 Task: Look for space in La Courneuve, France from 1st July, 2023 to 3rd July, 2023 for 1 adult in price range Rs.5000 to Rs.15000. Place can be private room with 1  bedroom having 1 bed and 1 bathroom. Property type can be house, flat, guest house, hotel. Amenities needed are: wifi. Booking option can be shelf check-in. Required host language is English.
Action: Mouse moved to (578, 158)
Screenshot: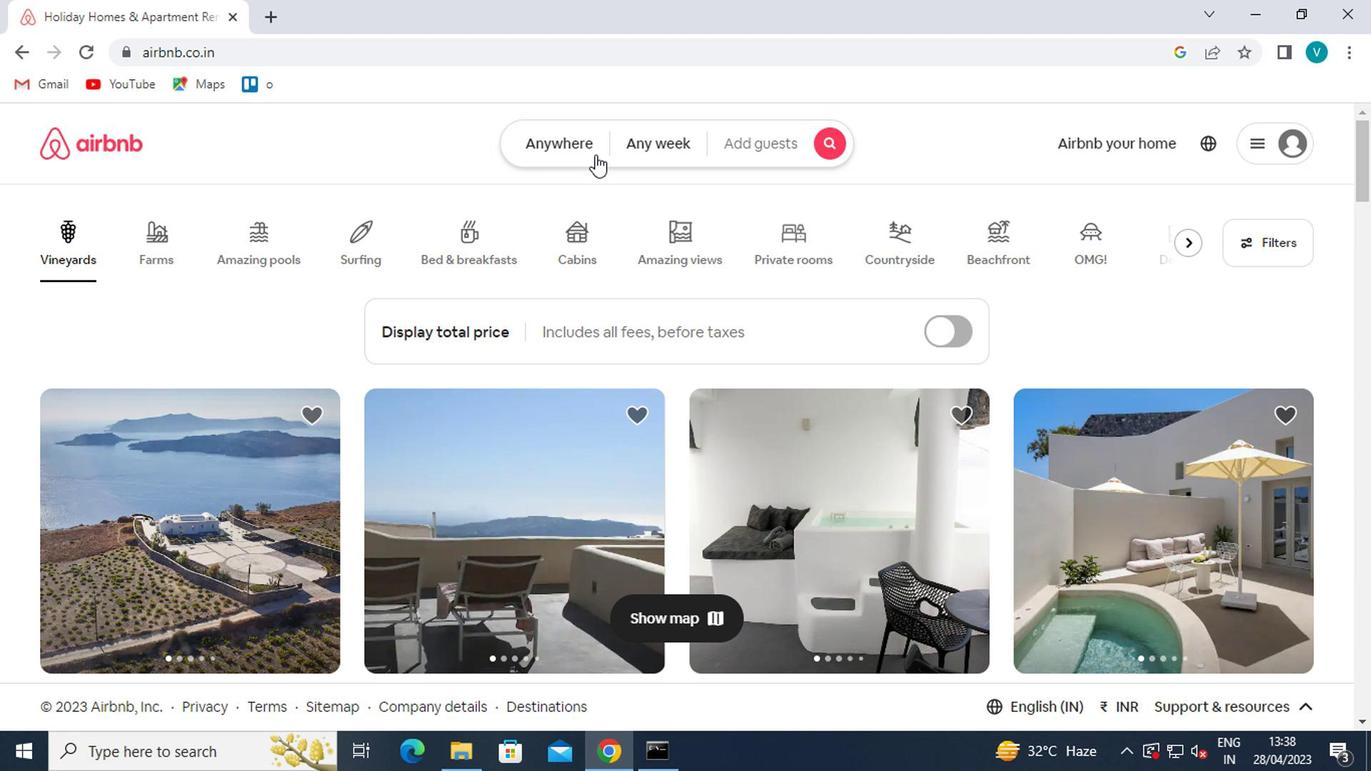 
Action: Mouse pressed left at (578, 158)
Screenshot: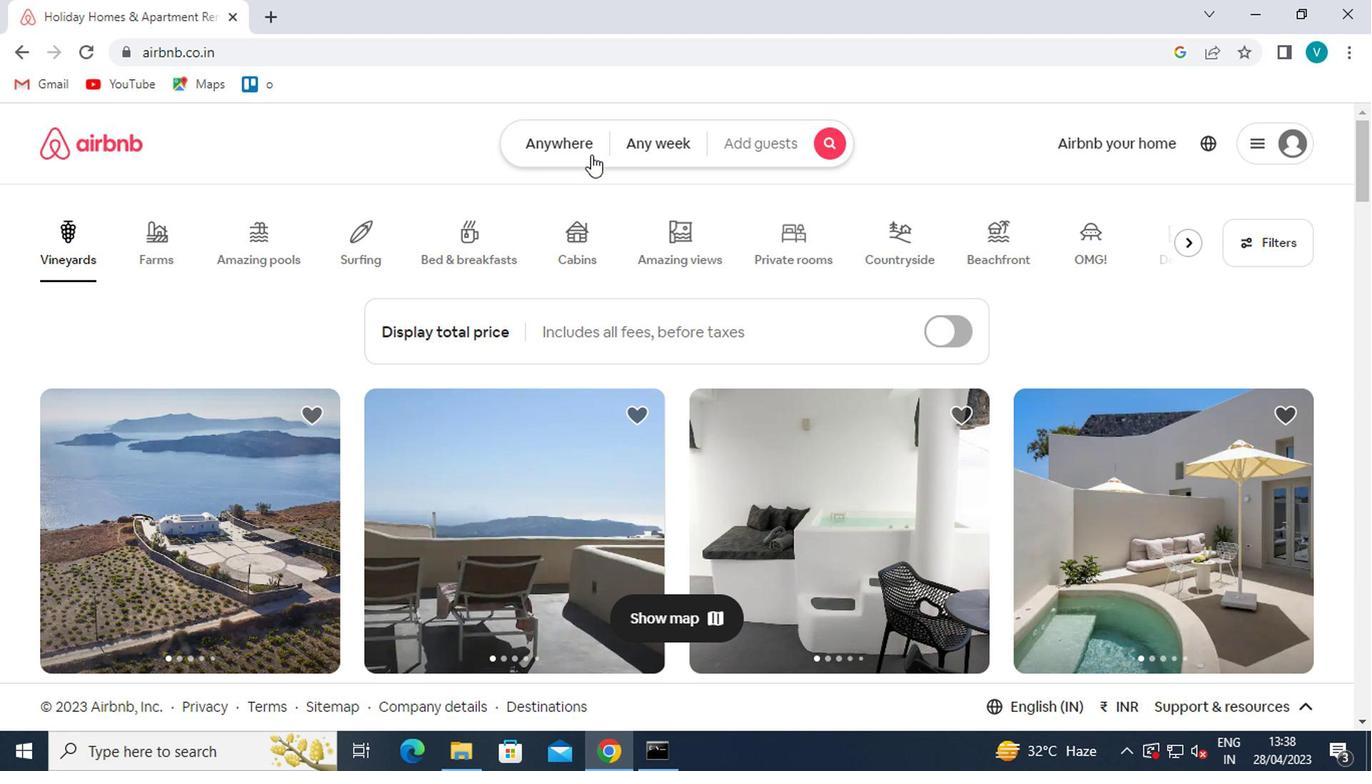 
Action: Mouse moved to (457, 237)
Screenshot: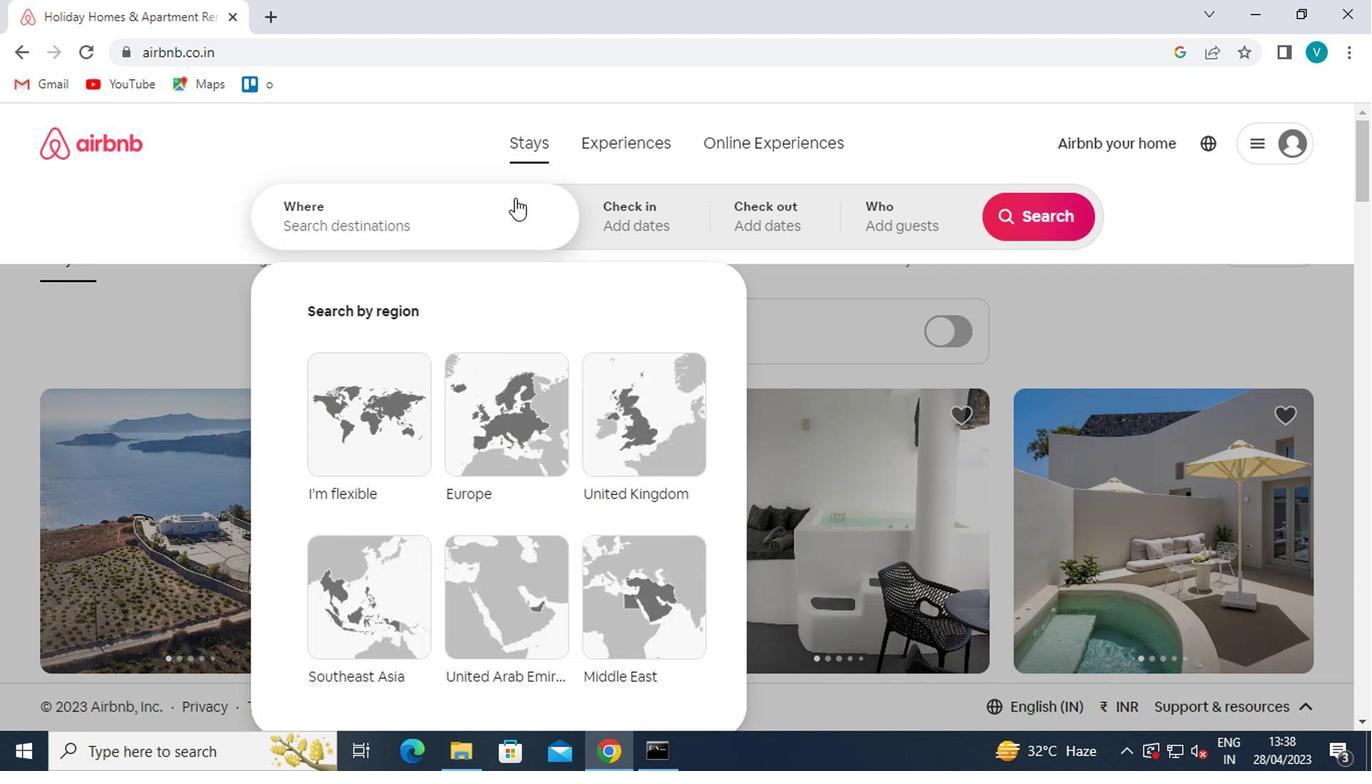 
Action: Mouse pressed left at (457, 237)
Screenshot: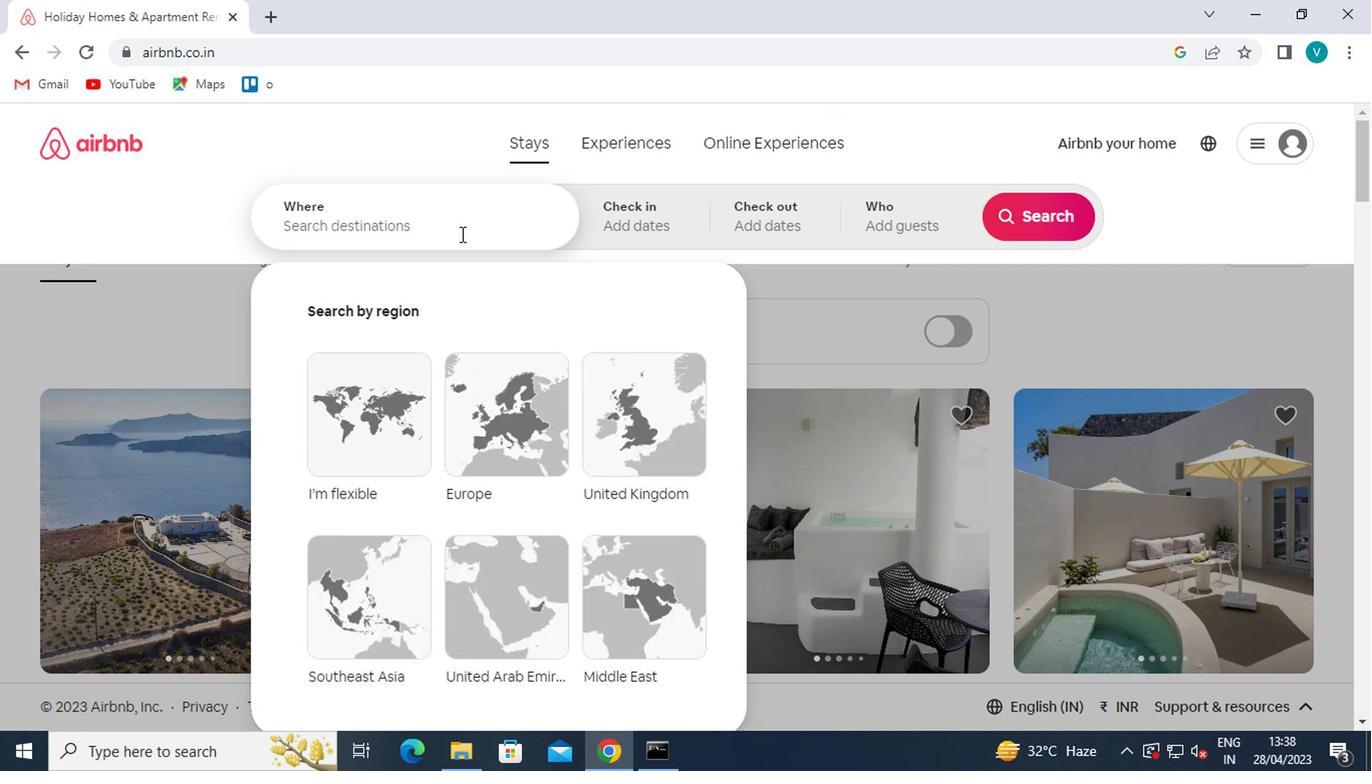 
Action: Key pressed <Key.caps_lock><Key.caps_lock>l<Key.caps_lock>a<Key.space><Key.caps_lock>c<Key.caps_lock>ourm<Key.backspace>neuve<Key.enter>
Screenshot: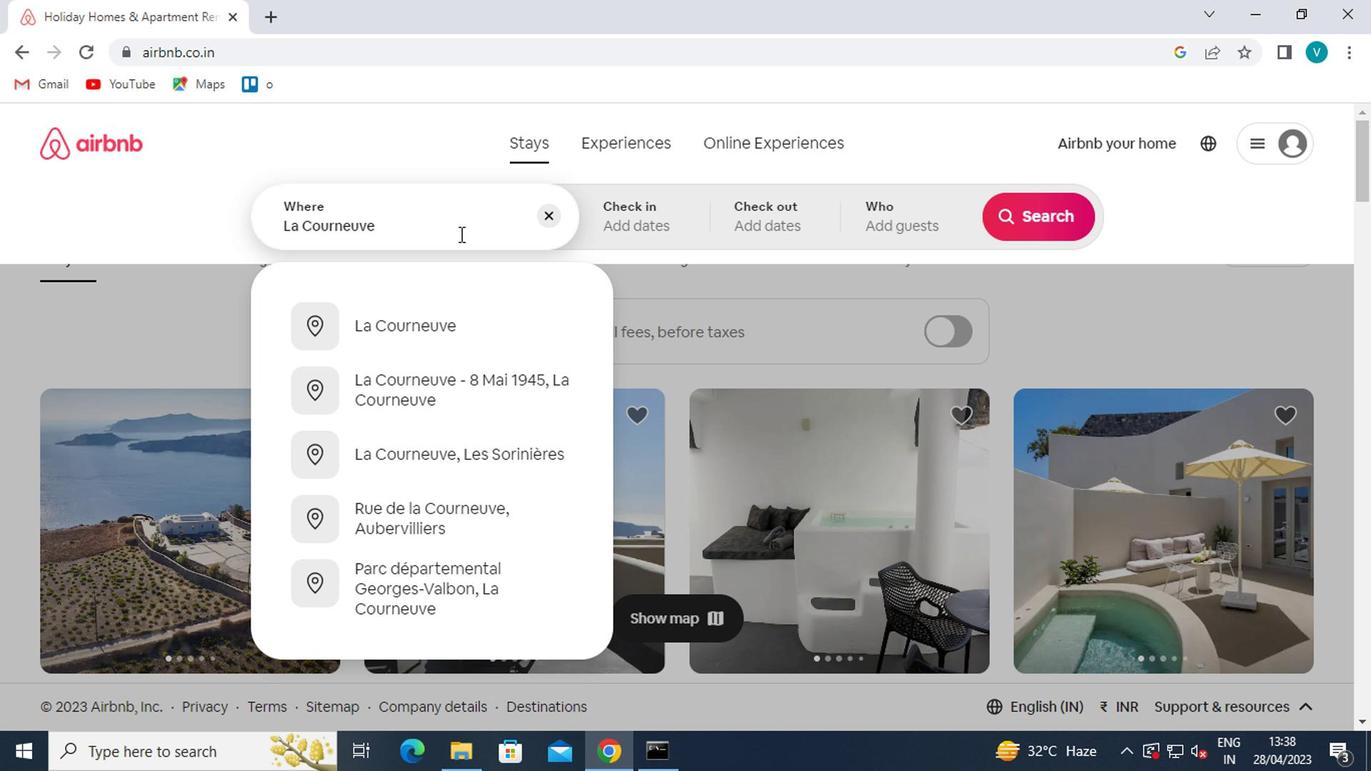 
Action: Mouse moved to (1024, 373)
Screenshot: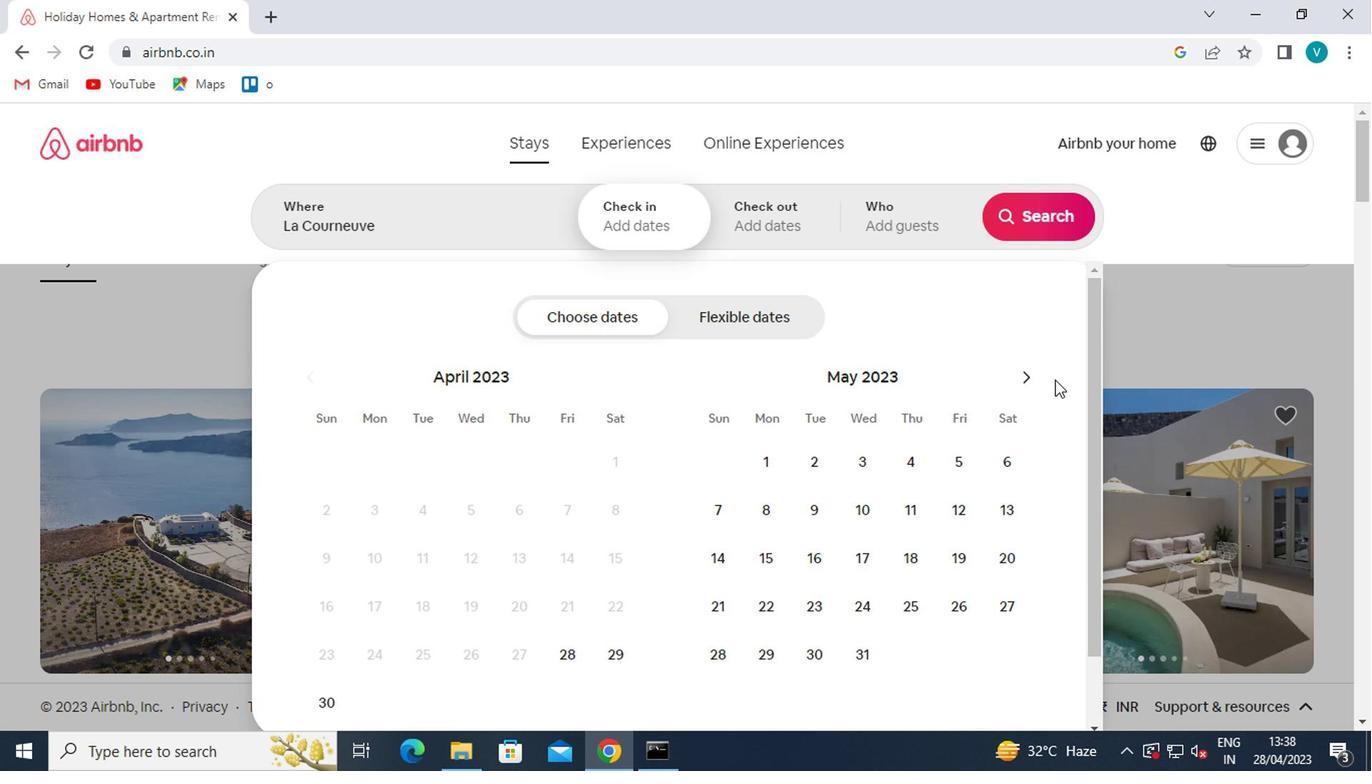 
Action: Mouse pressed left at (1024, 373)
Screenshot: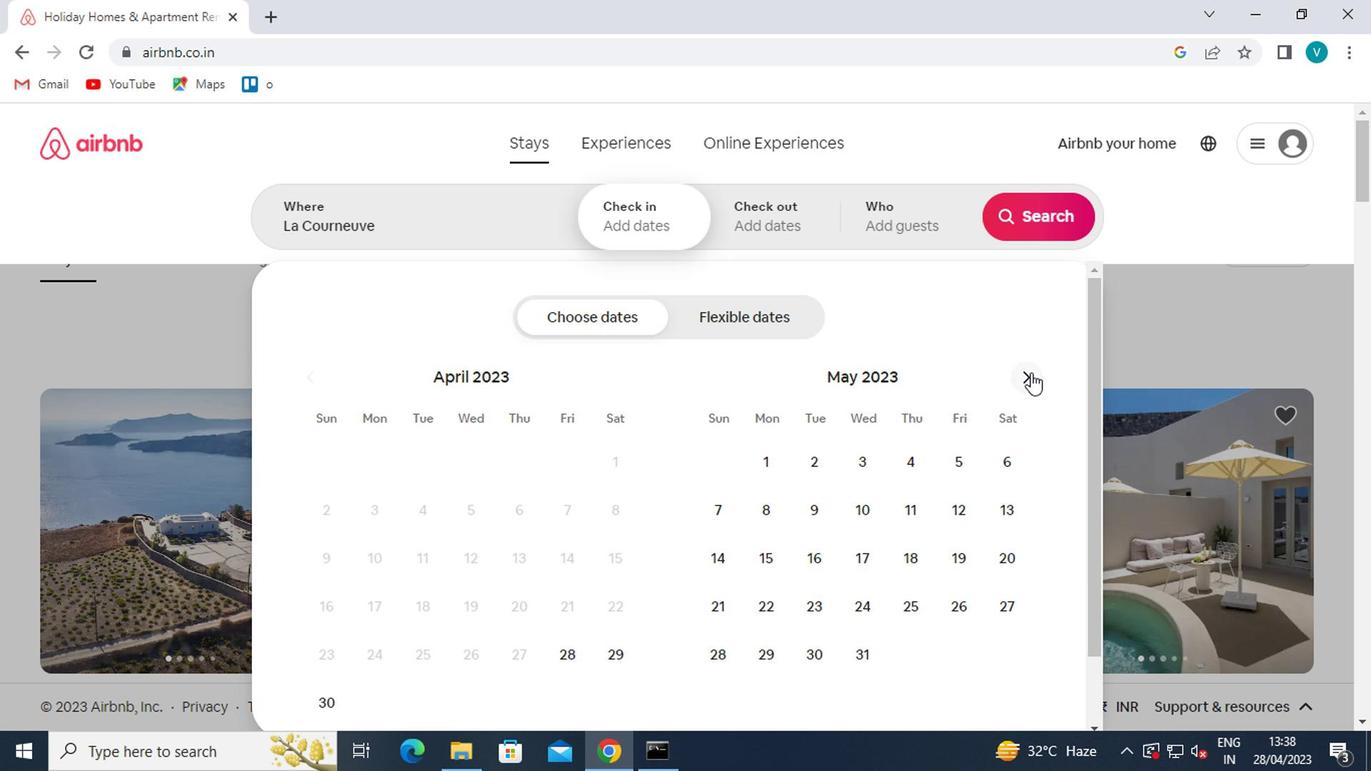 
Action: Mouse pressed left at (1024, 373)
Screenshot: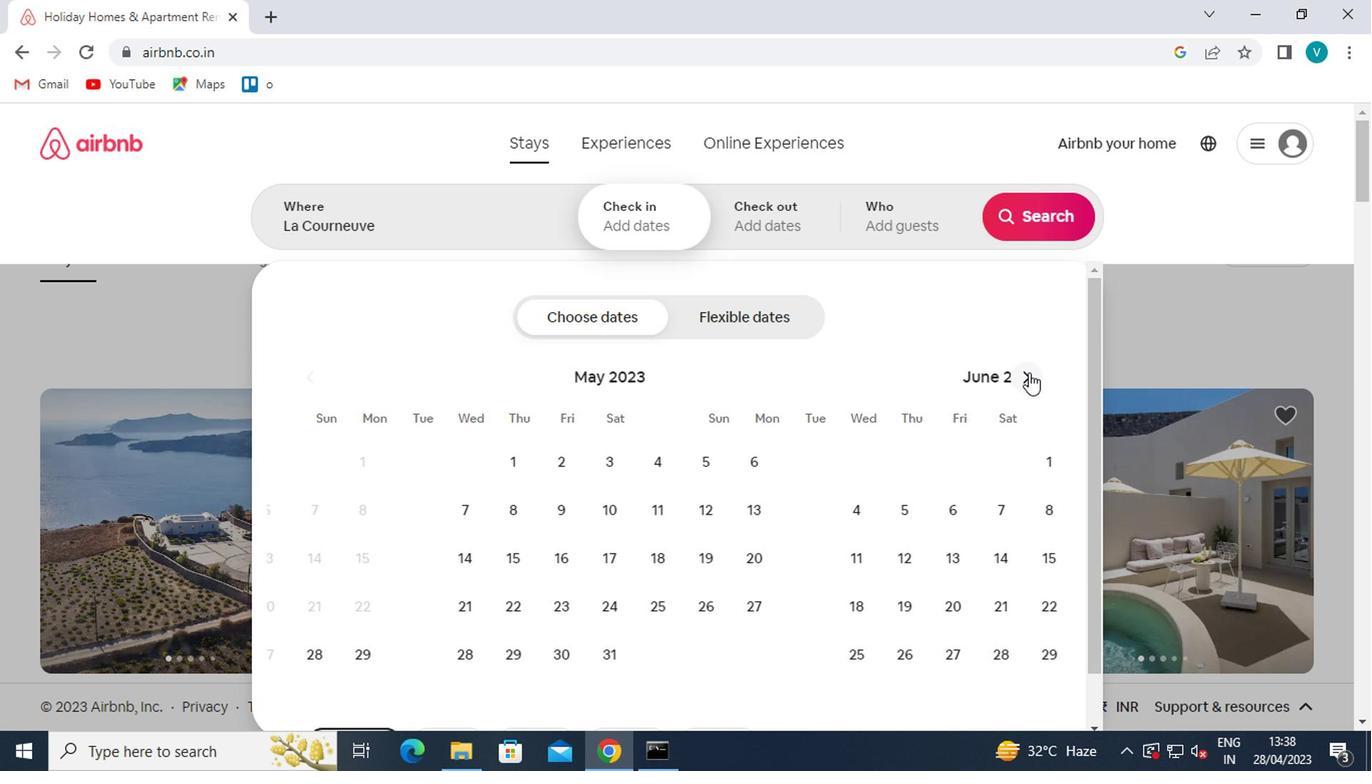 
Action: Mouse moved to (997, 457)
Screenshot: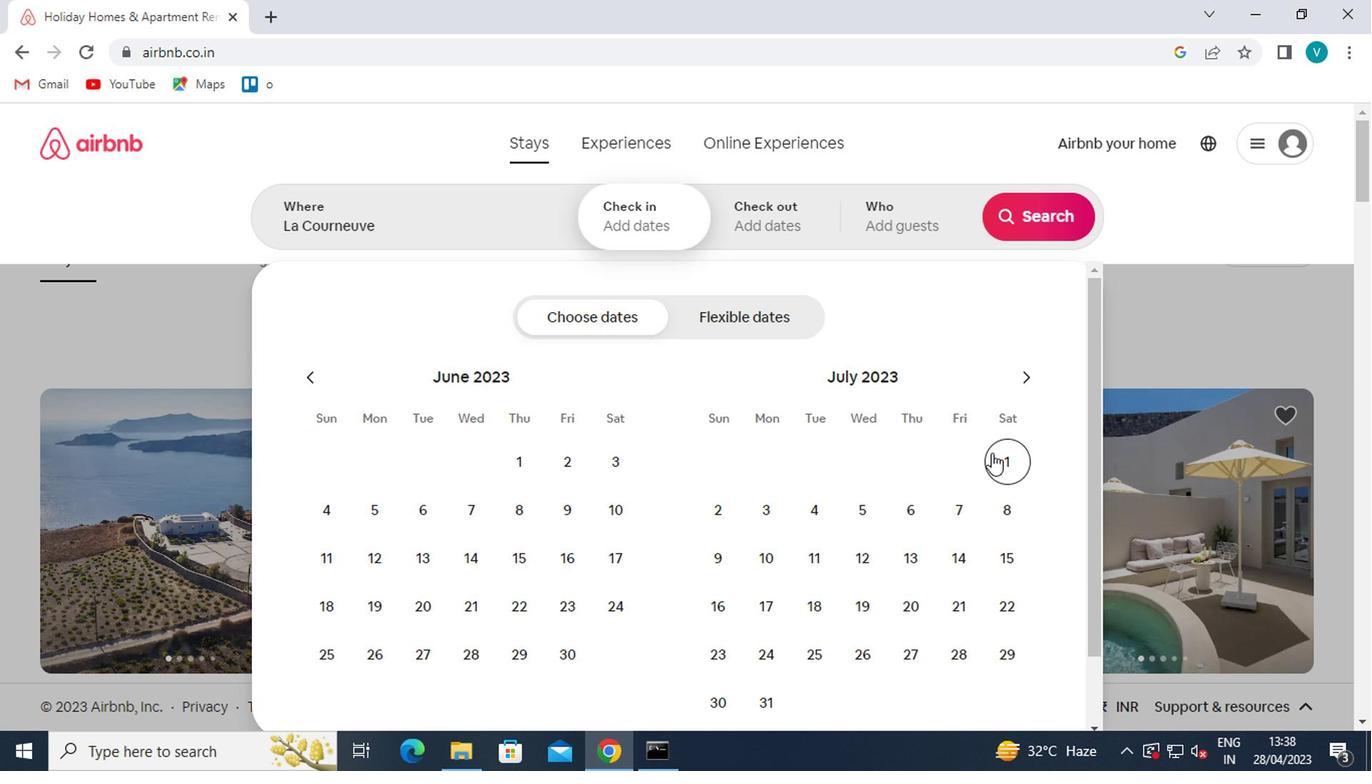 
Action: Mouse pressed left at (997, 457)
Screenshot: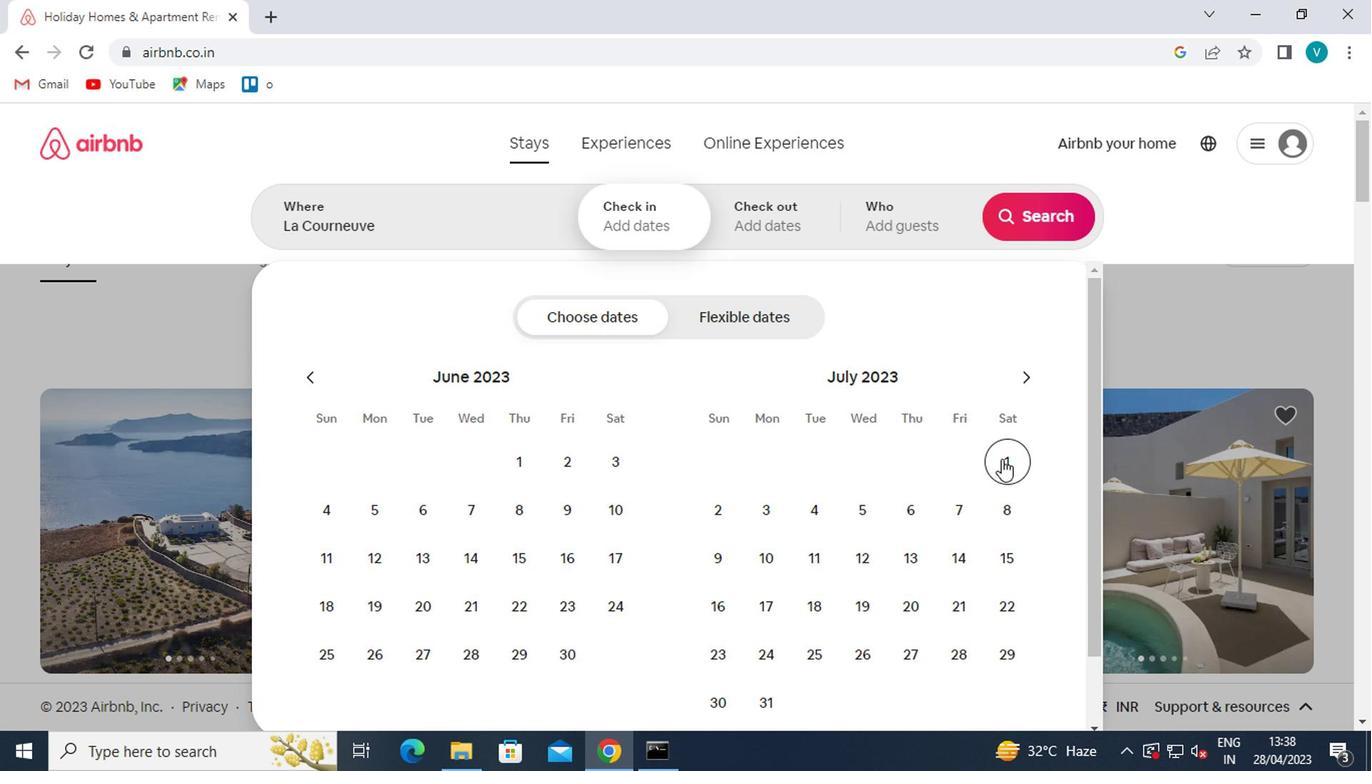 
Action: Mouse moved to (771, 512)
Screenshot: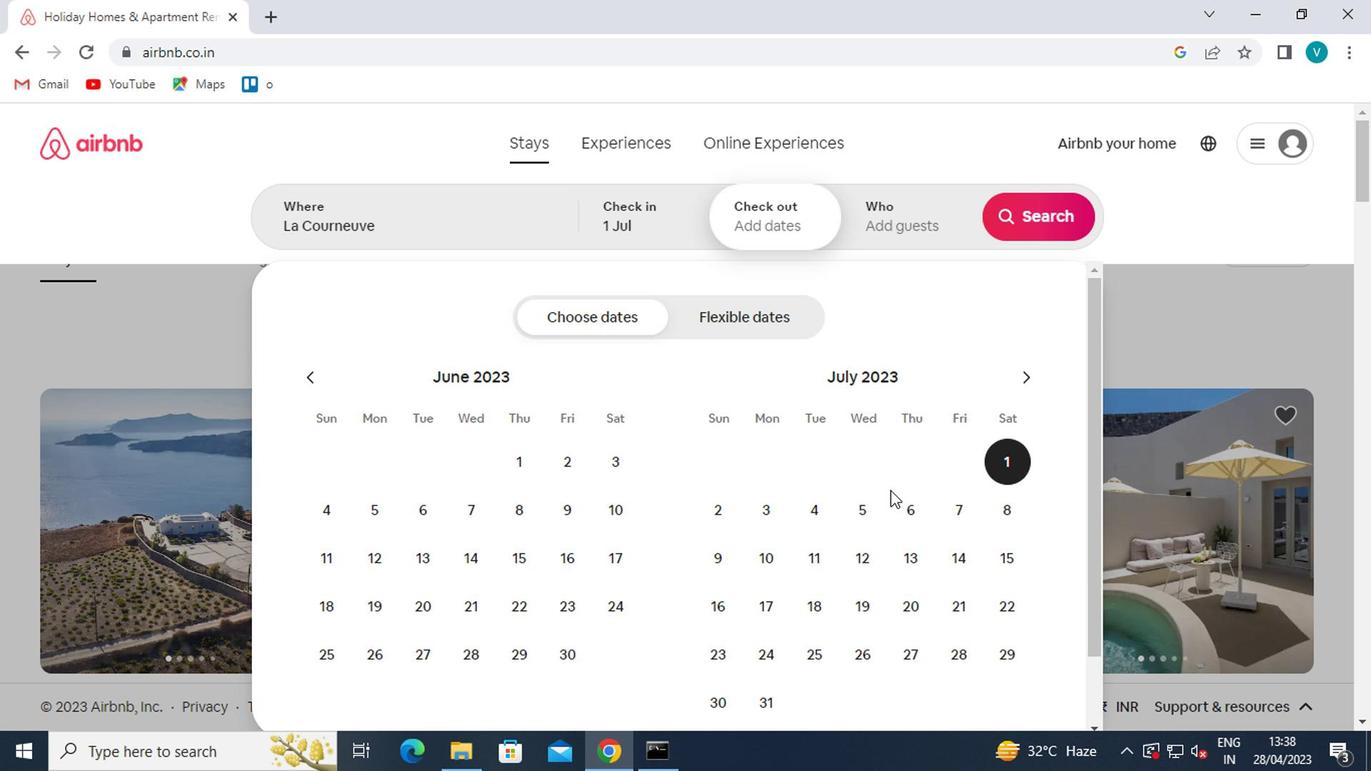 
Action: Mouse pressed left at (771, 512)
Screenshot: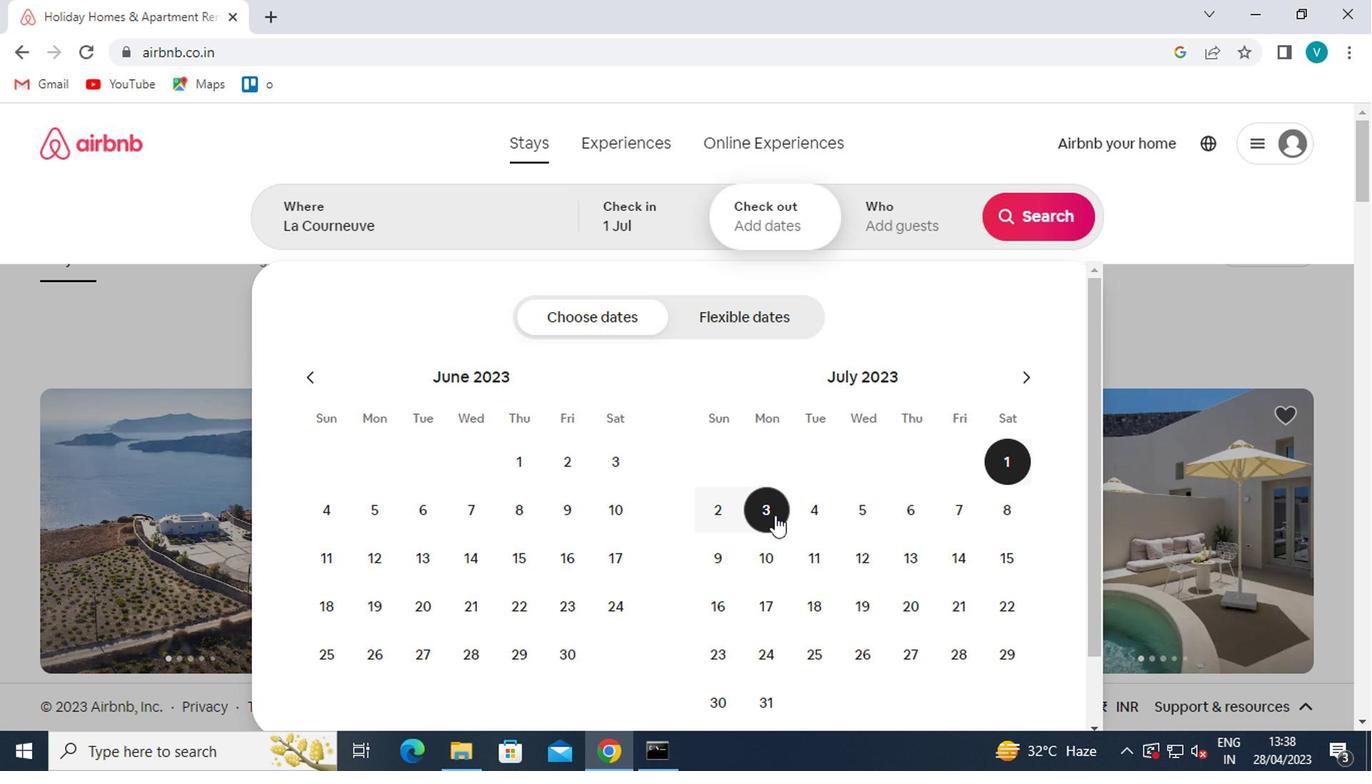 
Action: Mouse moved to (891, 221)
Screenshot: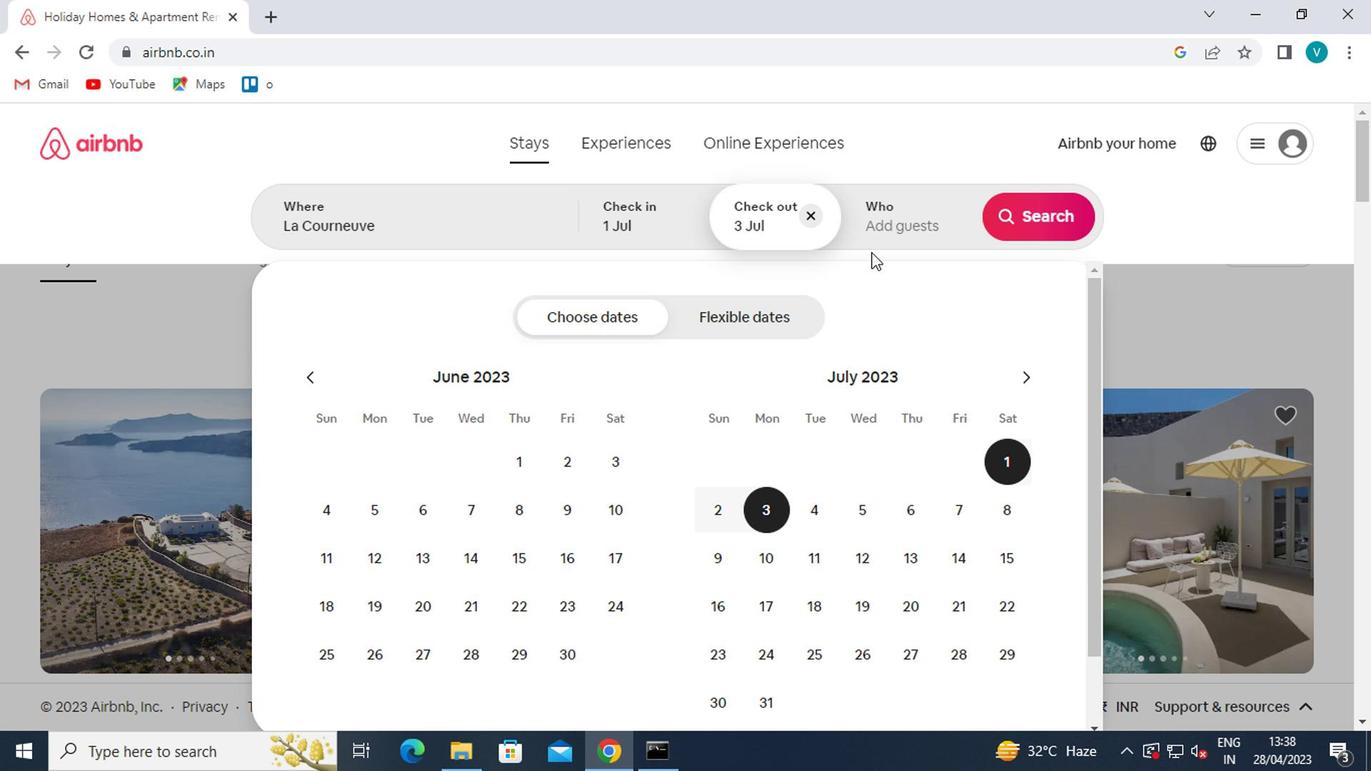 
Action: Mouse pressed left at (891, 221)
Screenshot: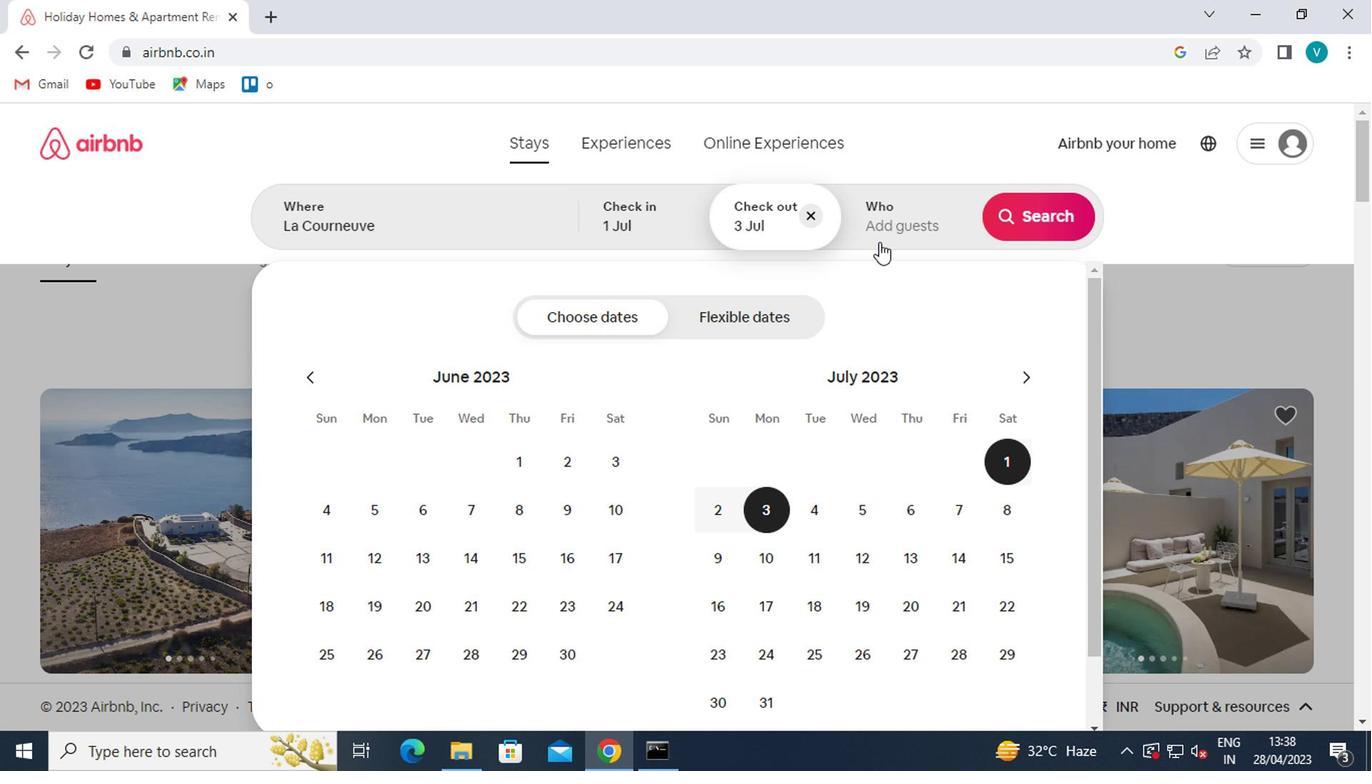 
Action: Mouse moved to (1034, 327)
Screenshot: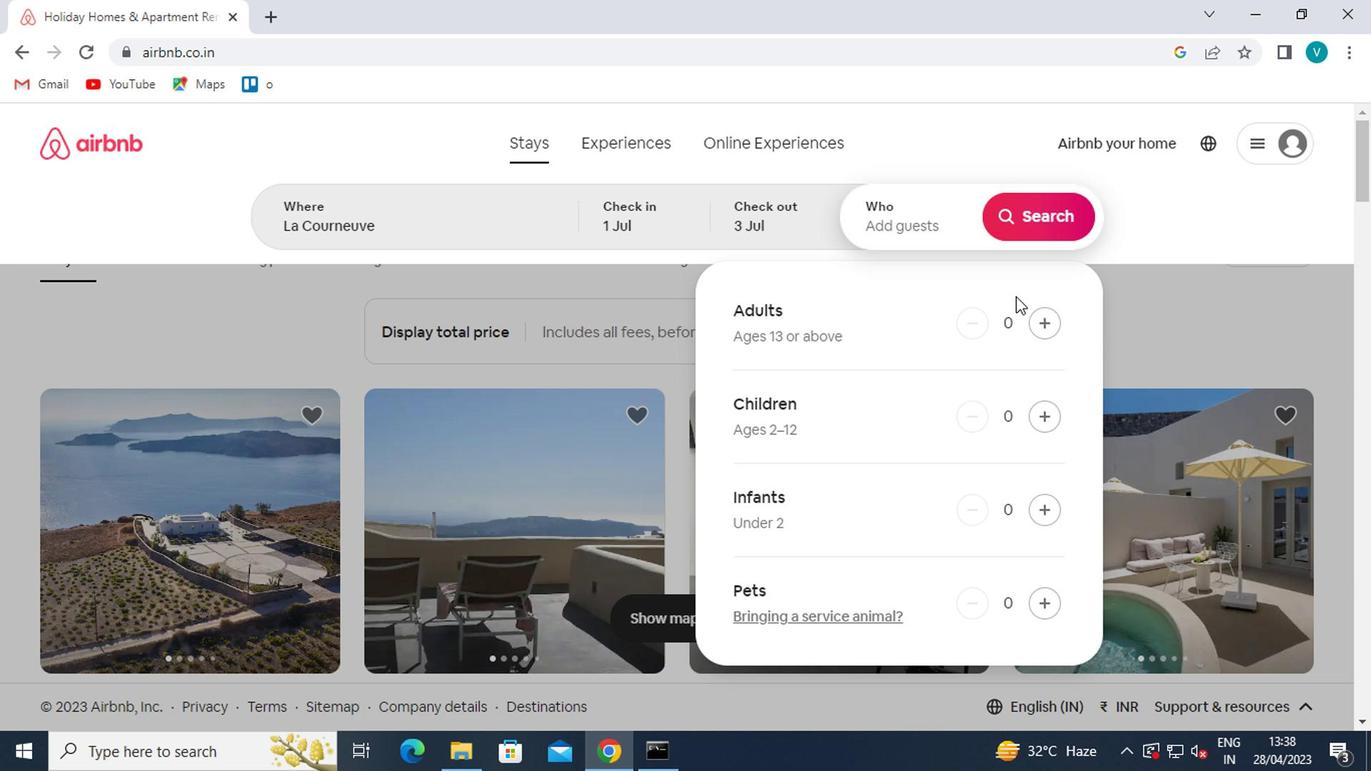 
Action: Mouse pressed left at (1034, 327)
Screenshot: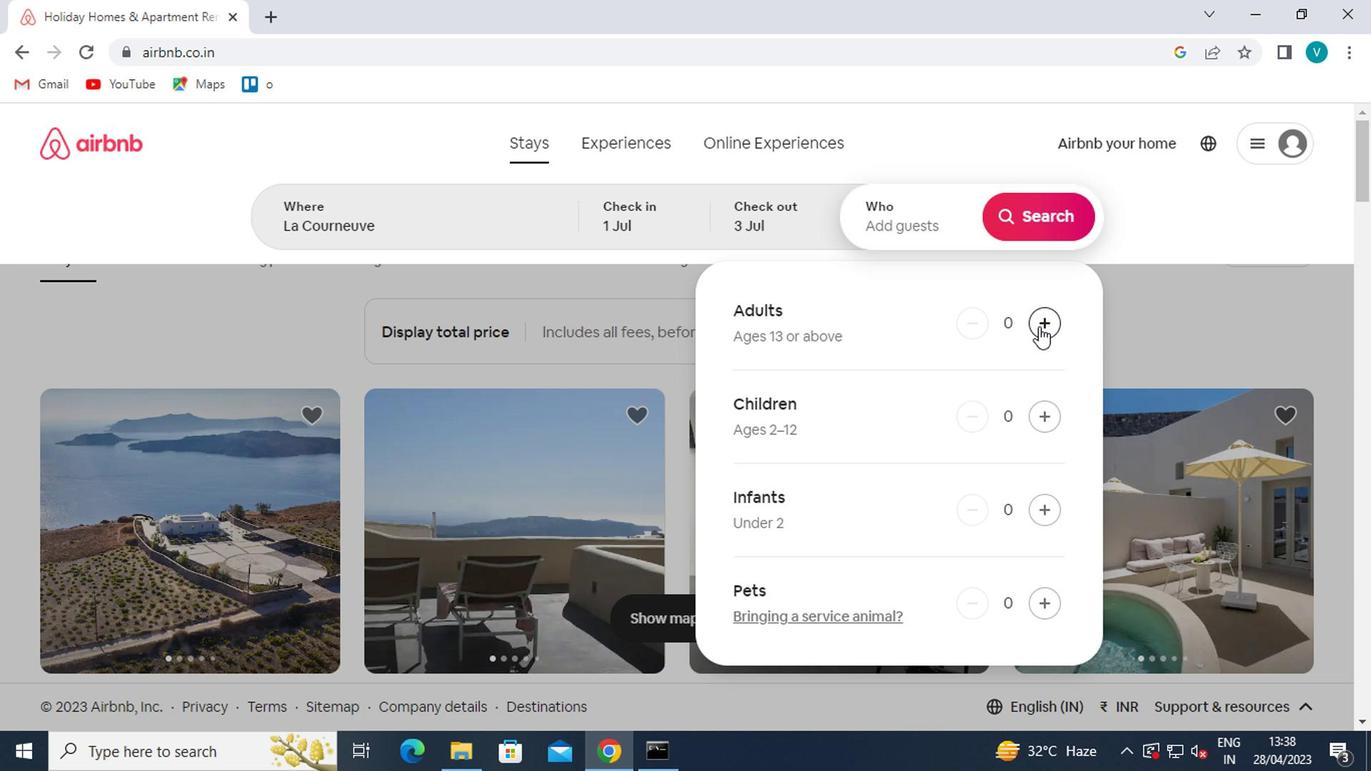 
Action: Mouse moved to (1046, 225)
Screenshot: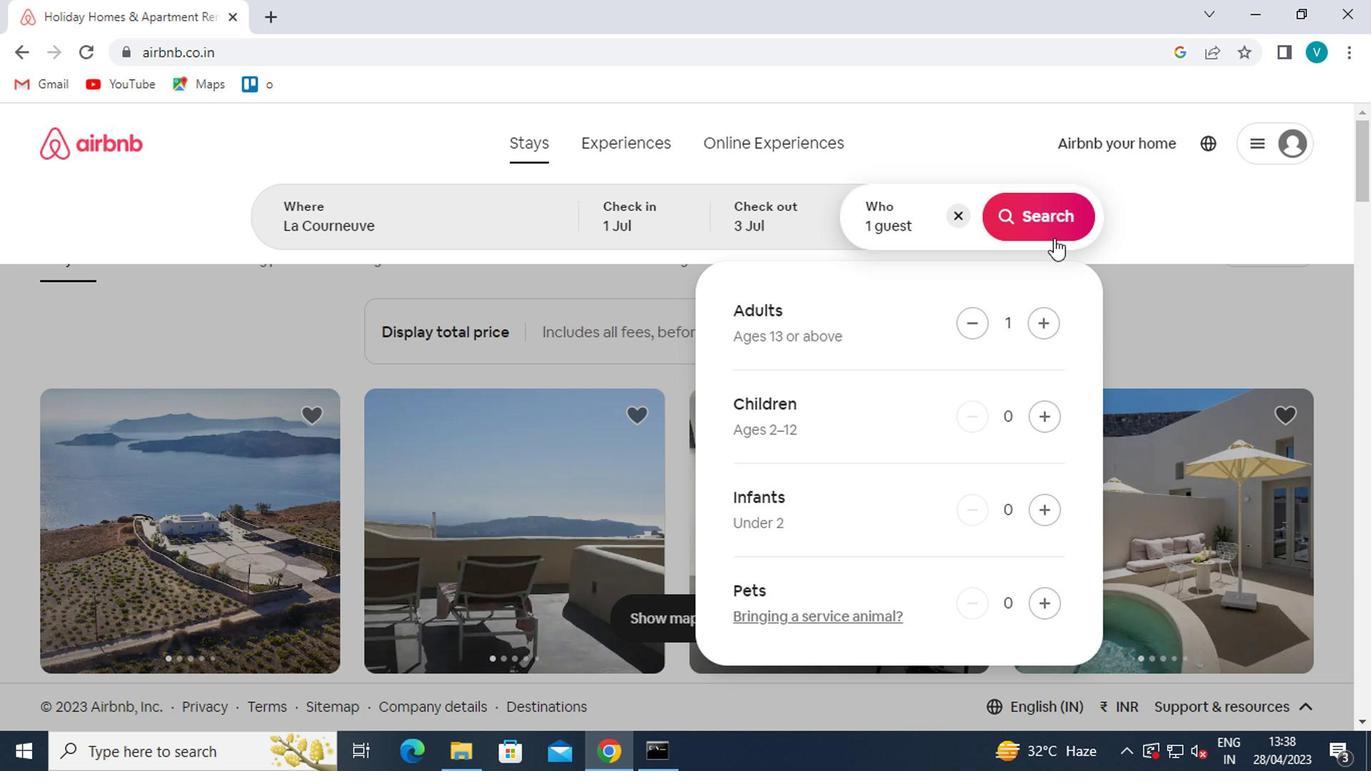 
Action: Mouse pressed left at (1046, 225)
Screenshot: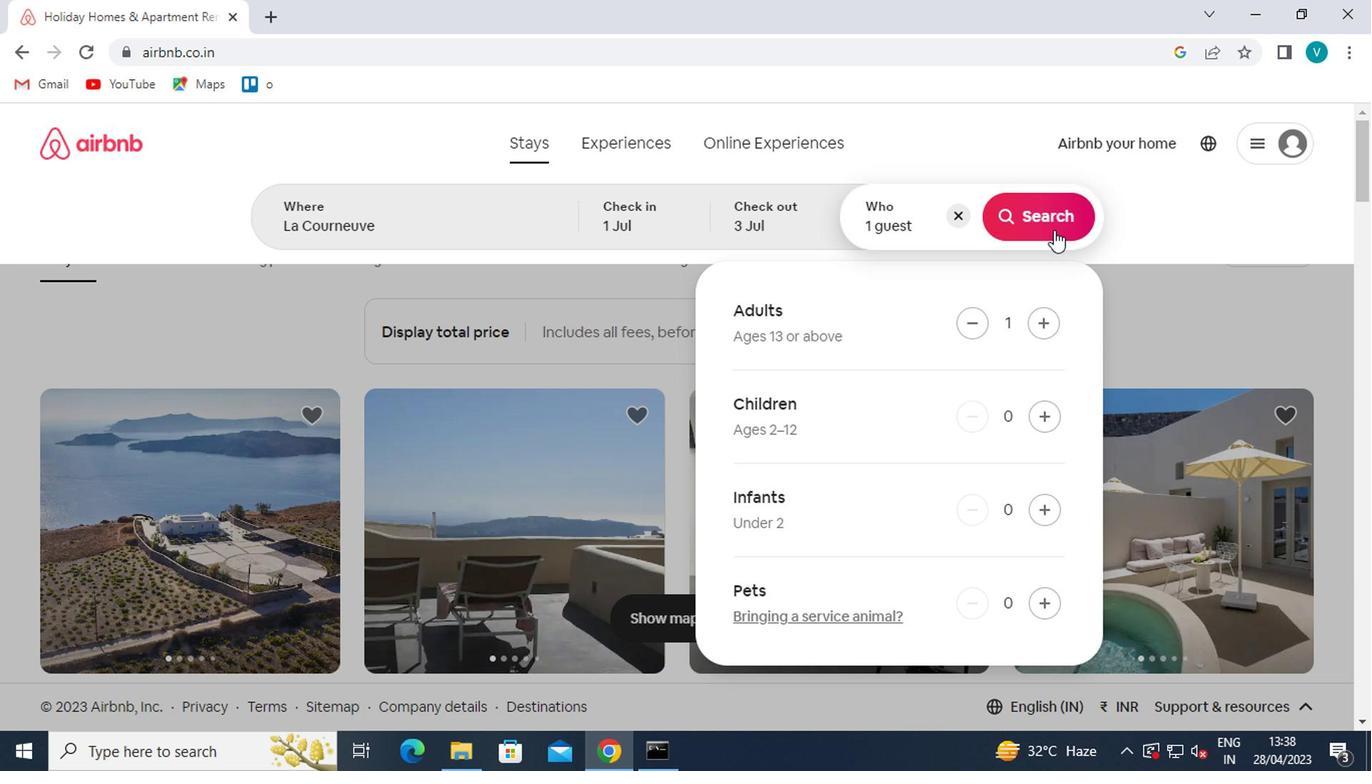 
Action: Mouse moved to (1274, 224)
Screenshot: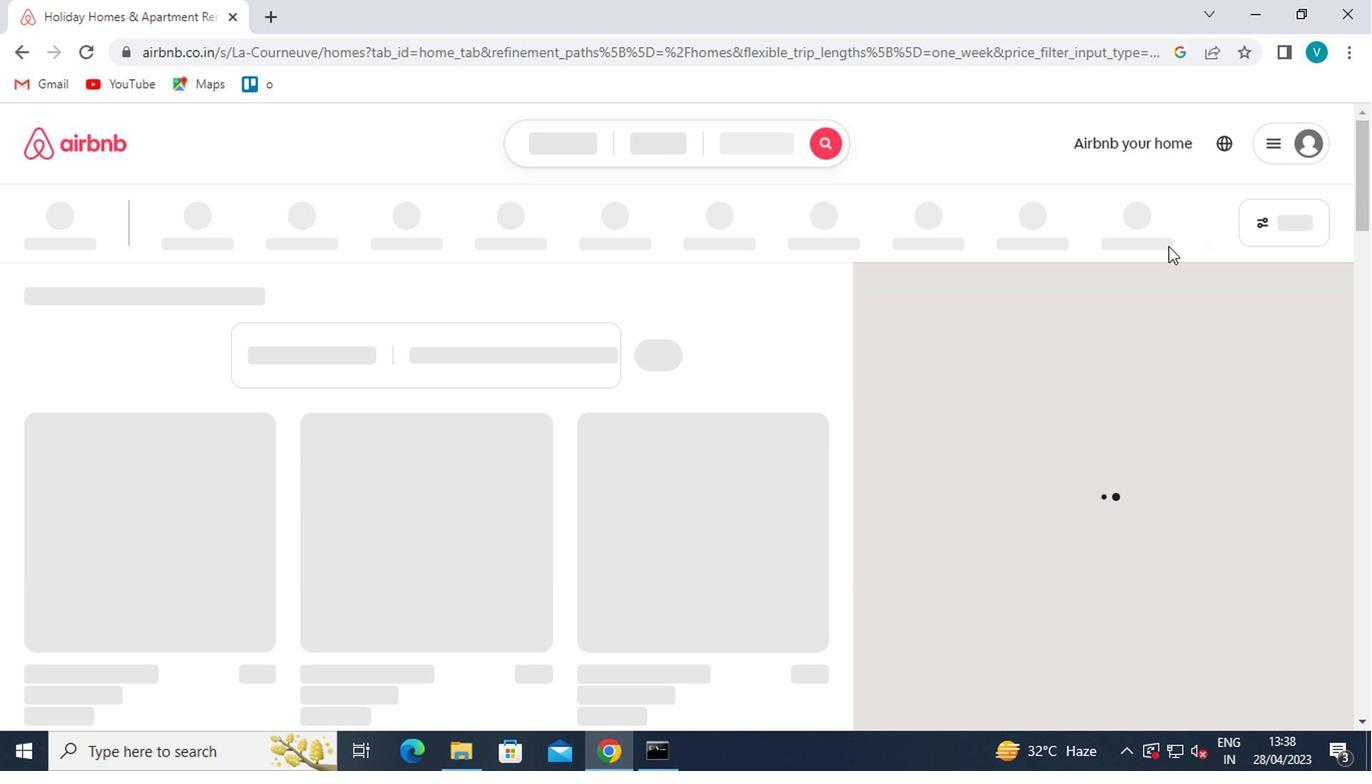 
Action: Mouse pressed left at (1274, 224)
Screenshot: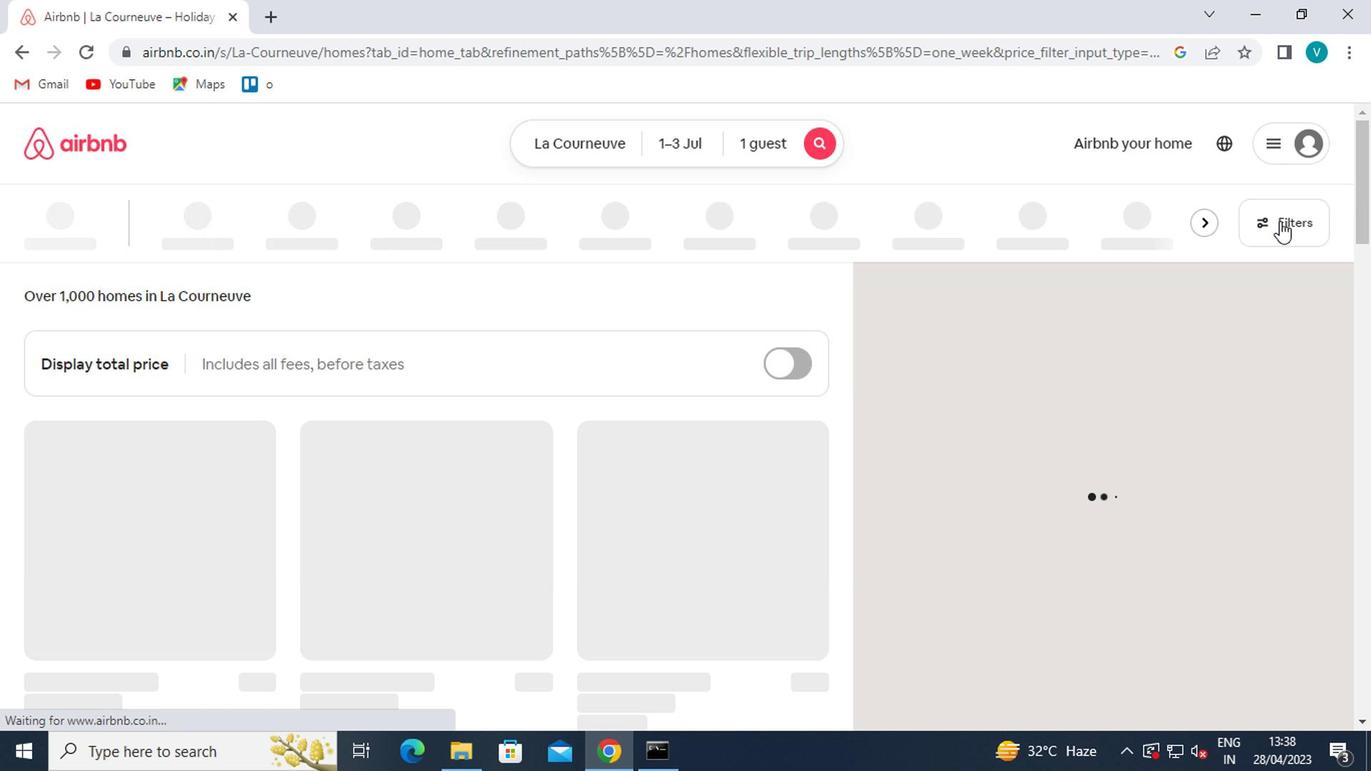 
Action: Mouse moved to (540, 480)
Screenshot: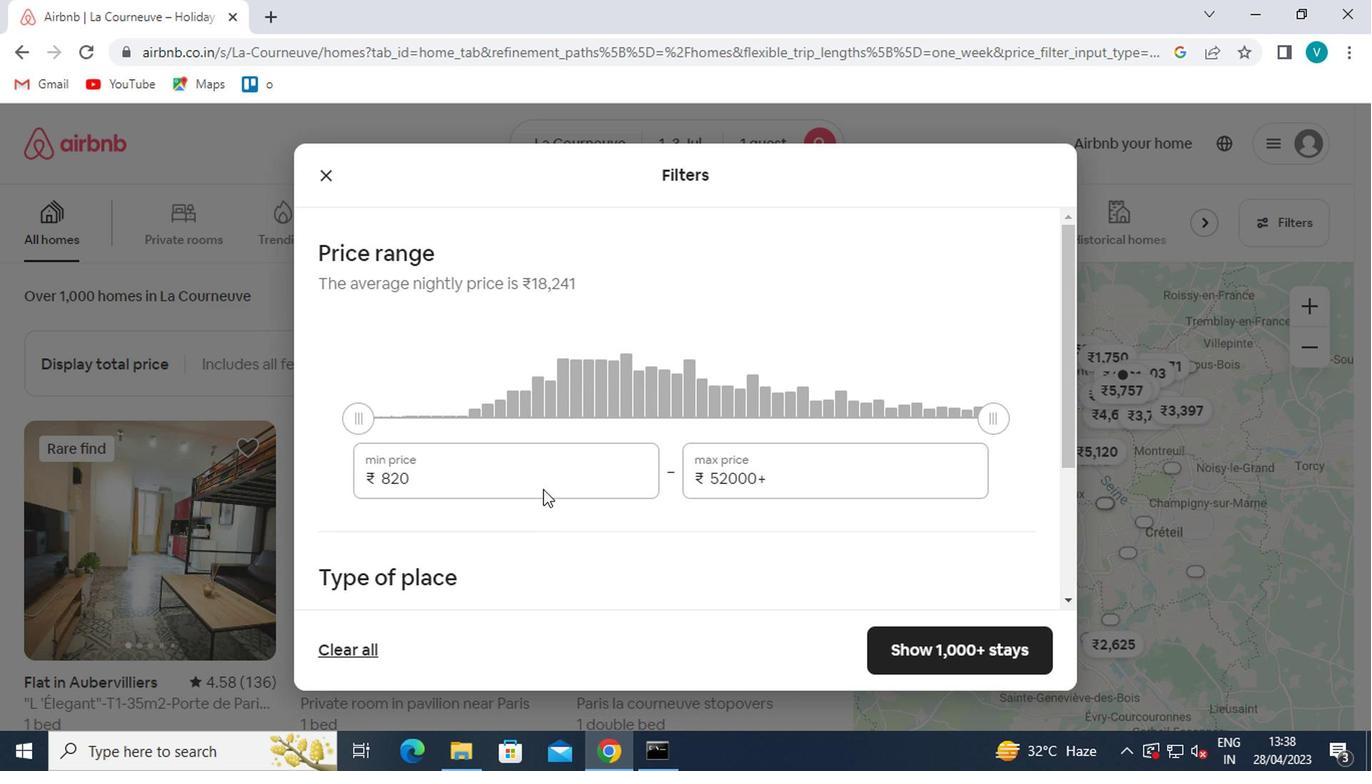 
Action: Mouse pressed left at (540, 480)
Screenshot: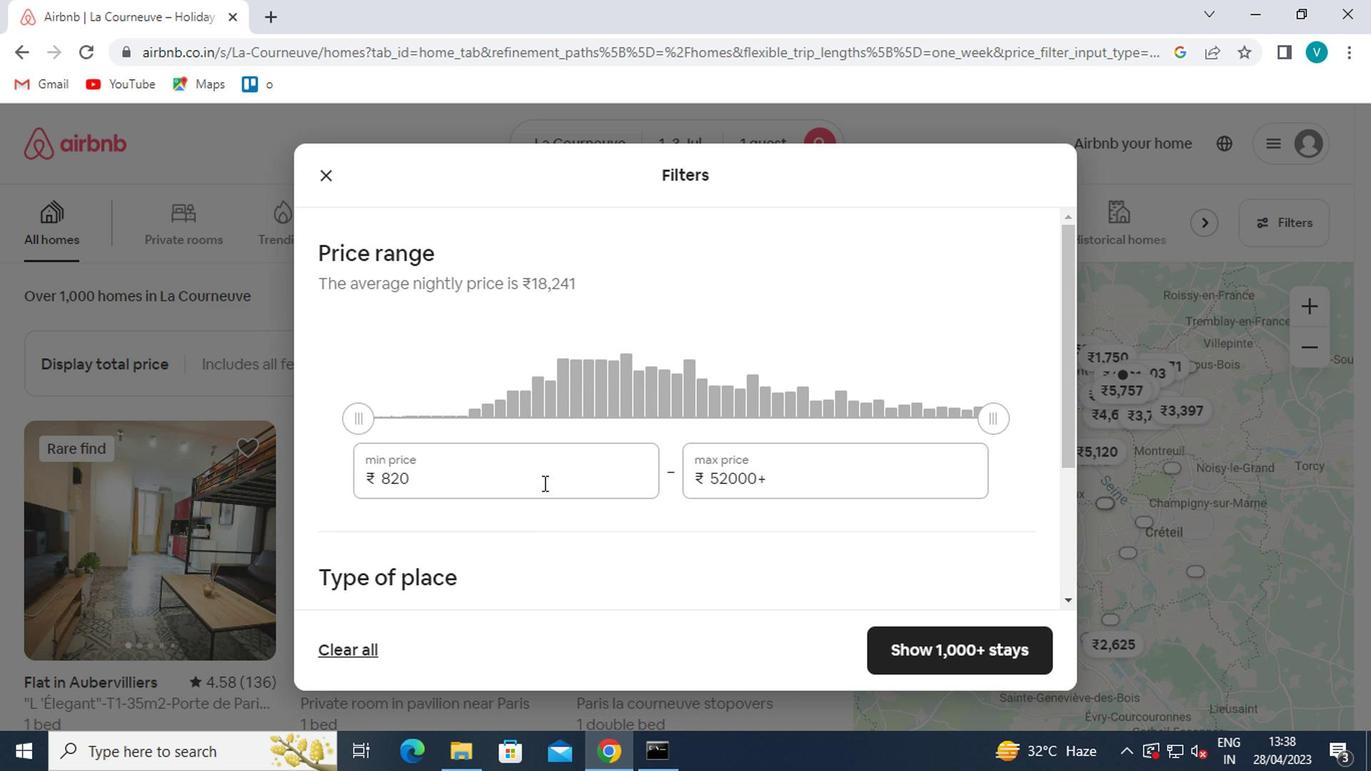 
Action: Key pressed <Key.backspace><Key.backspace><Key.backspace><Key.backspace>5000<Key.tab>15000
Screenshot: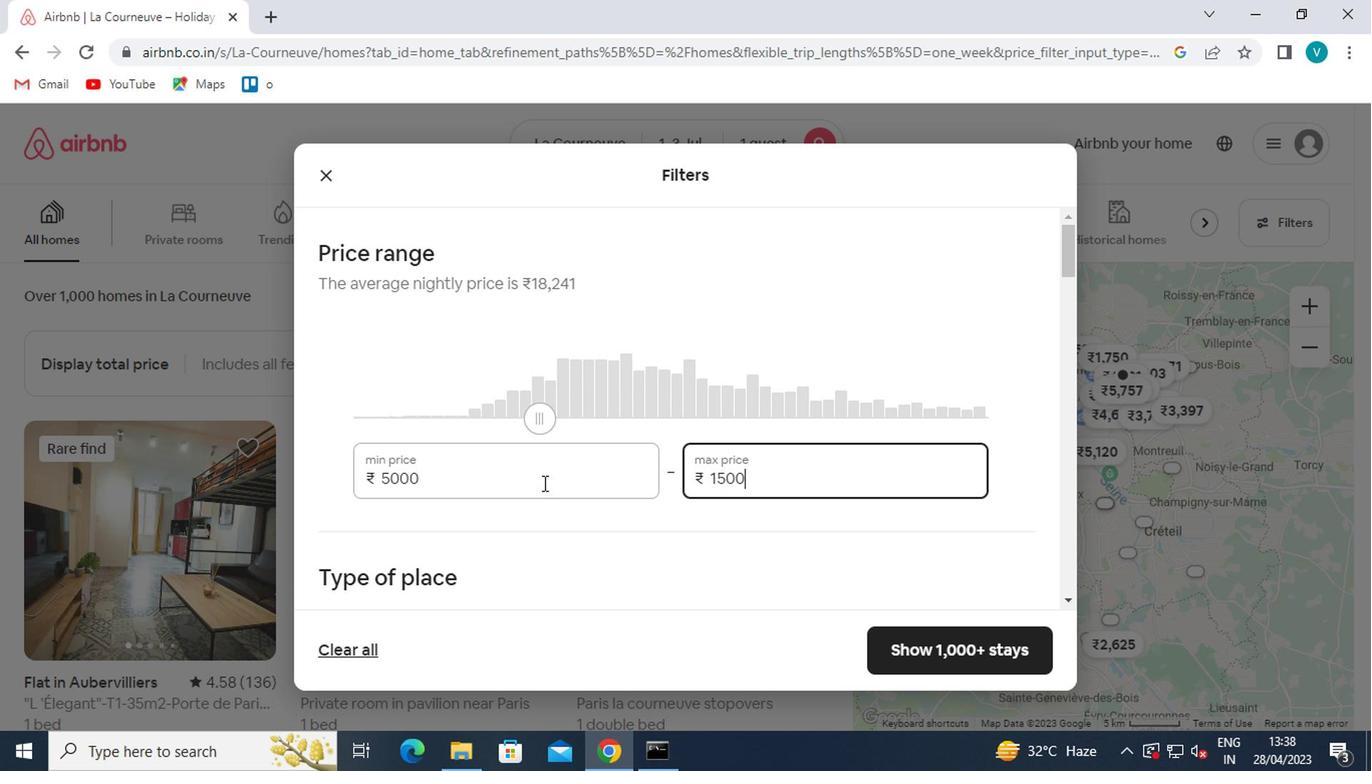 
Action: Mouse scrolled (540, 479) with delta (0, -1)
Screenshot: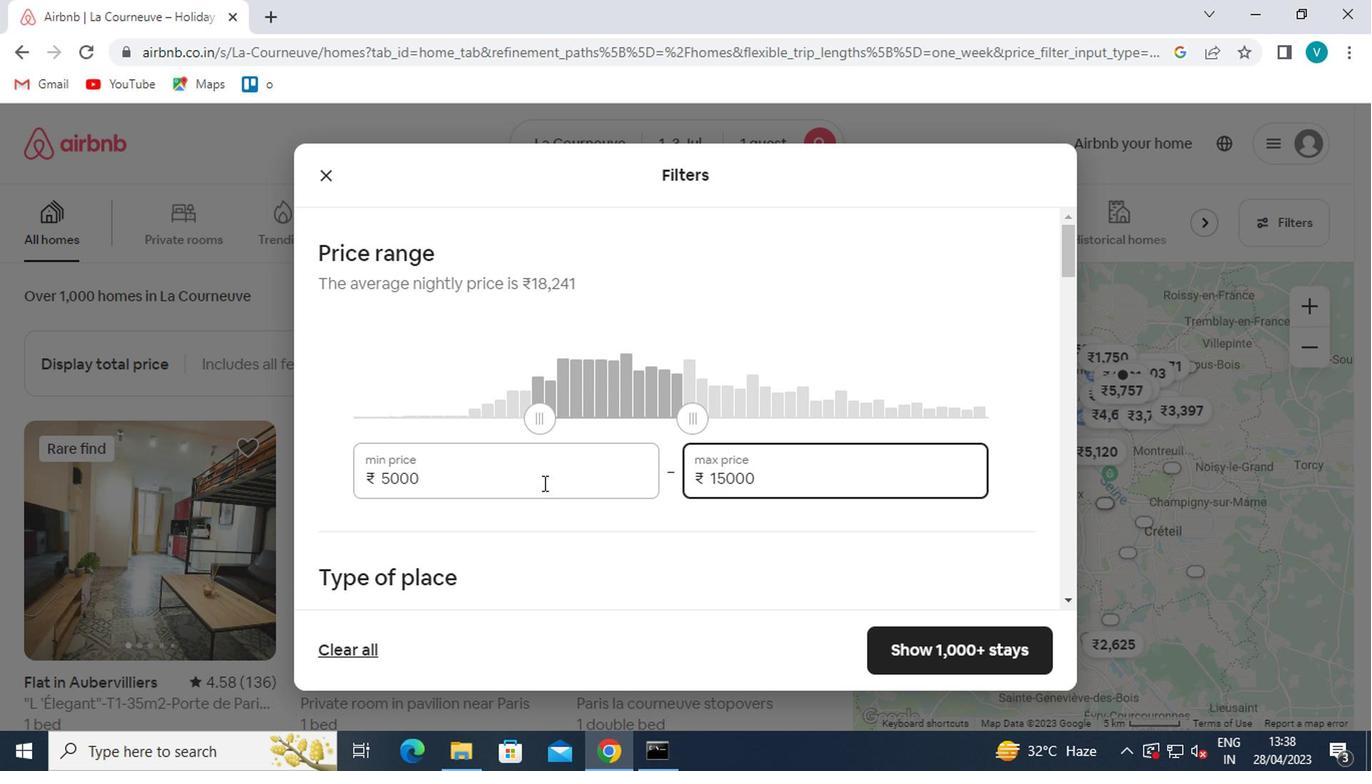 
Action: Mouse scrolled (540, 479) with delta (0, -1)
Screenshot: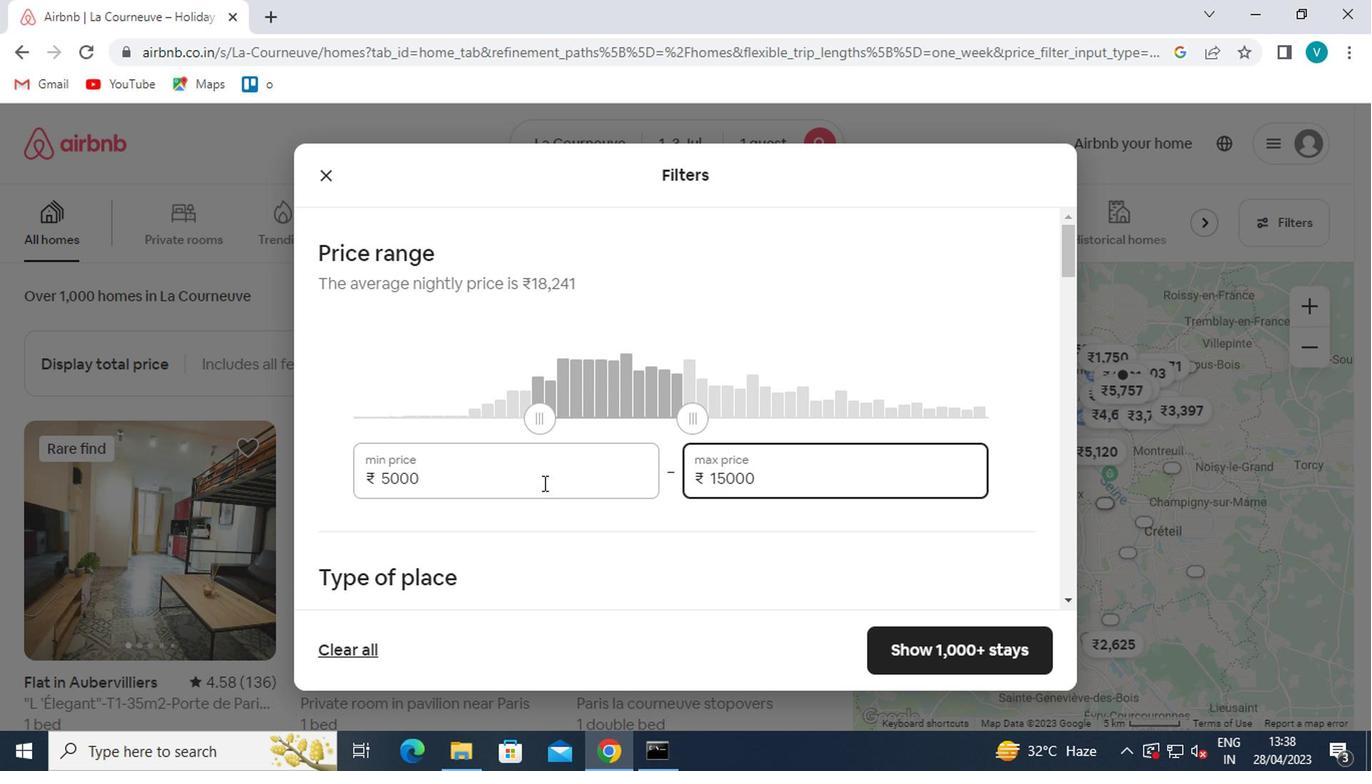 
Action: Mouse scrolled (540, 479) with delta (0, -1)
Screenshot: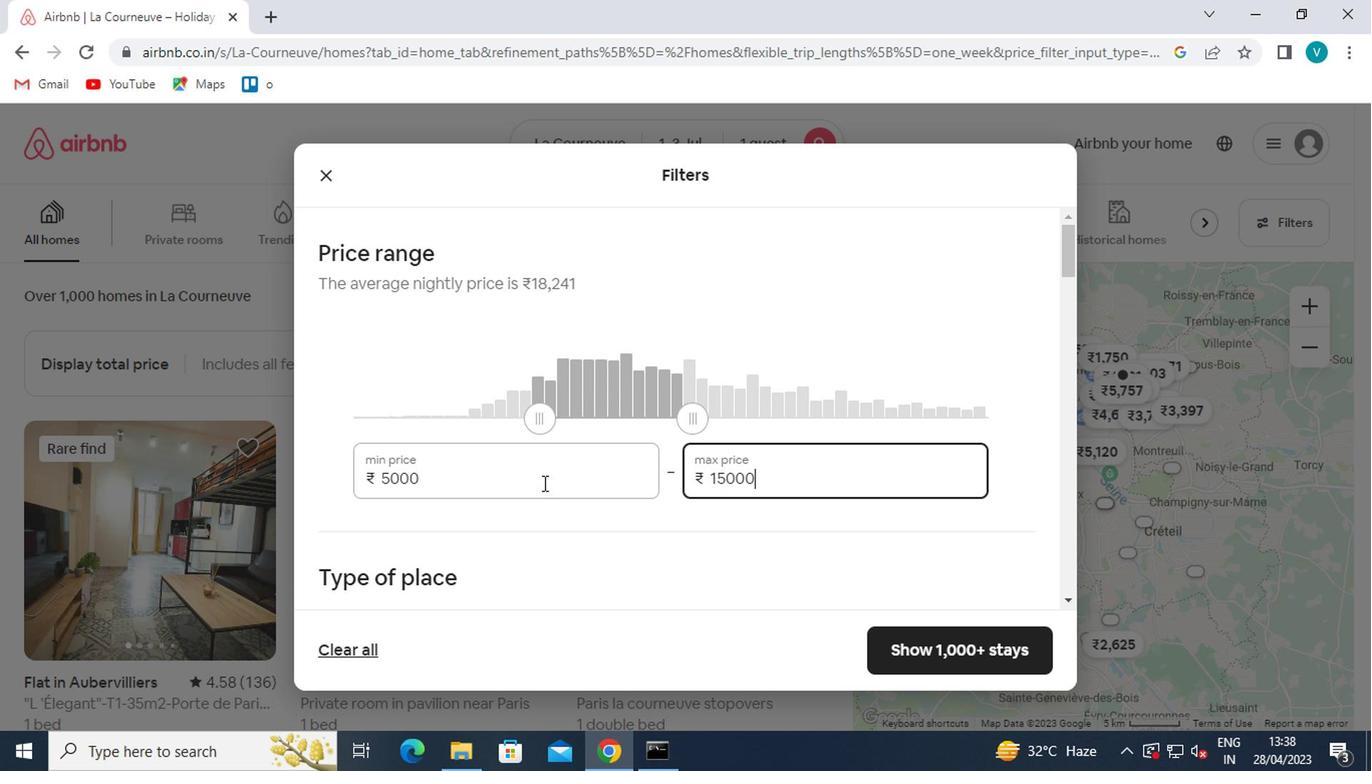 
Action: Mouse moved to (740, 357)
Screenshot: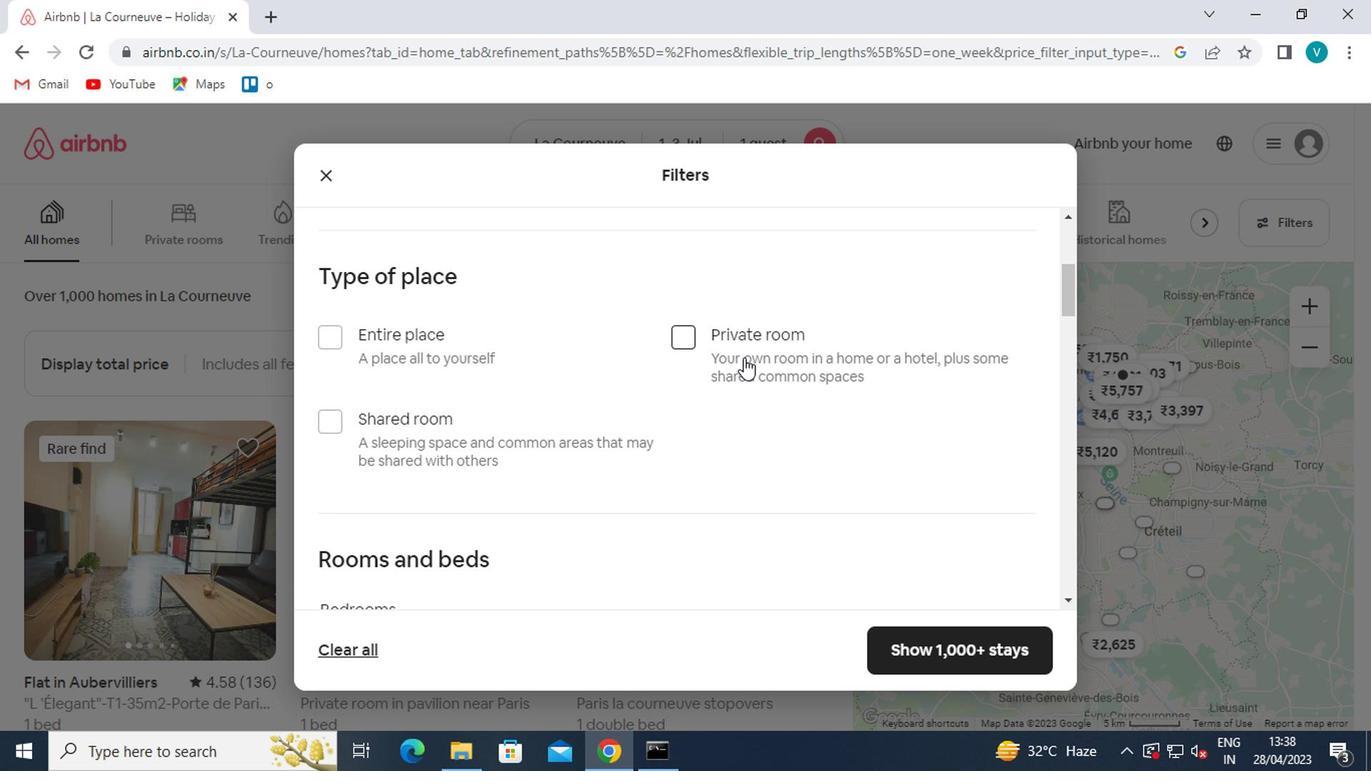 
Action: Mouse pressed left at (740, 357)
Screenshot: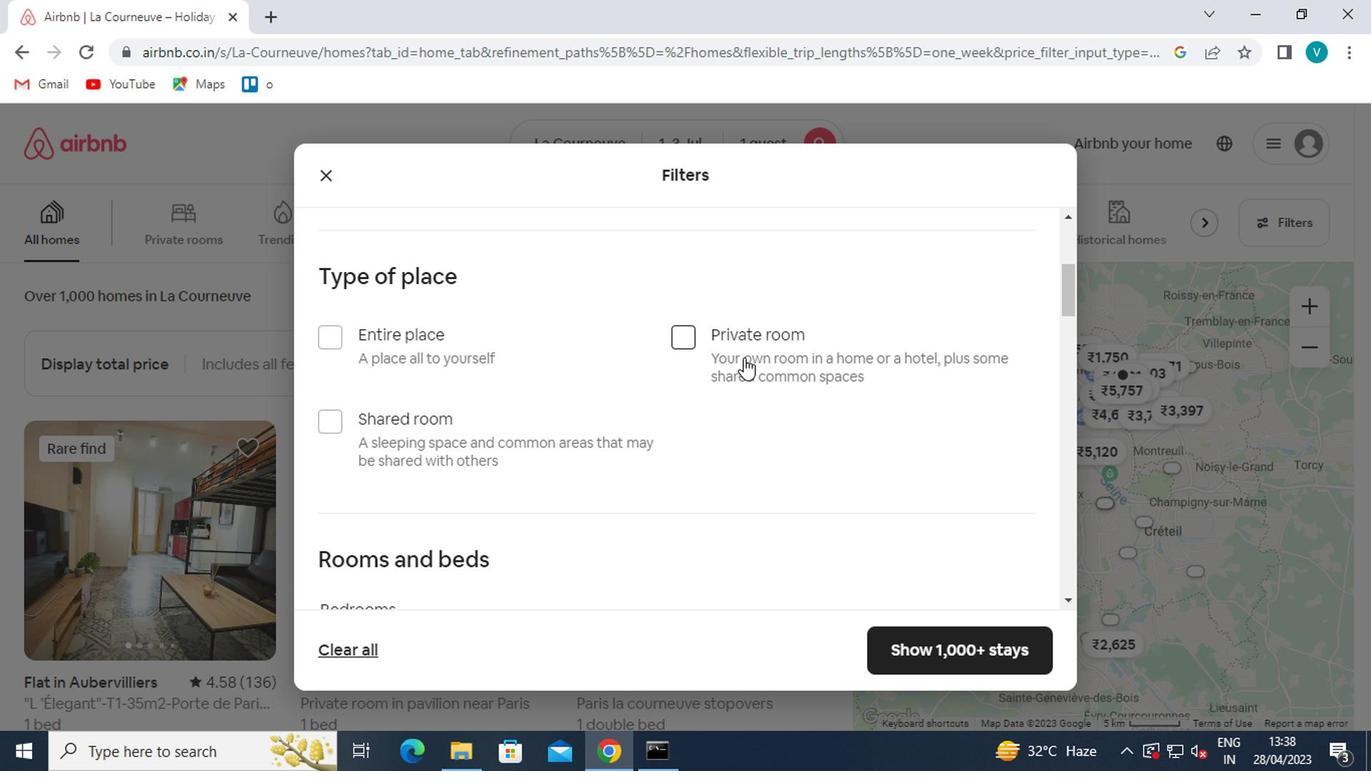 
Action: Mouse moved to (743, 360)
Screenshot: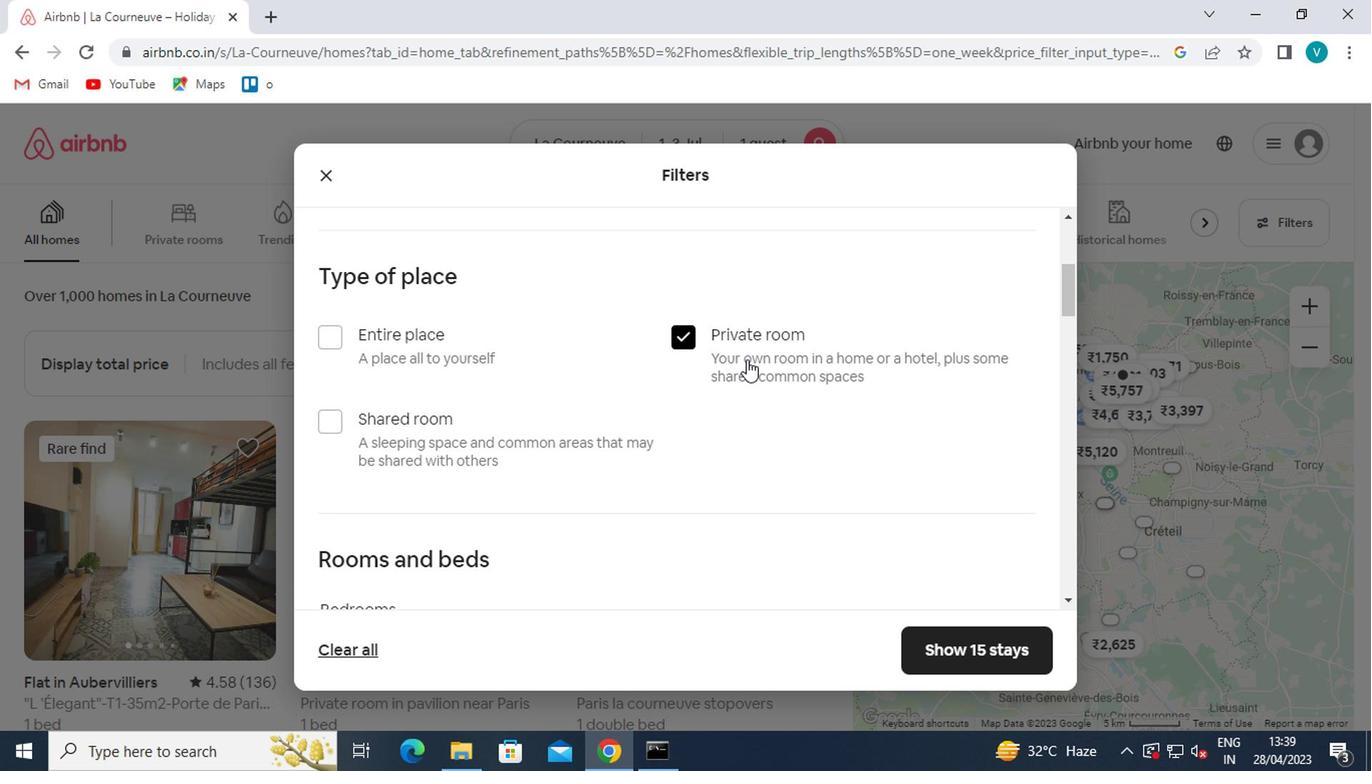 
Action: Mouse scrolled (743, 360) with delta (0, 0)
Screenshot: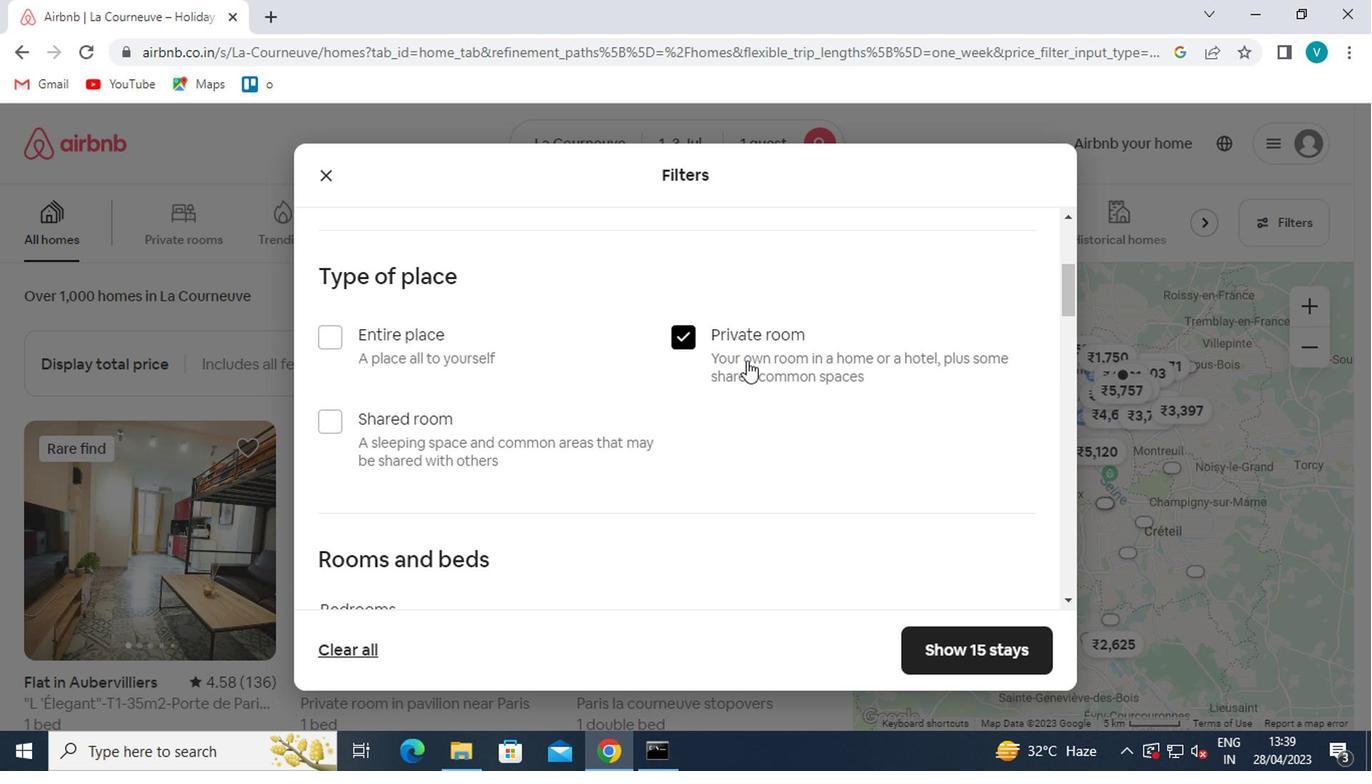 
Action: Mouse scrolled (743, 360) with delta (0, 0)
Screenshot: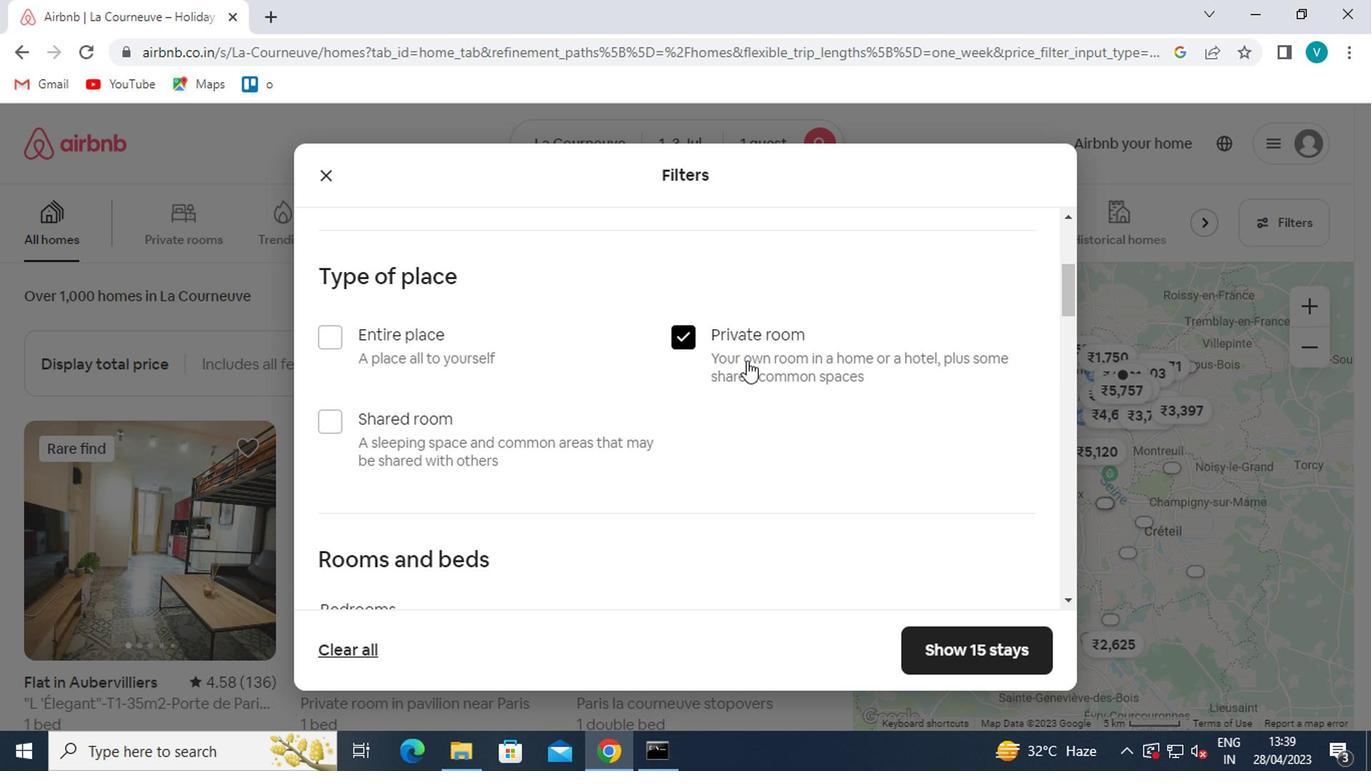 
Action: Mouse moved to (444, 447)
Screenshot: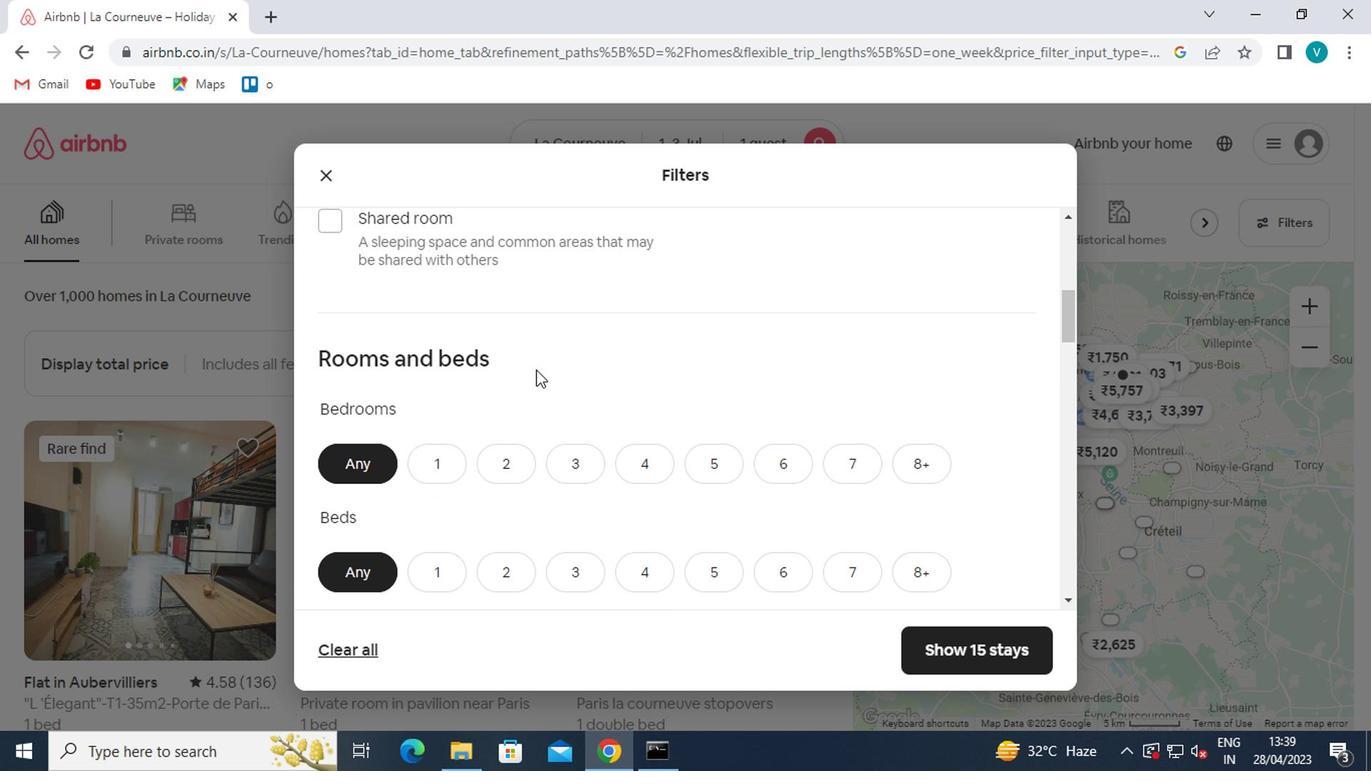 
Action: Mouse pressed left at (444, 447)
Screenshot: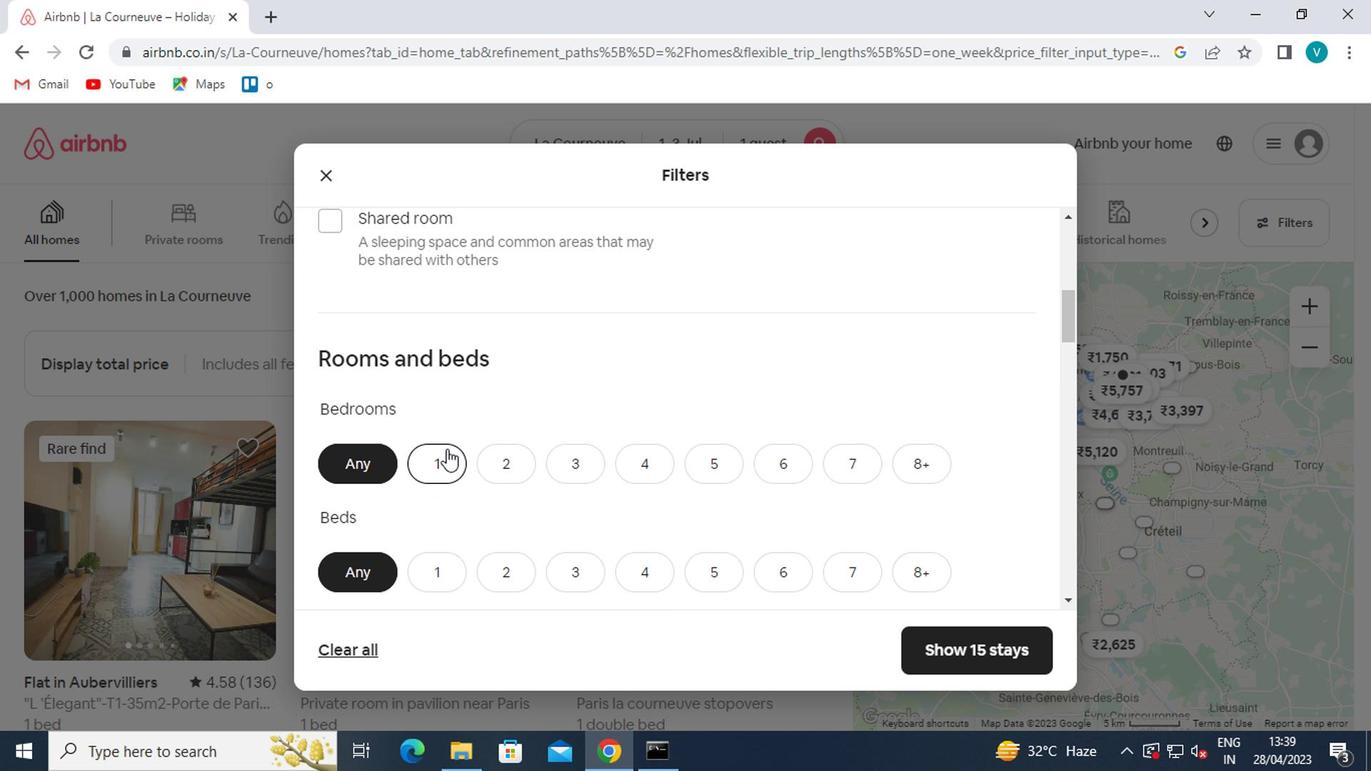 
Action: Mouse moved to (442, 563)
Screenshot: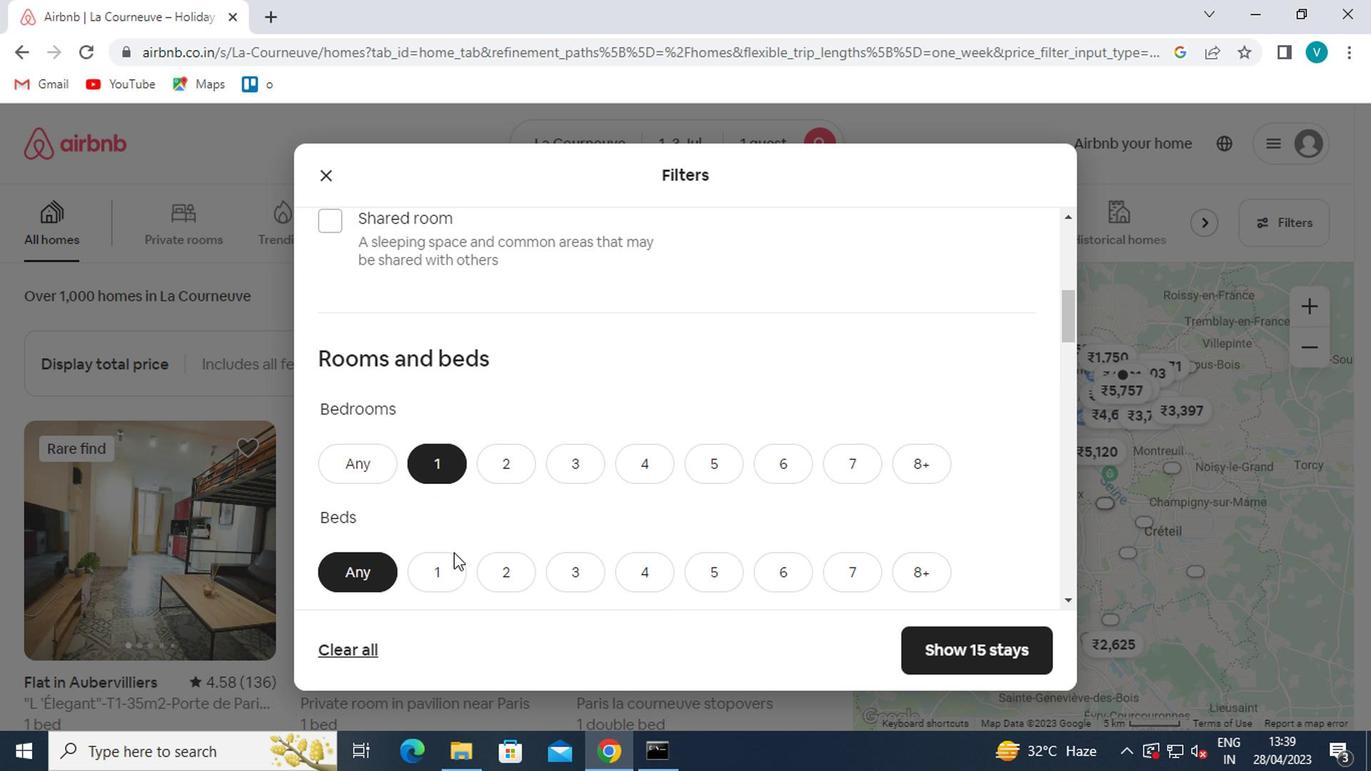 
Action: Mouse pressed left at (442, 563)
Screenshot: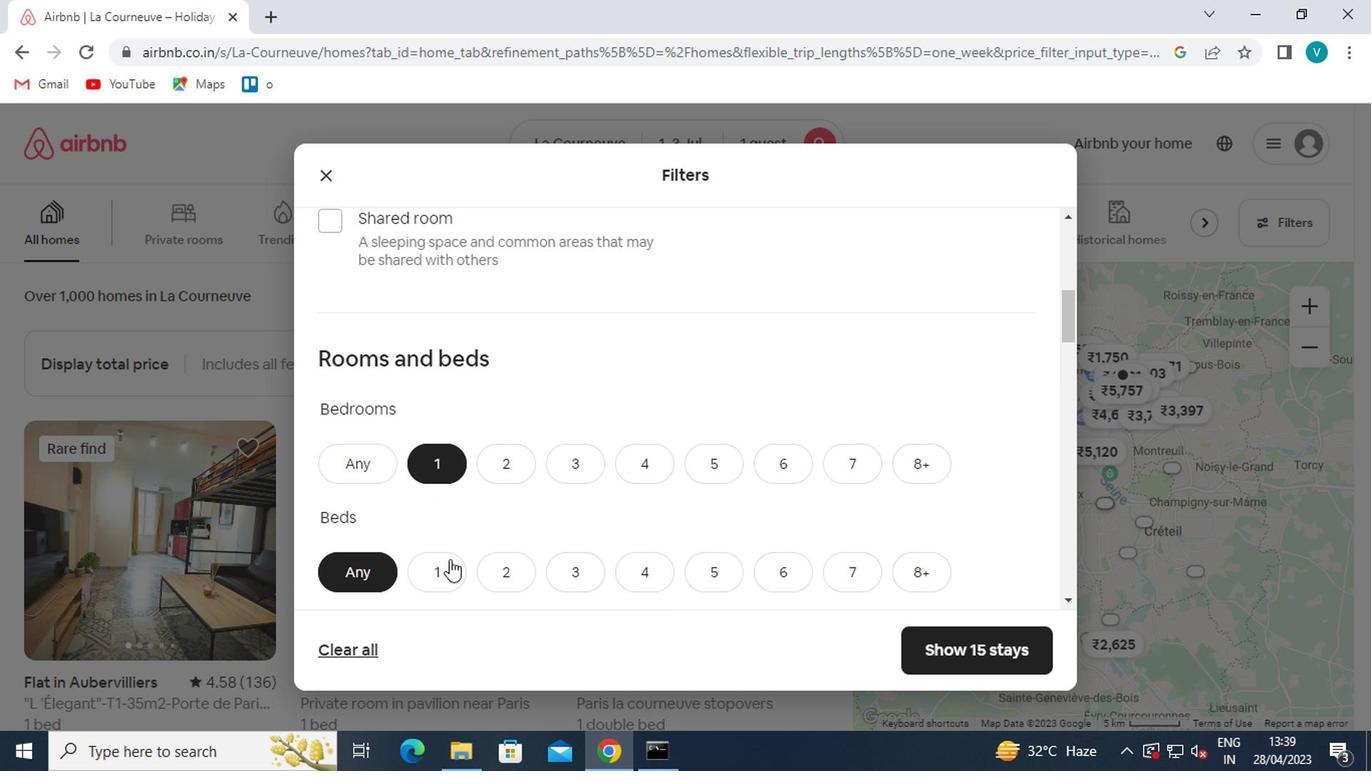 
Action: Mouse moved to (444, 544)
Screenshot: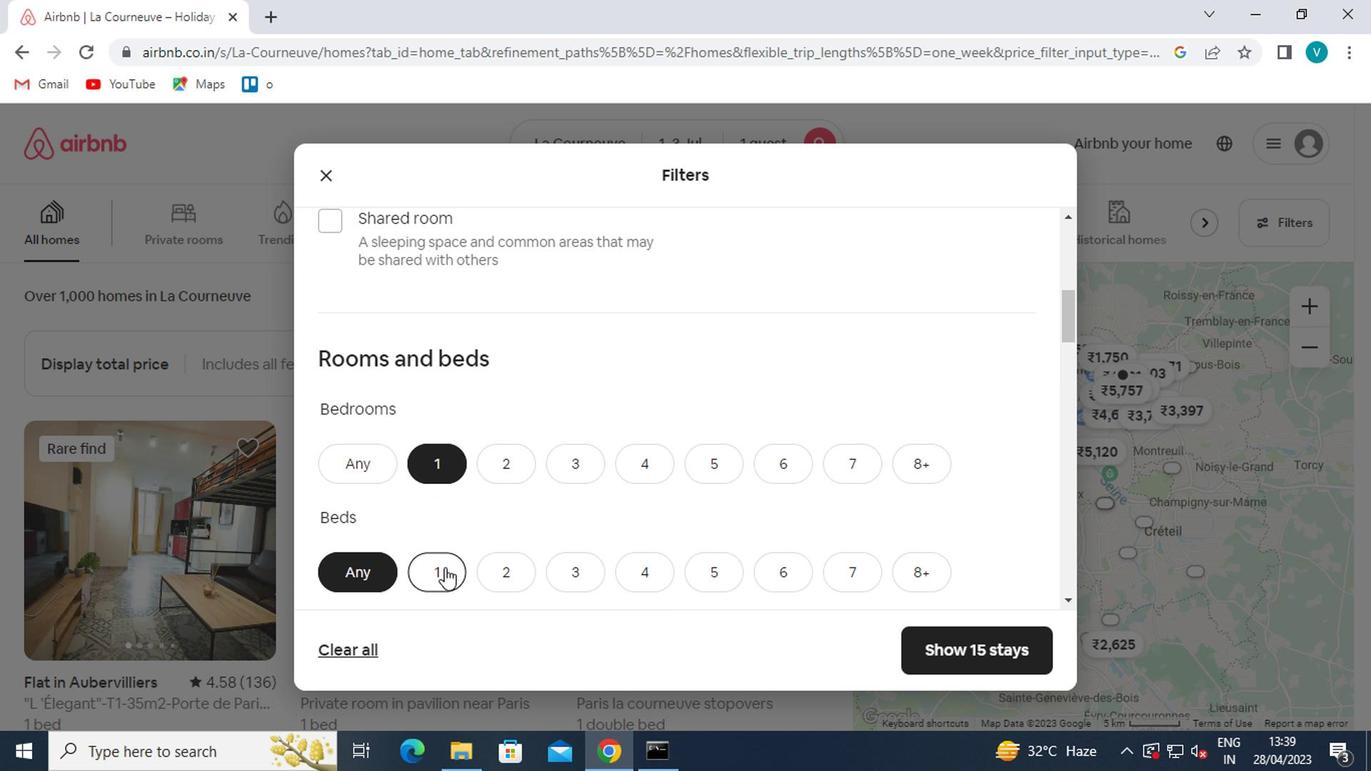
Action: Mouse scrolled (444, 543) with delta (0, 0)
Screenshot: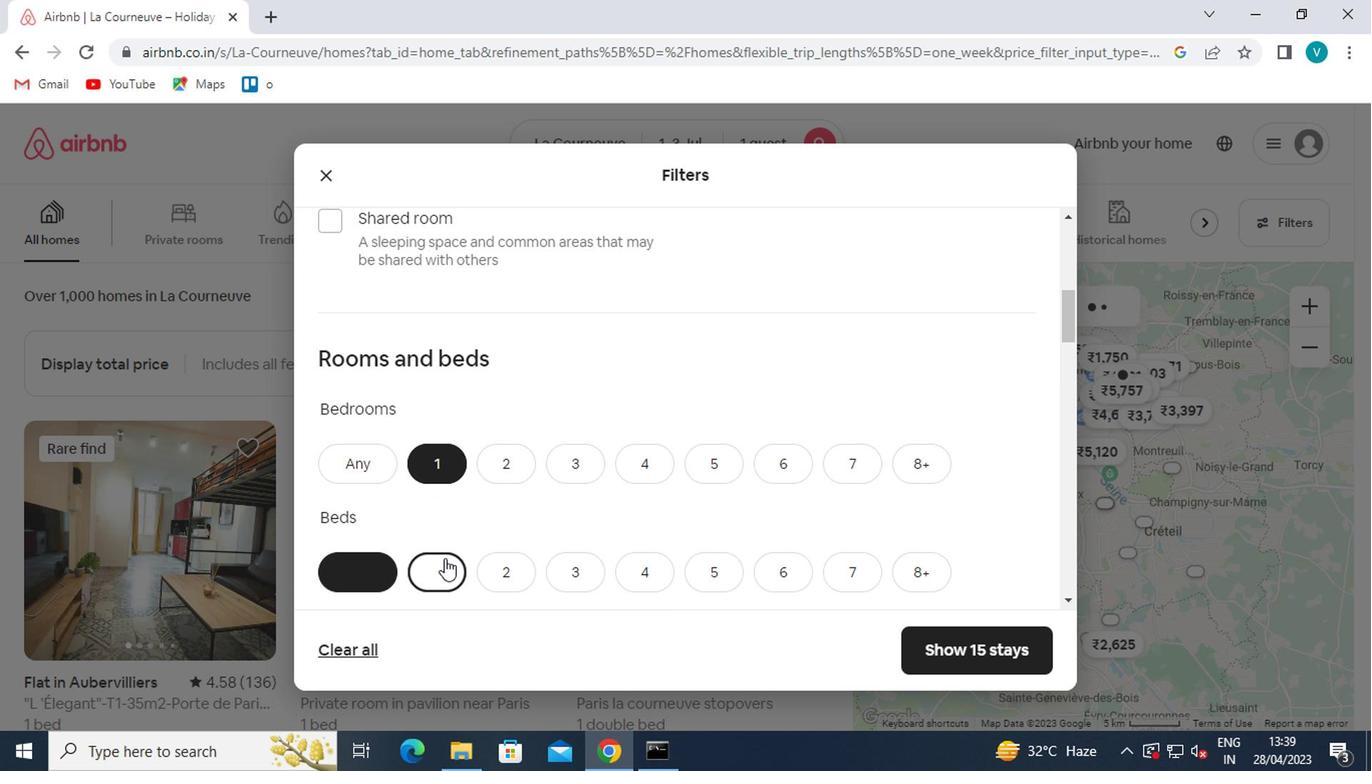 
Action: Mouse moved to (440, 560)
Screenshot: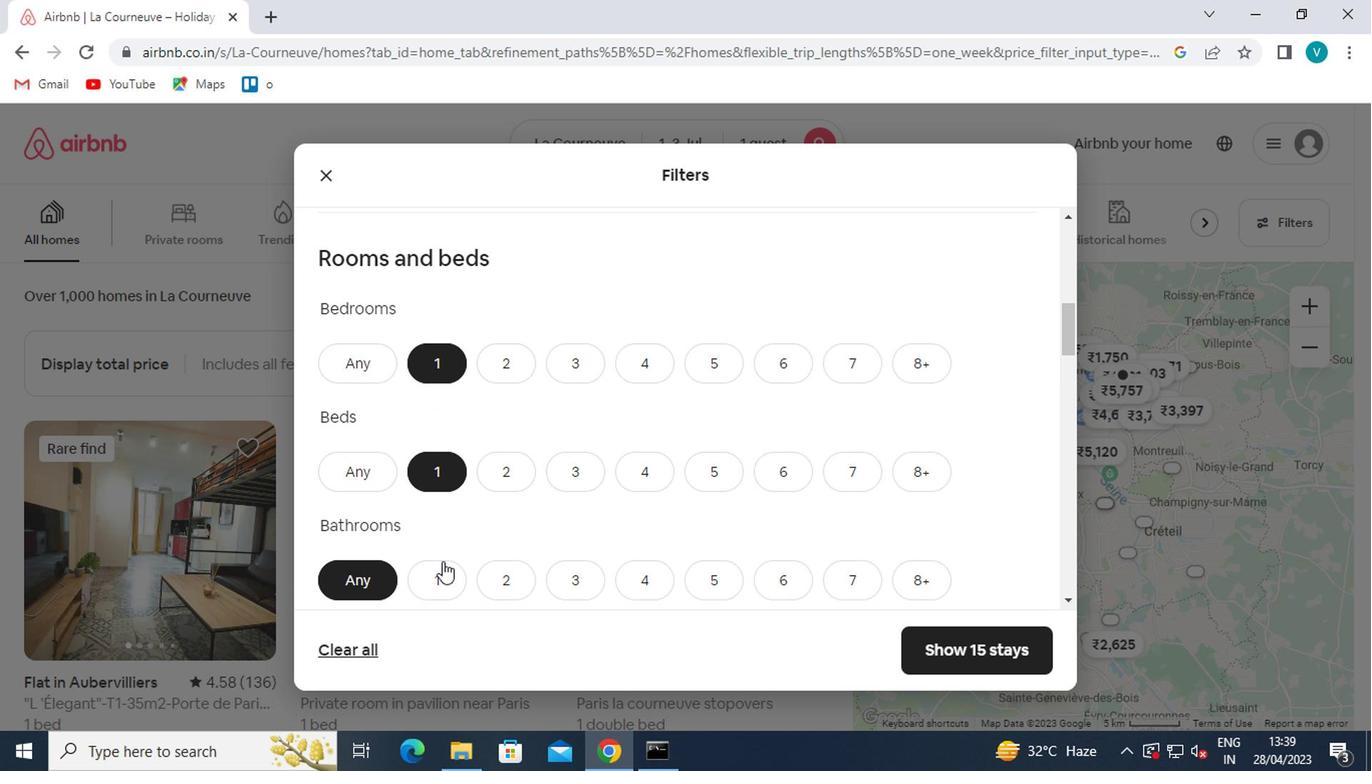 
Action: Mouse pressed left at (440, 560)
Screenshot: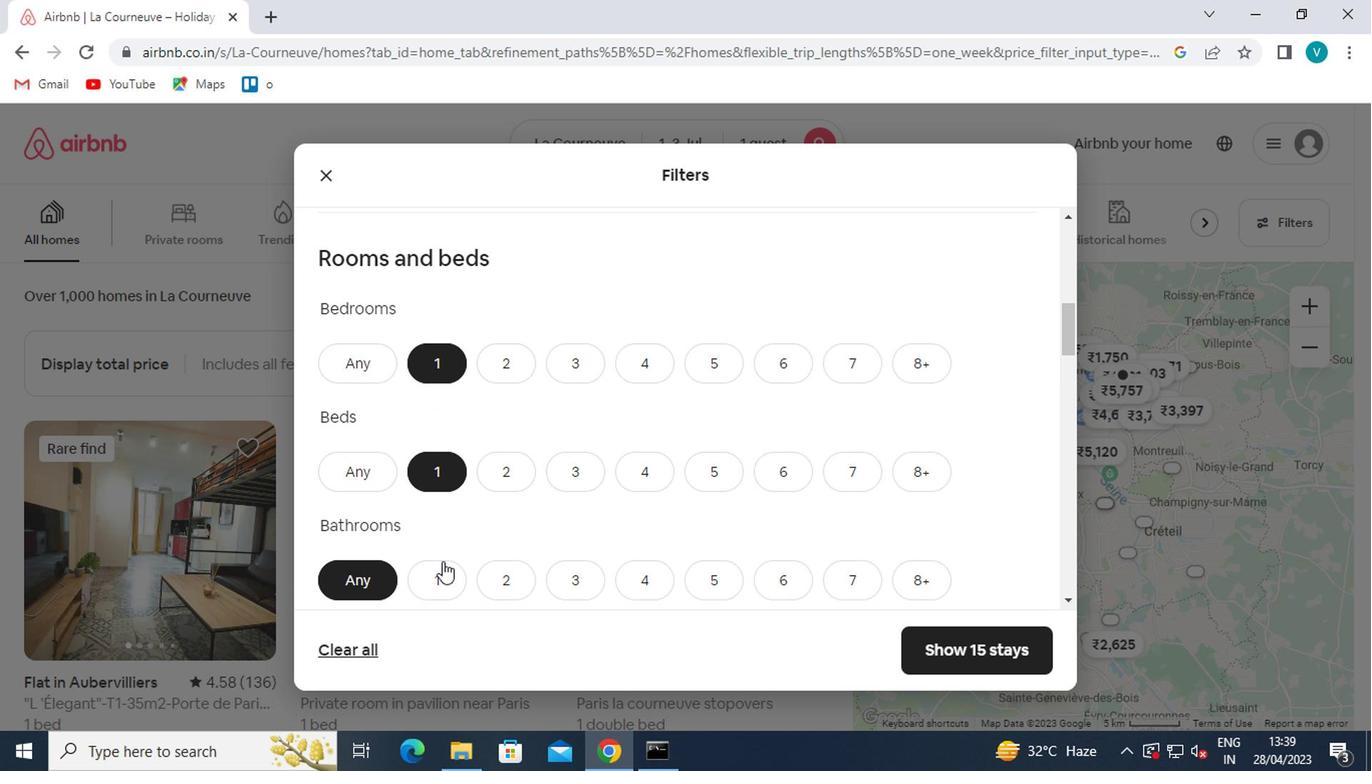 
Action: Mouse moved to (463, 529)
Screenshot: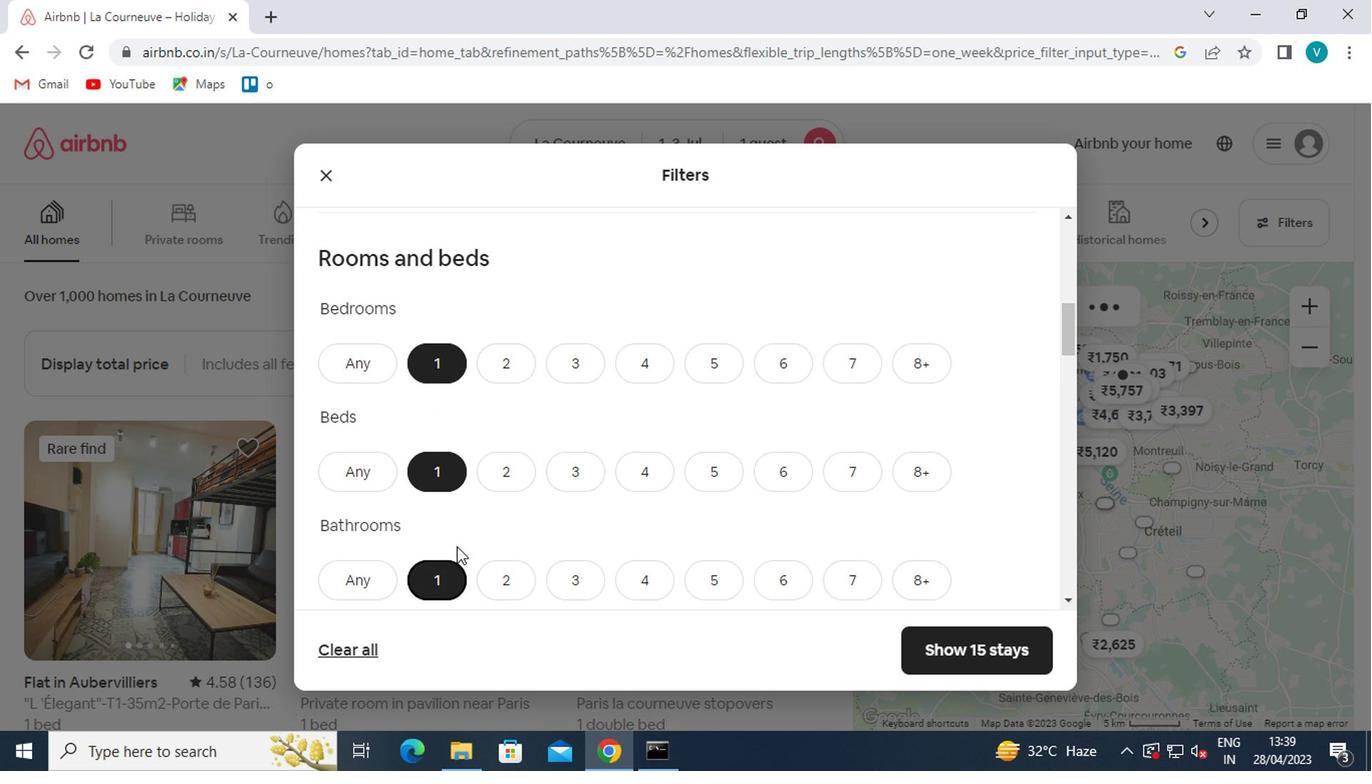 
Action: Mouse scrolled (463, 528) with delta (0, 0)
Screenshot: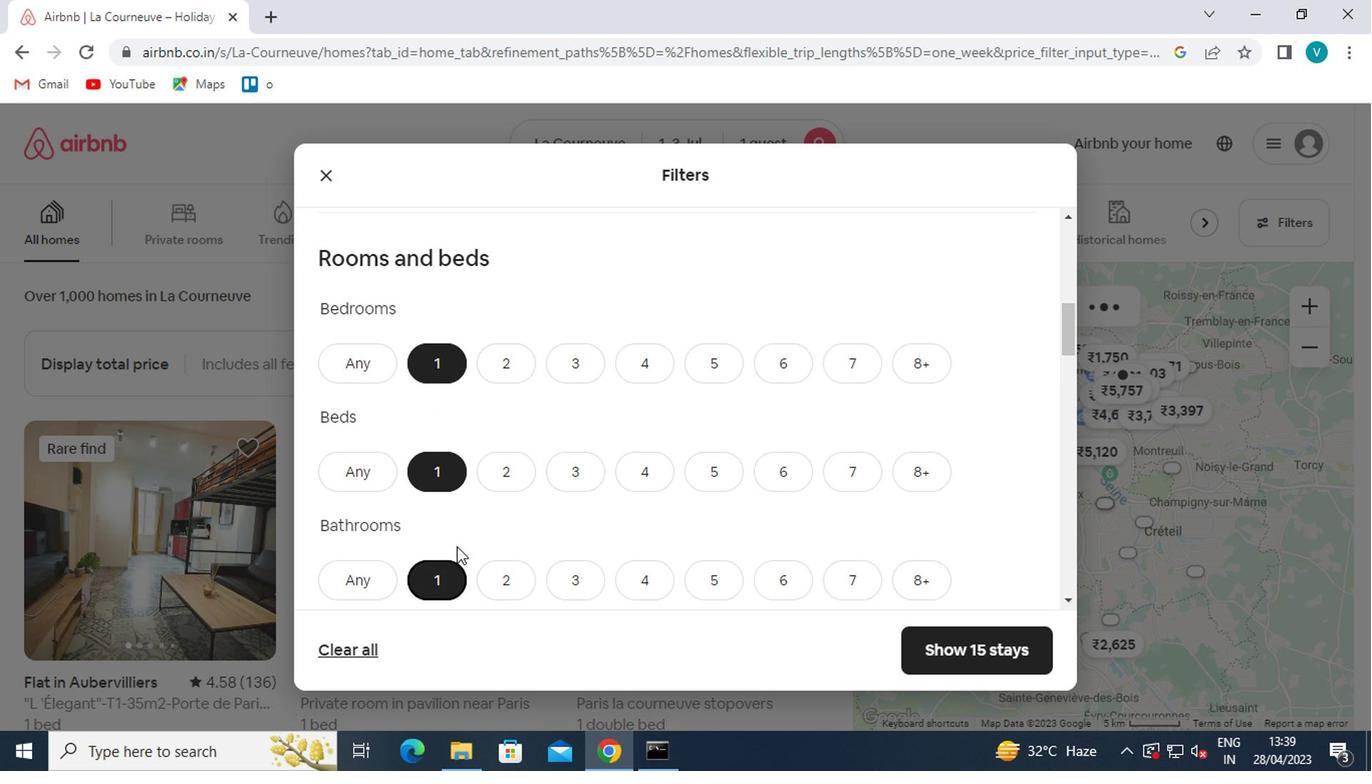 
Action: Mouse scrolled (463, 528) with delta (0, 0)
Screenshot: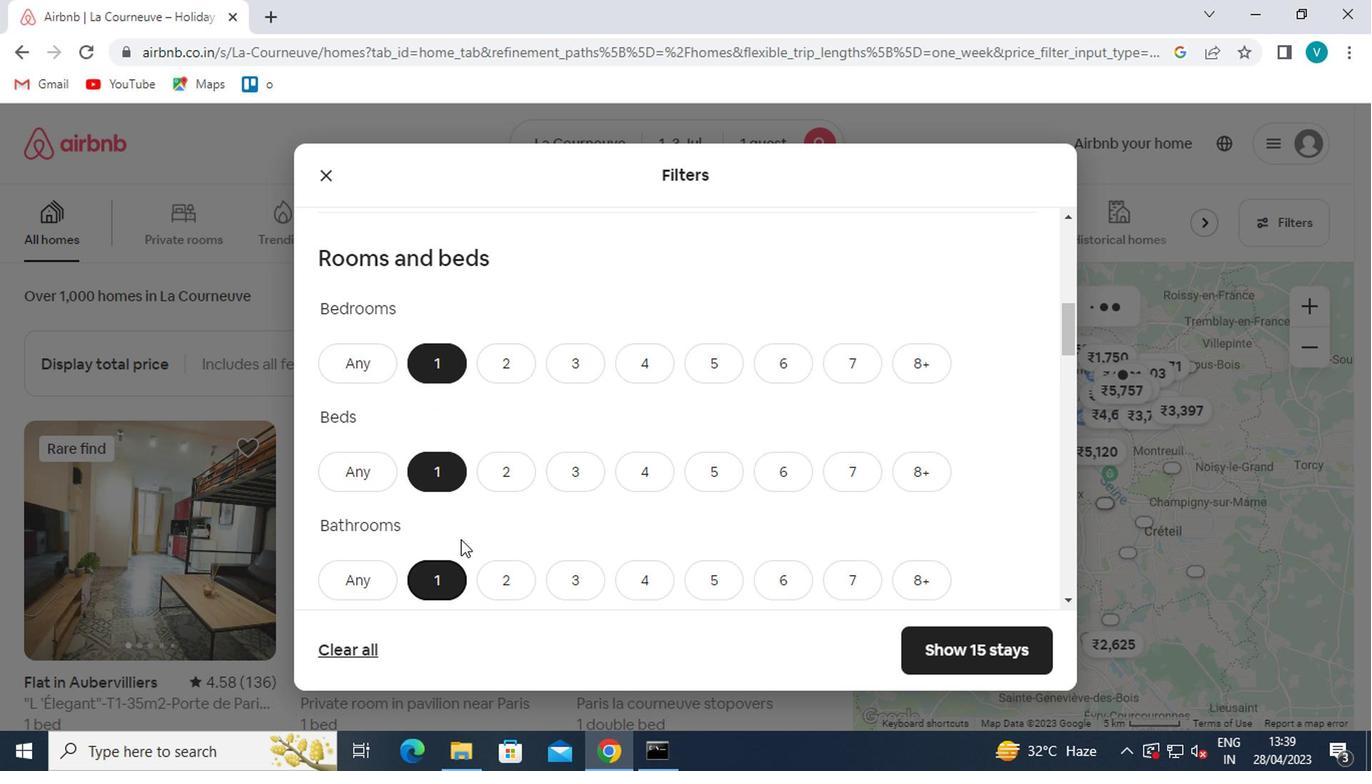 
Action: Mouse scrolled (463, 528) with delta (0, 0)
Screenshot: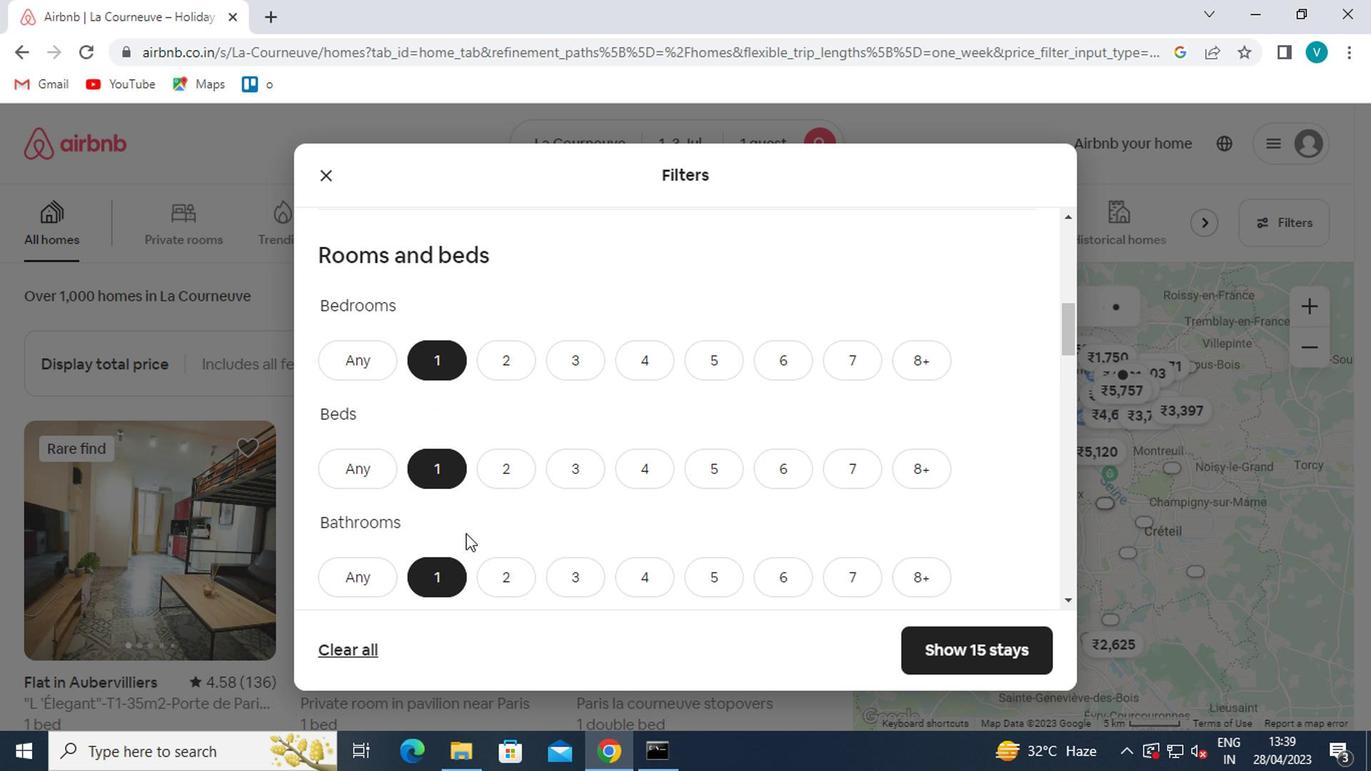 
Action: Mouse moved to (463, 529)
Screenshot: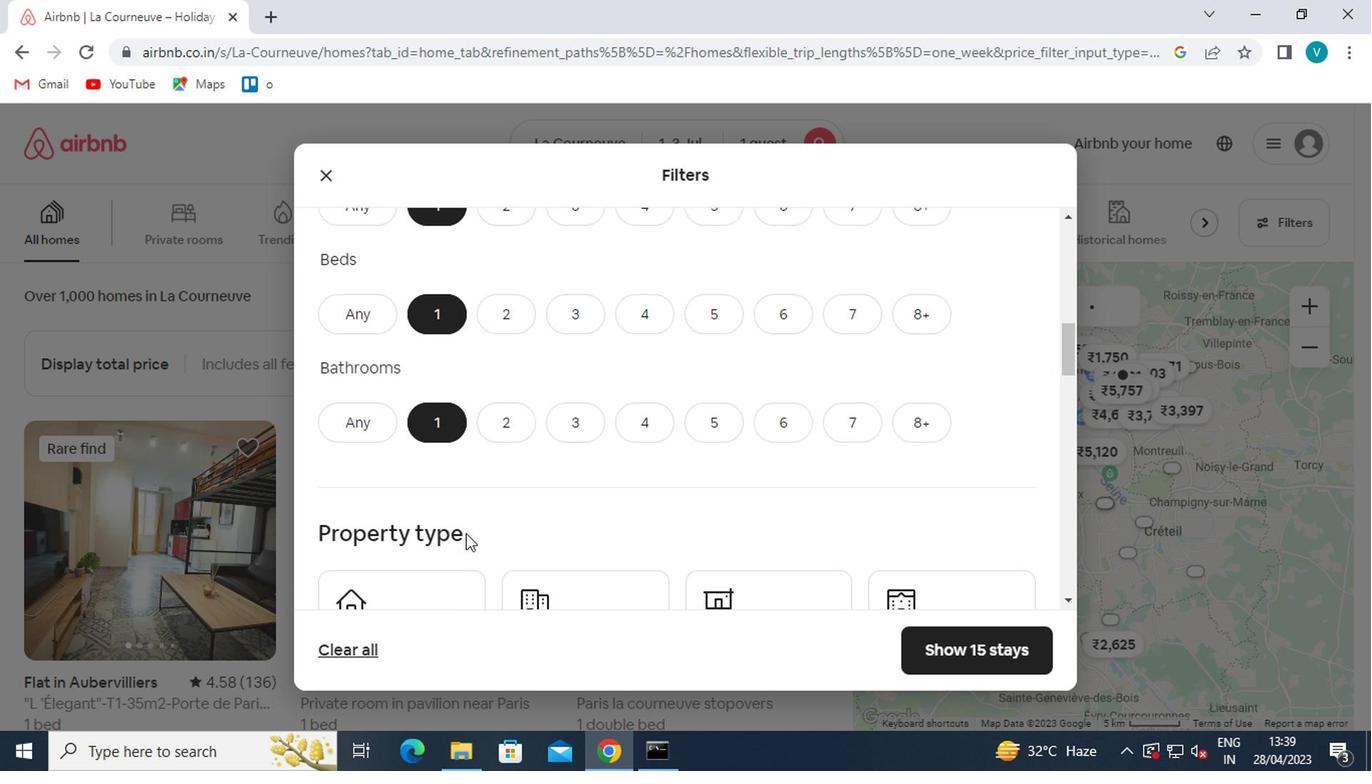 
Action: Mouse scrolled (463, 528) with delta (0, 0)
Screenshot: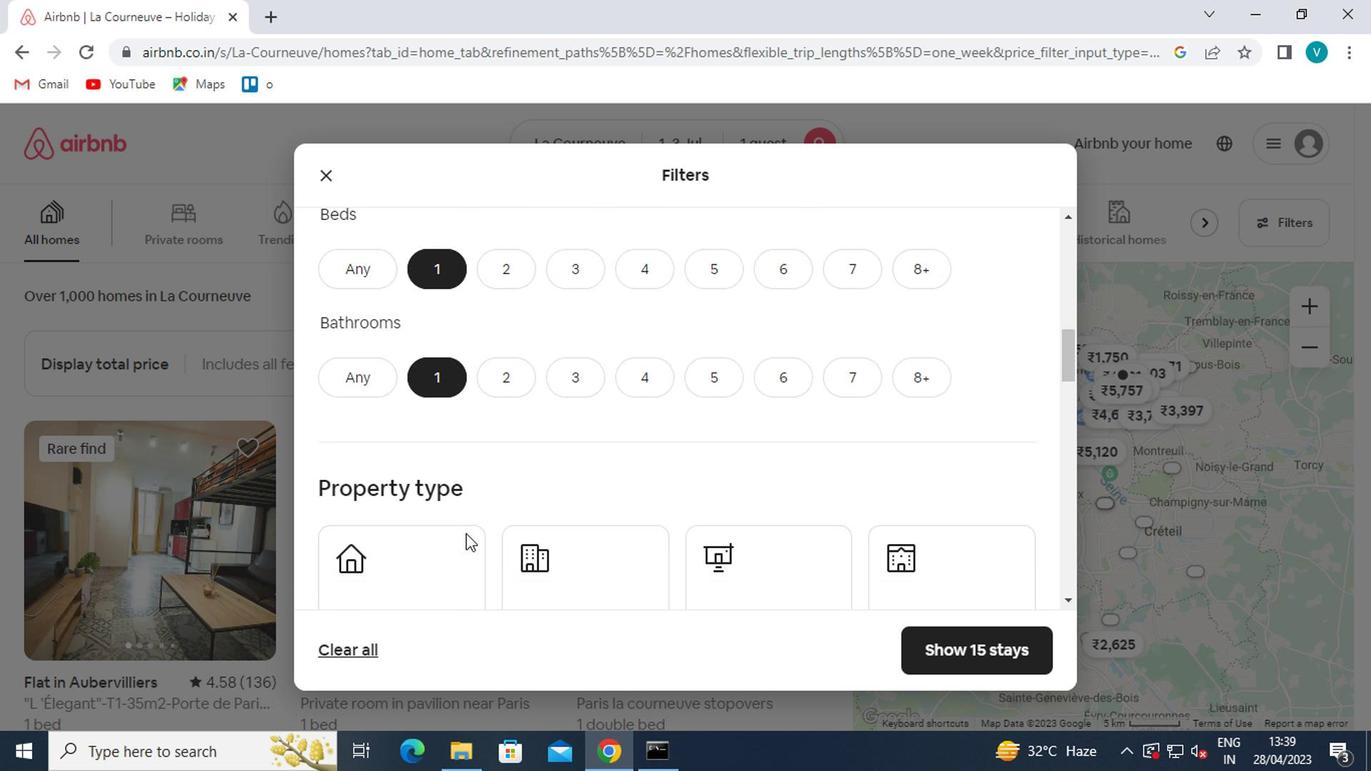 
Action: Mouse moved to (380, 398)
Screenshot: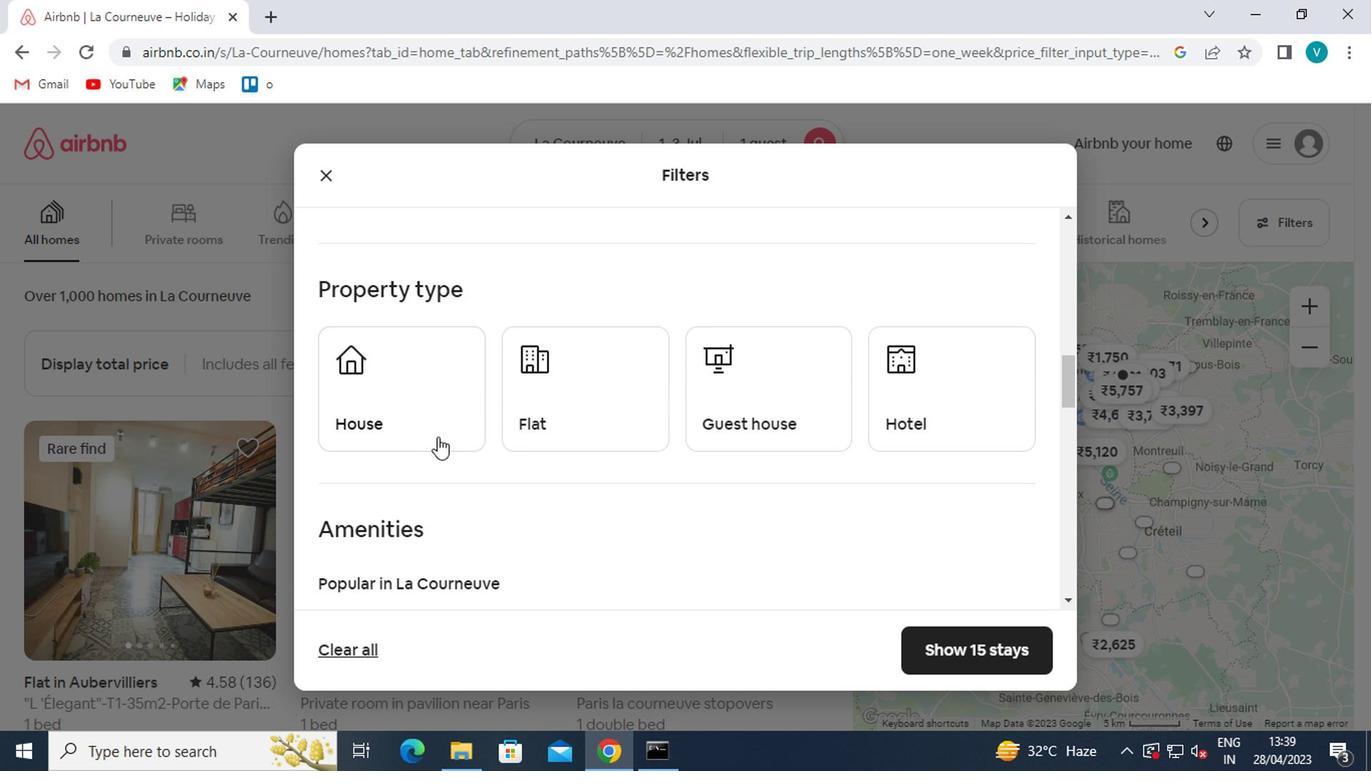 
Action: Mouse pressed left at (380, 398)
Screenshot: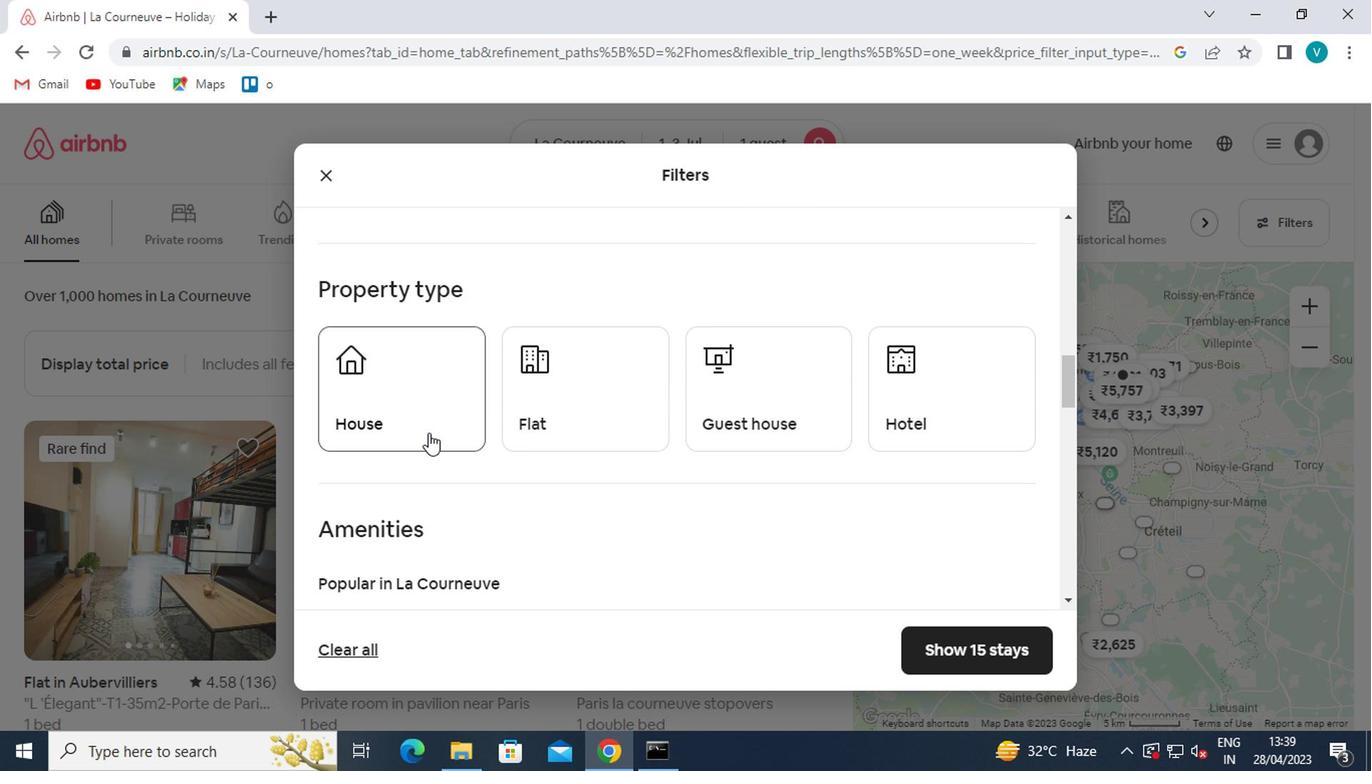 
Action: Mouse moved to (612, 392)
Screenshot: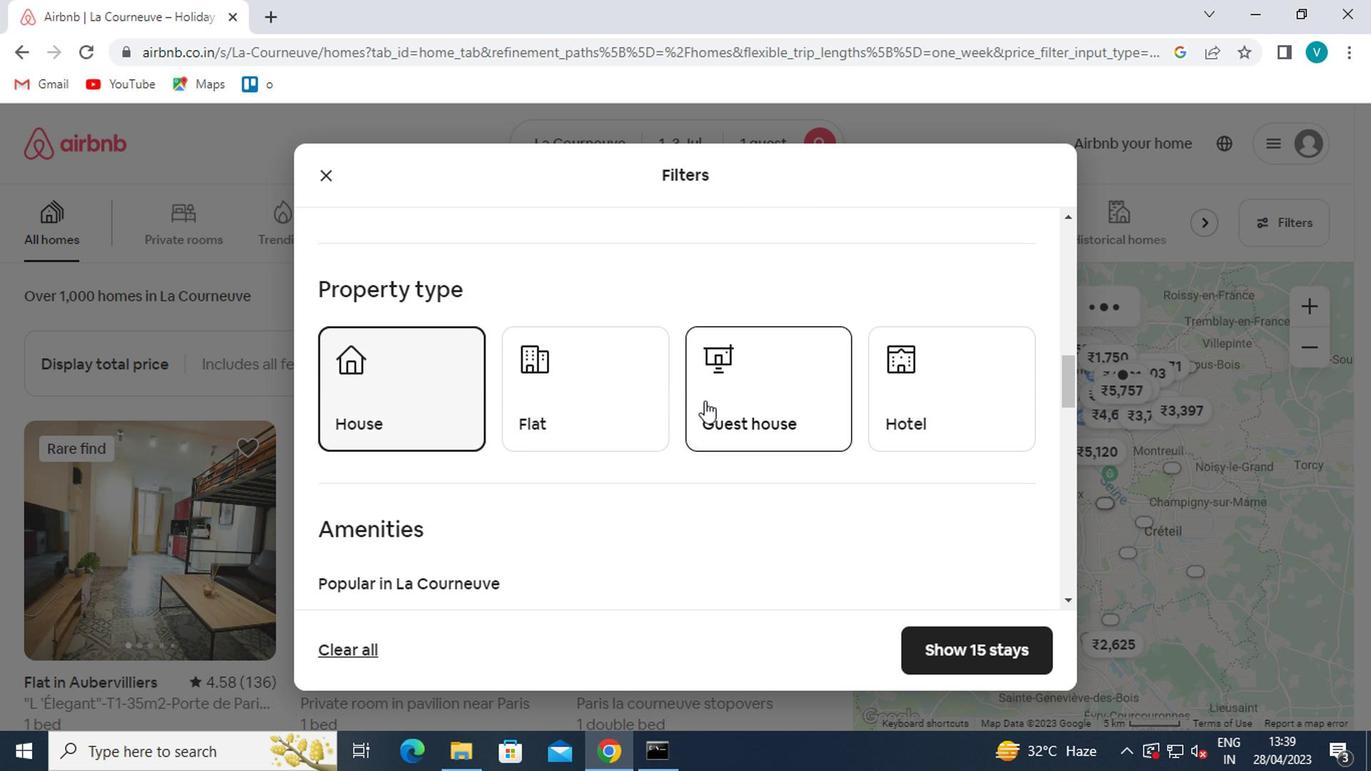 
Action: Mouse pressed left at (612, 392)
Screenshot: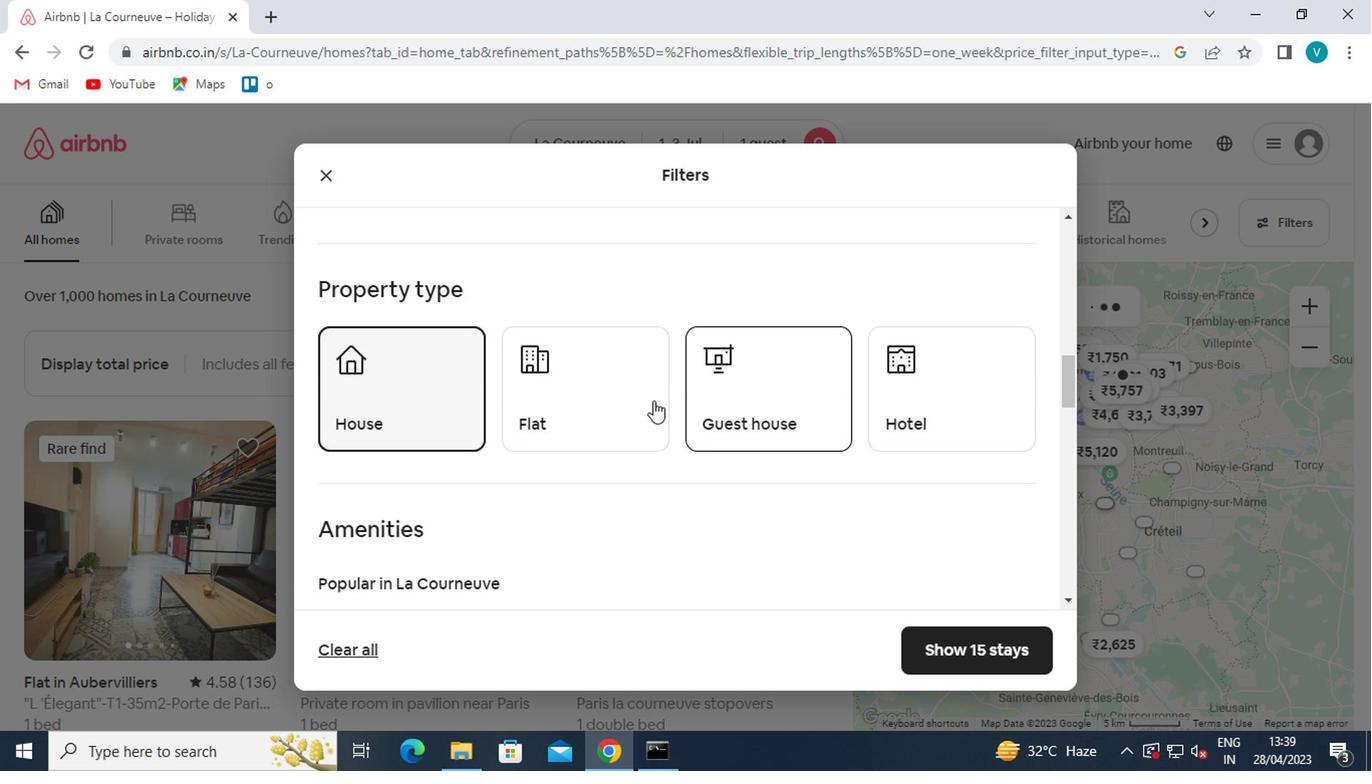 
Action: Mouse moved to (752, 386)
Screenshot: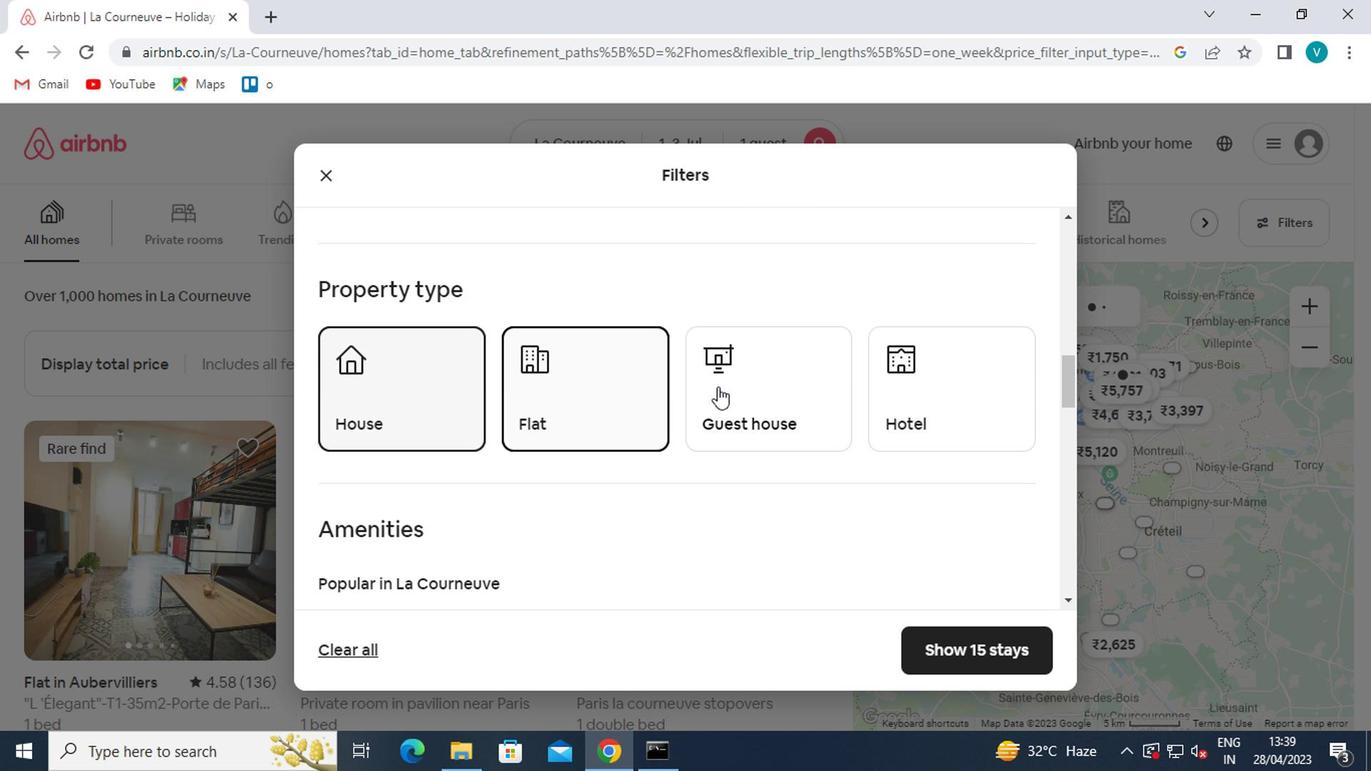 
Action: Mouse pressed left at (752, 386)
Screenshot: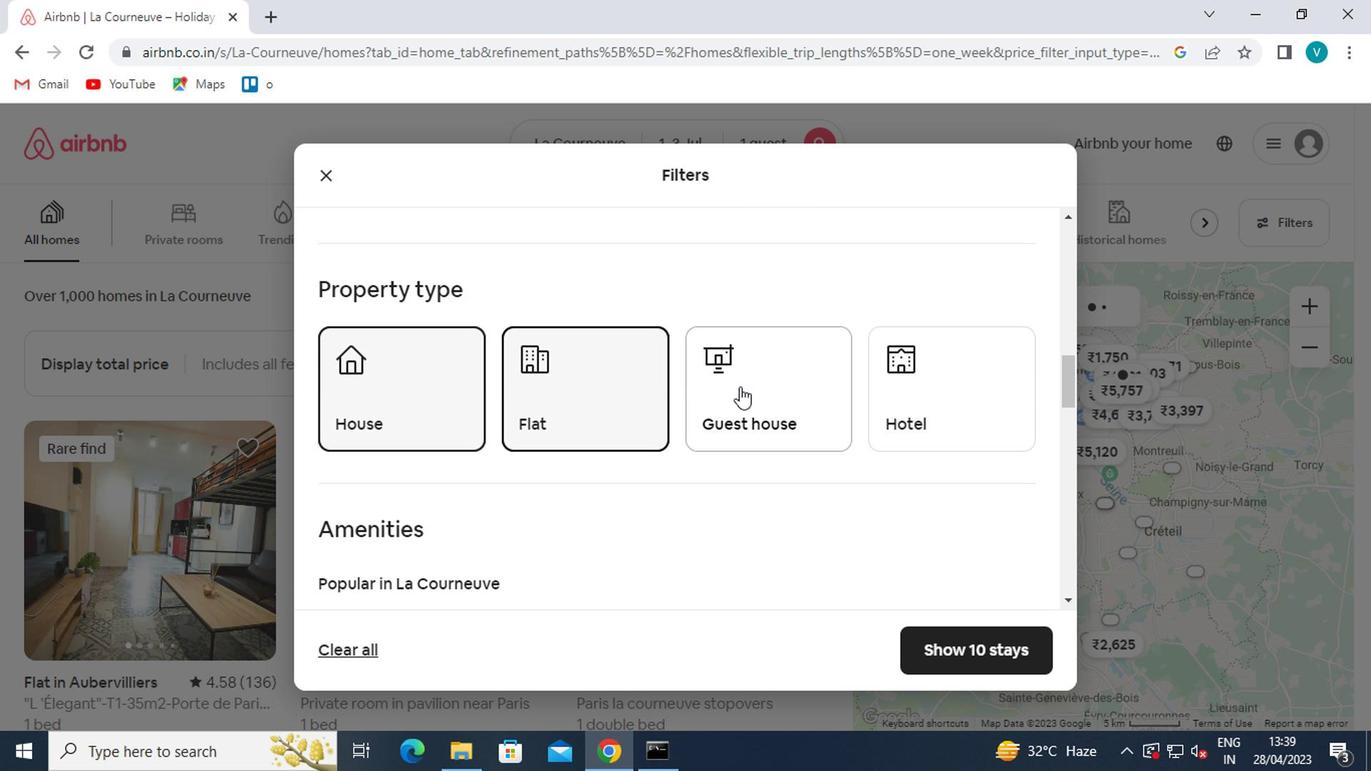 
Action: Mouse moved to (968, 399)
Screenshot: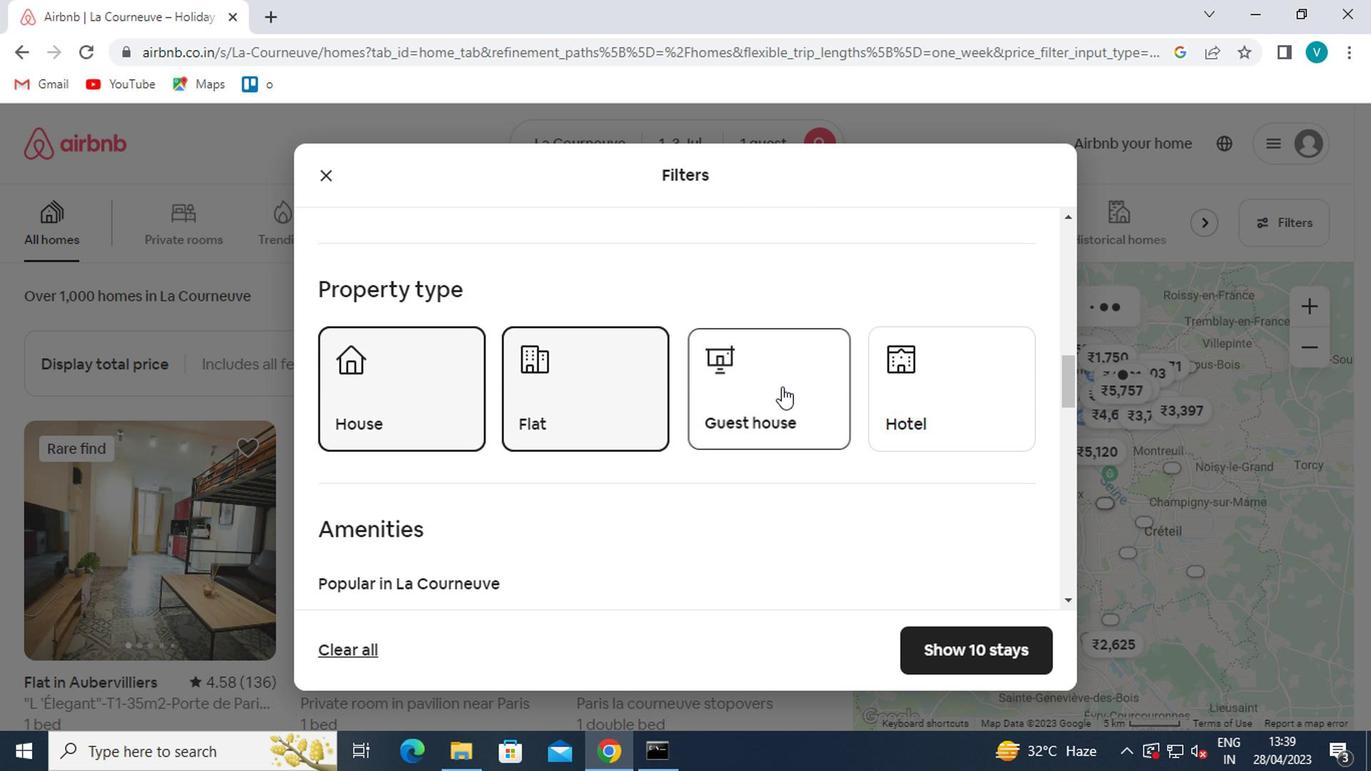 
Action: Mouse pressed left at (968, 399)
Screenshot: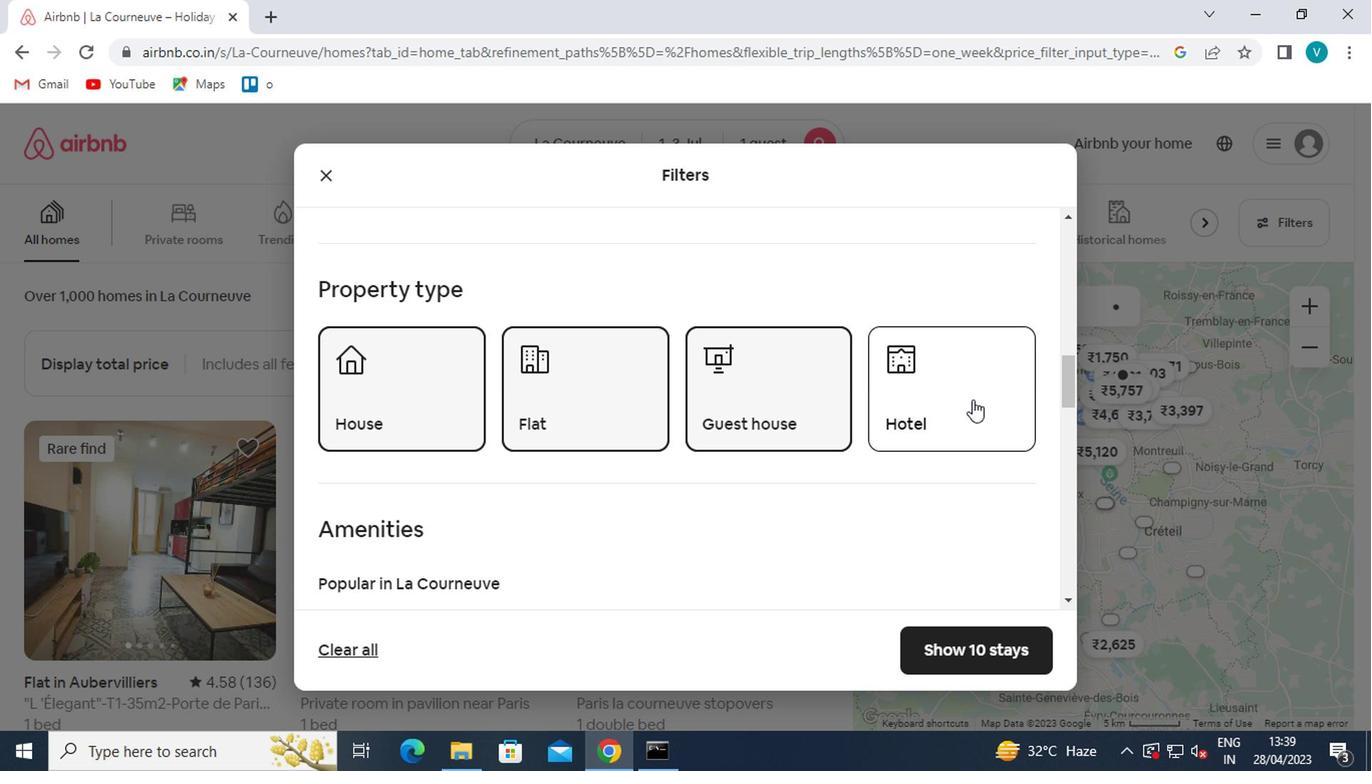
Action: Mouse moved to (961, 402)
Screenshot: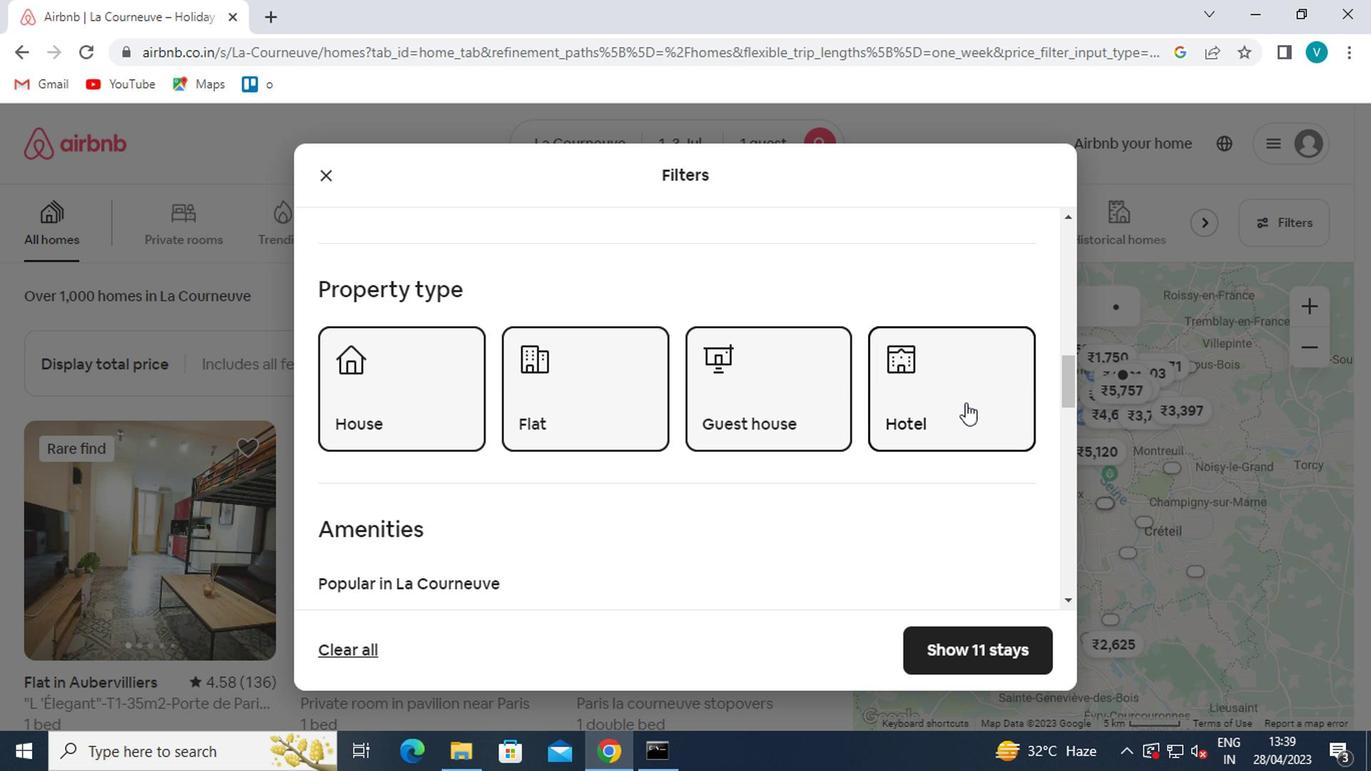 
Action: Mouse scrolled (961, 401) with delta (0, 0)
Screenshot: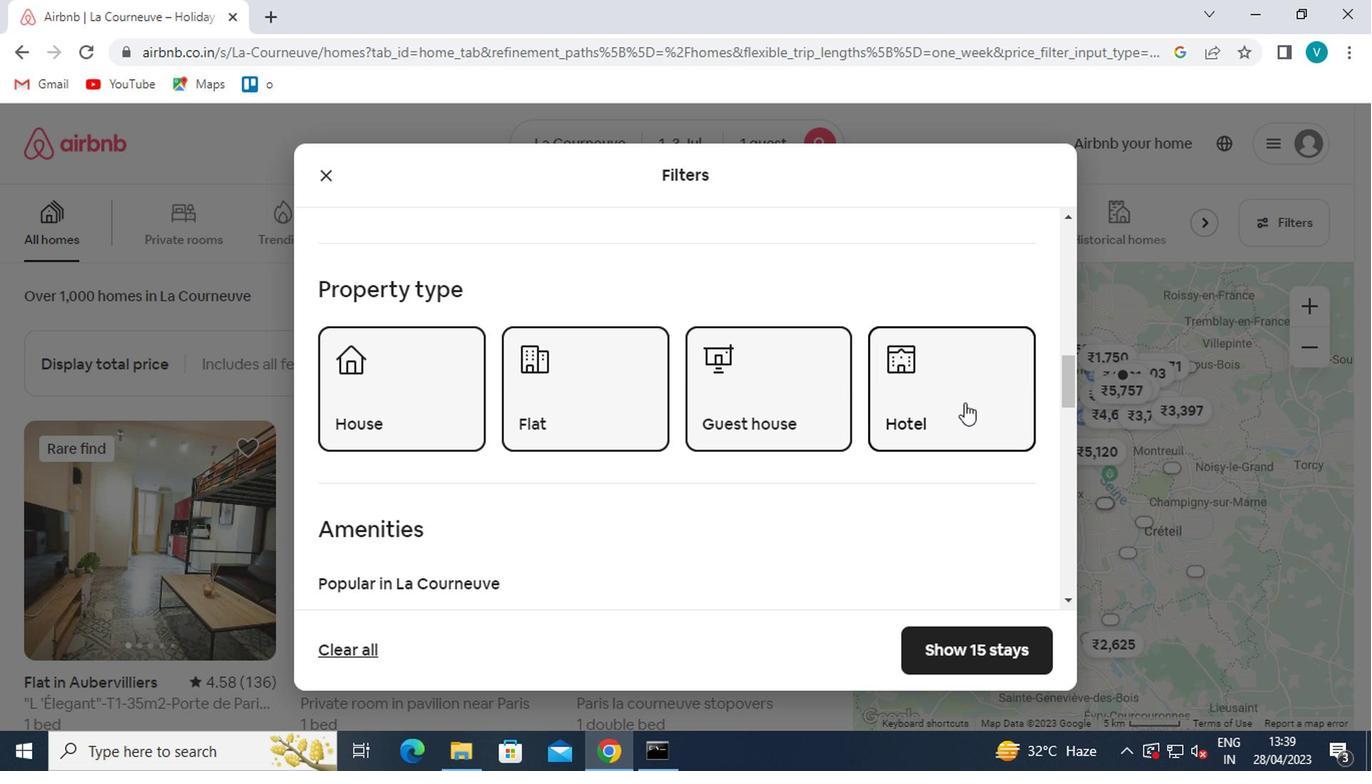 
Action: Mouse moved to (961, 402)
Screenshot: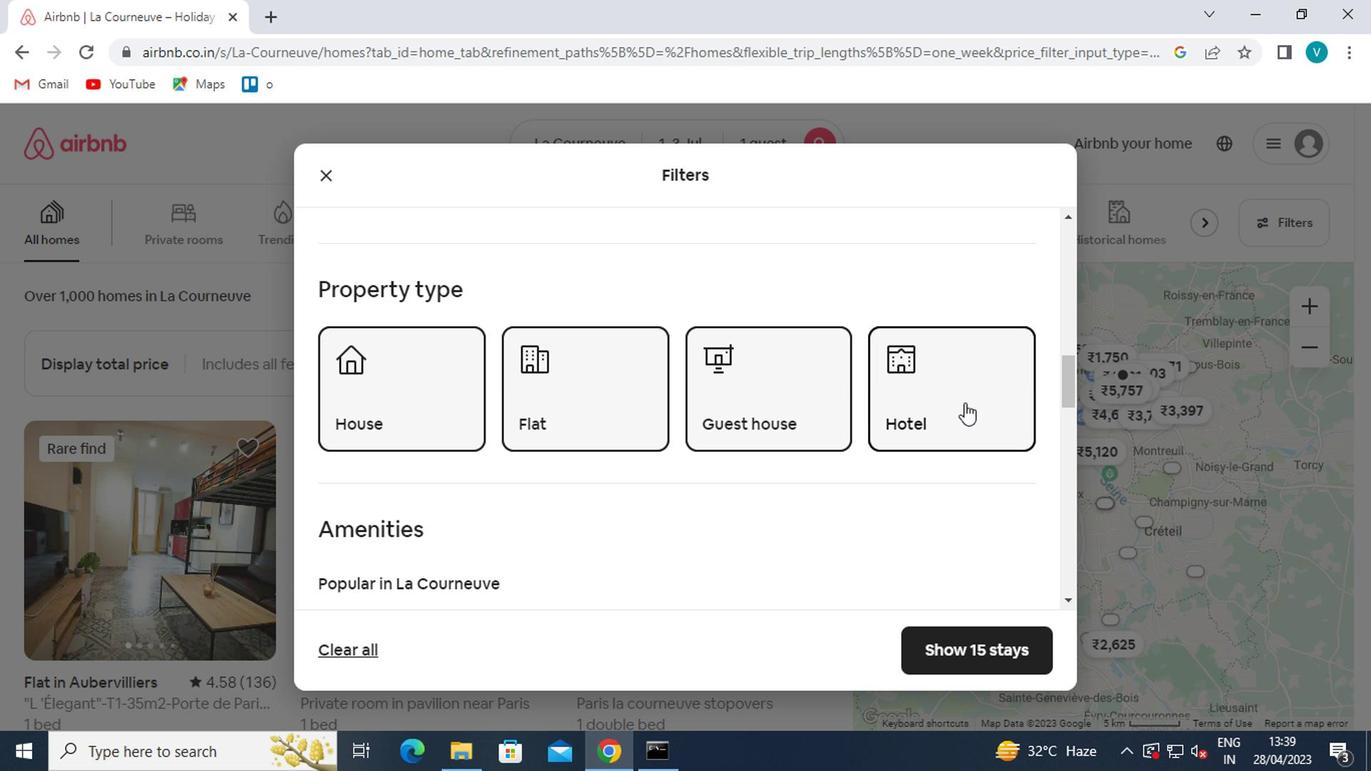 
Action: Mouse scrolled (961, 401) with delta (0, 0)
Screenshot: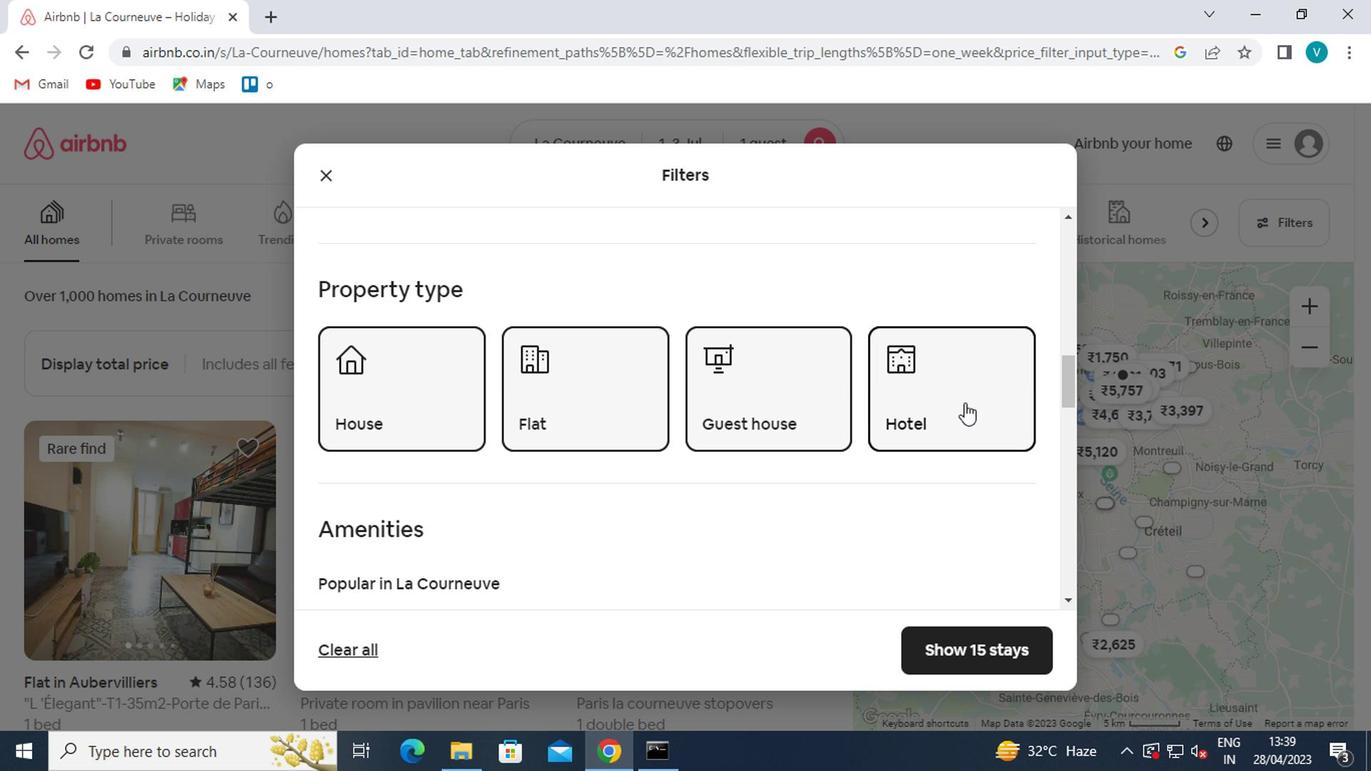 
Action: Mouse moved to (359, 417)
Screenshot: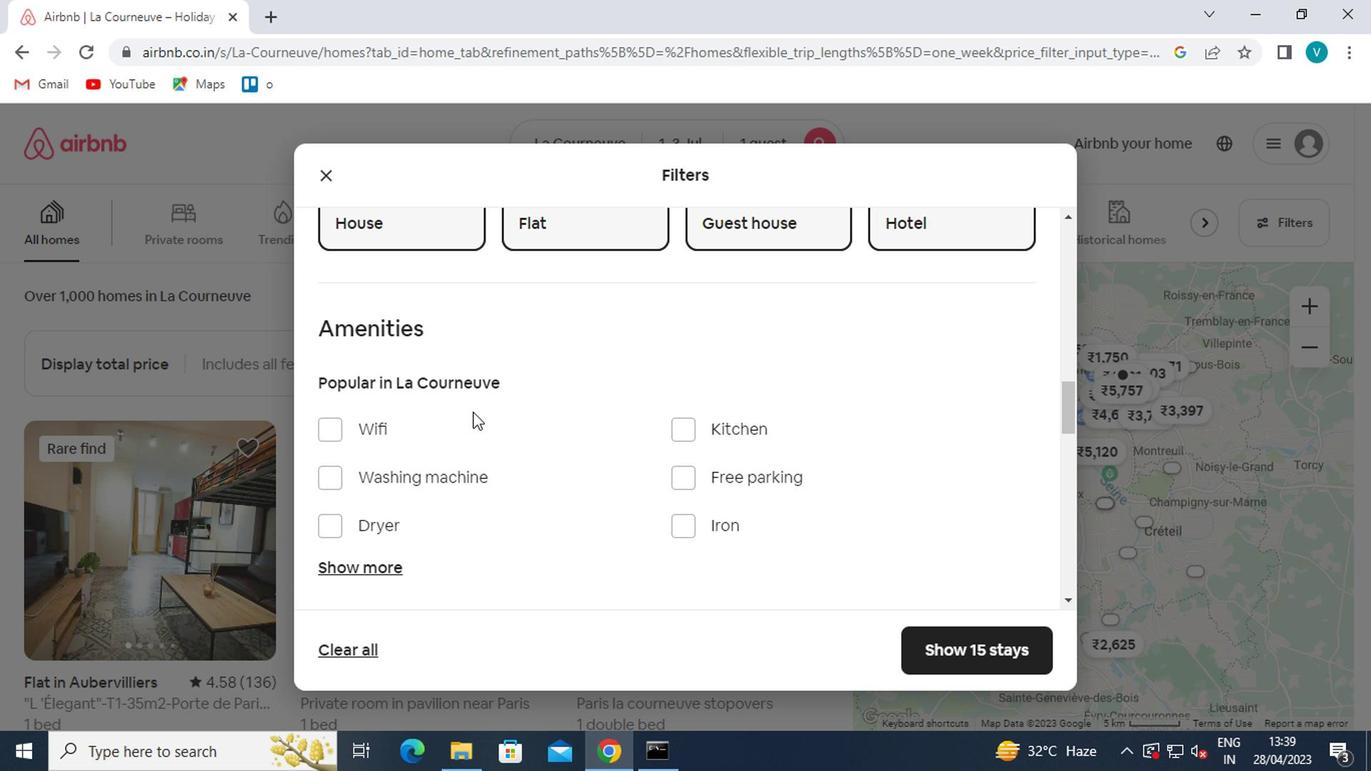 
Action: Mouse pressed left at (359, 417)
Screenshot: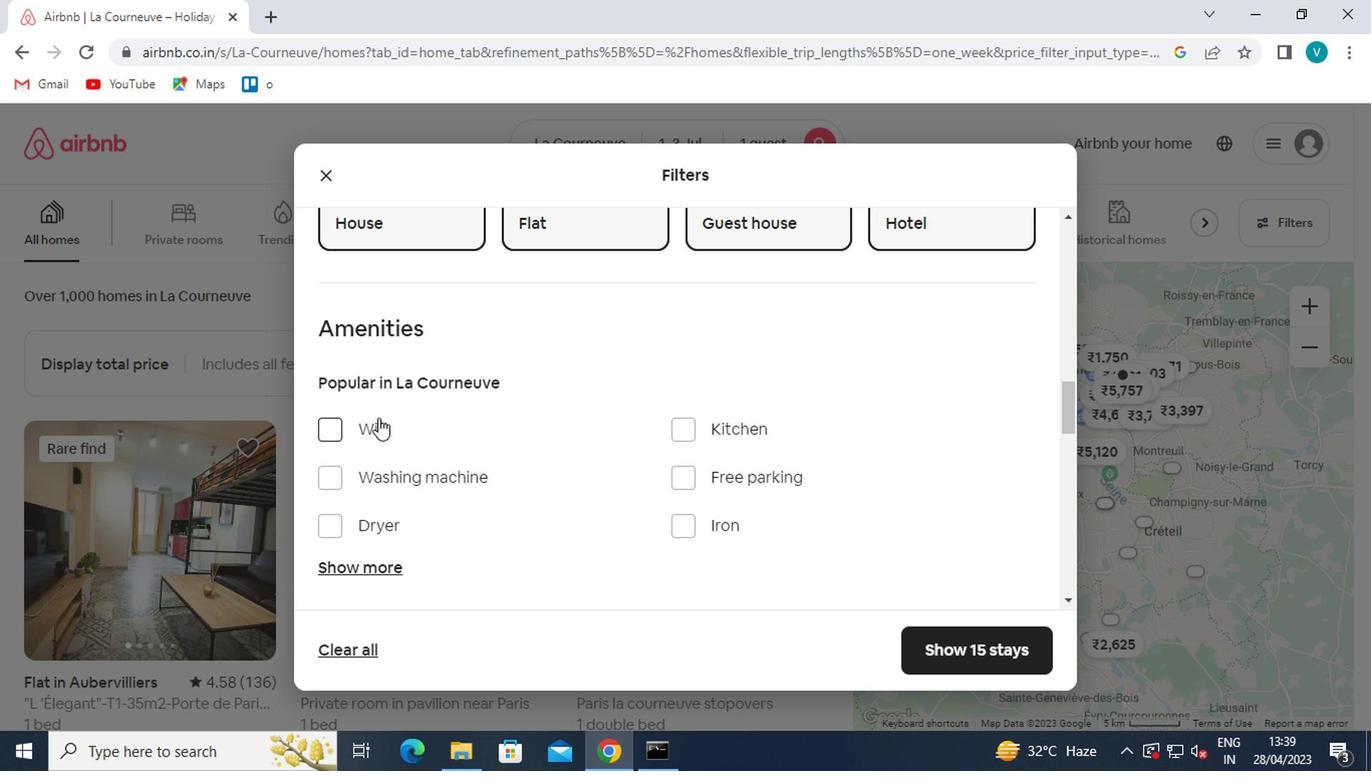 
Action: Mouse moved to (509, 398)
Screenshot: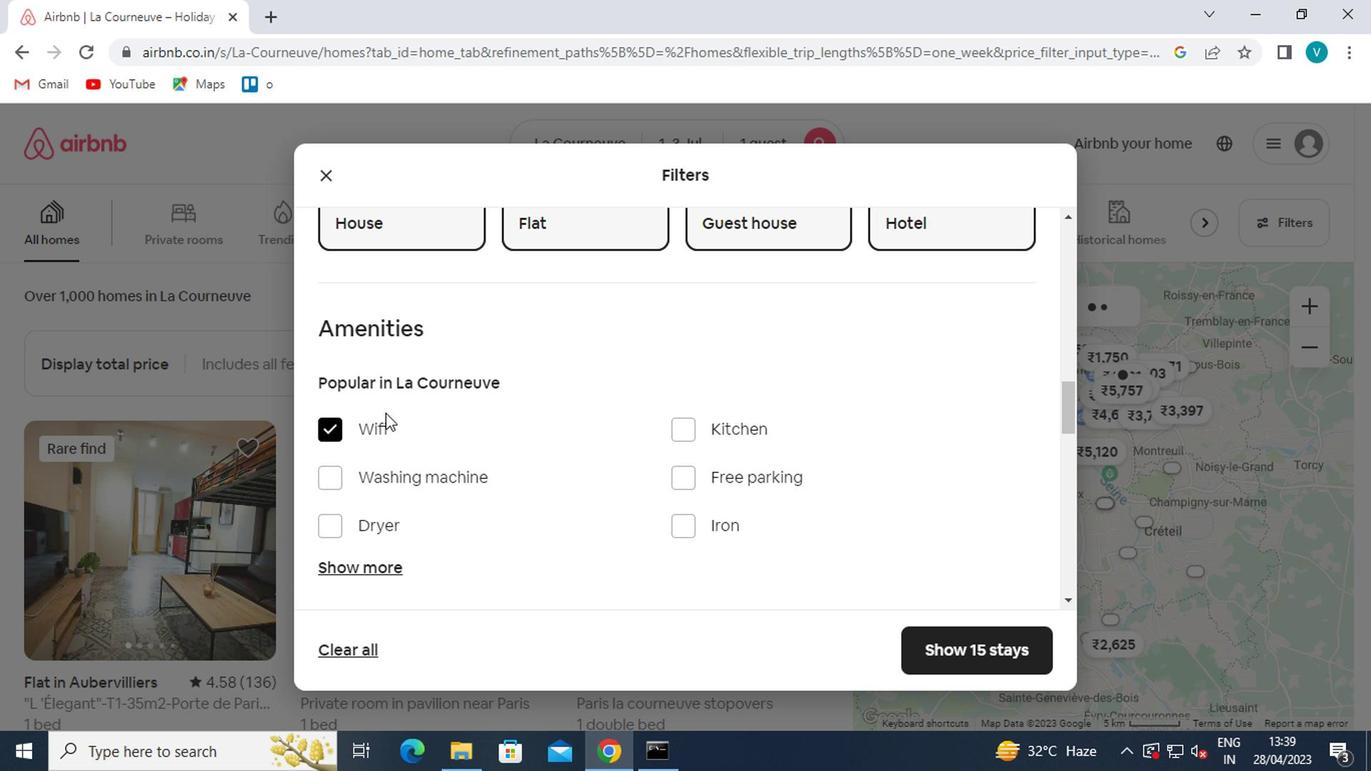 
Action: Mouse scrolled (509, 397) with delta (0, 0)
Screenshot: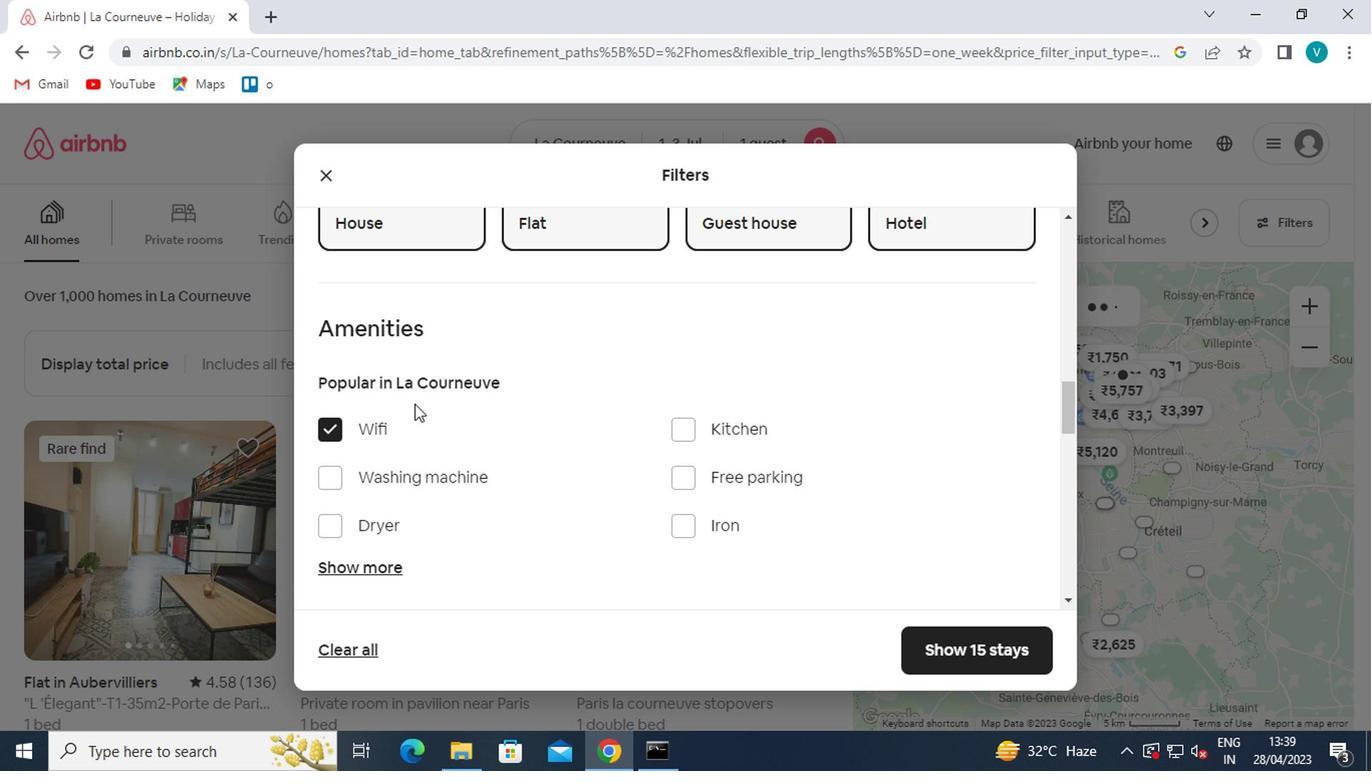 
Action: Mouse moved to (510, 399)
Screenshot: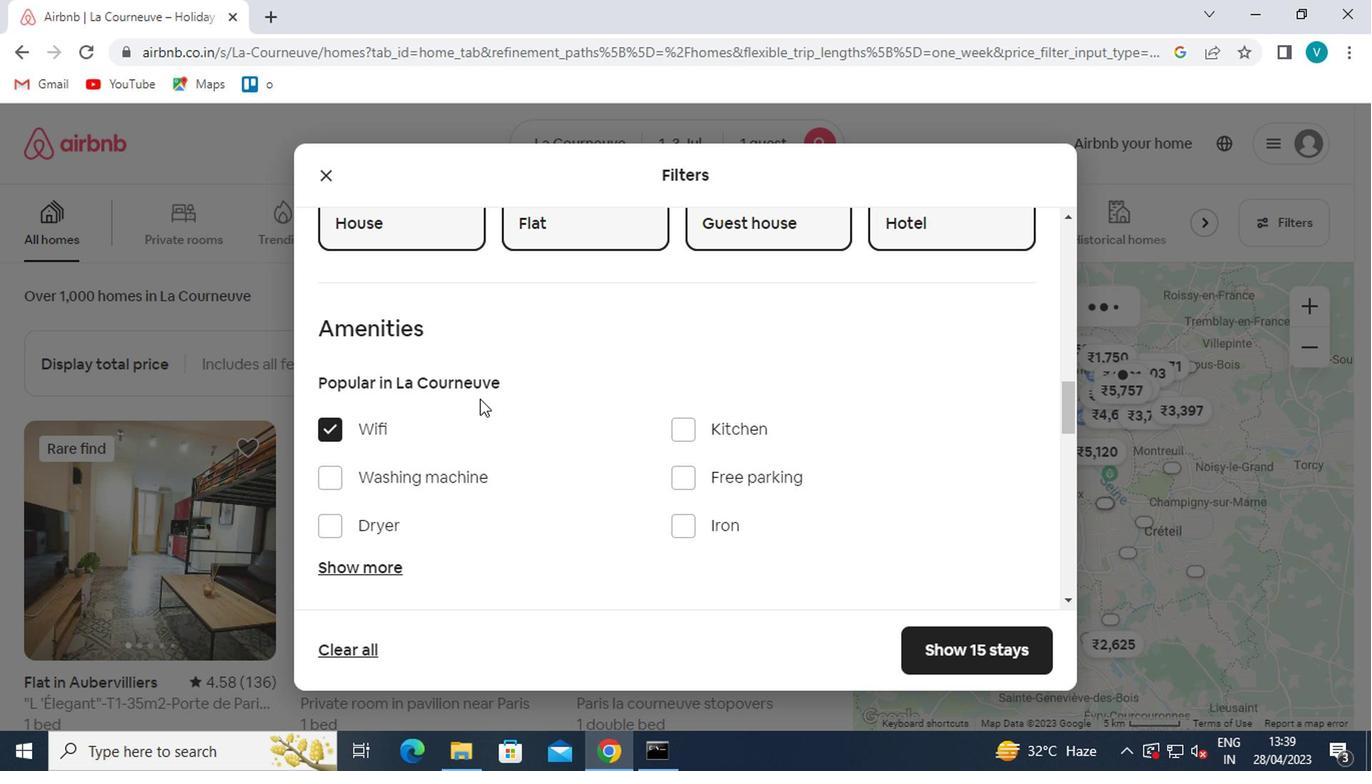 
Action: Mouse scrolled (510, 398) with delta (0, -1)
Screenshot: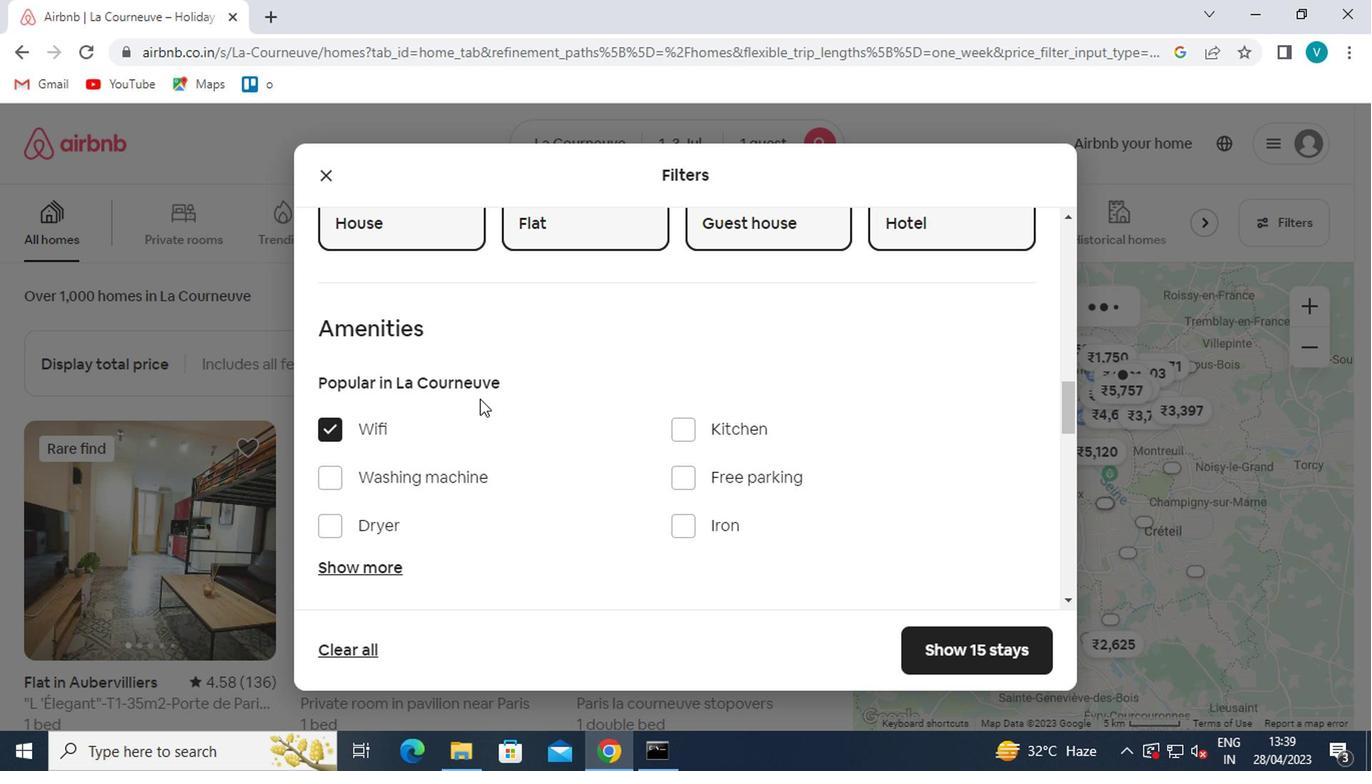 
Action: Mouse scrolled (510, 398) with delta (0, -1)
Screenshot: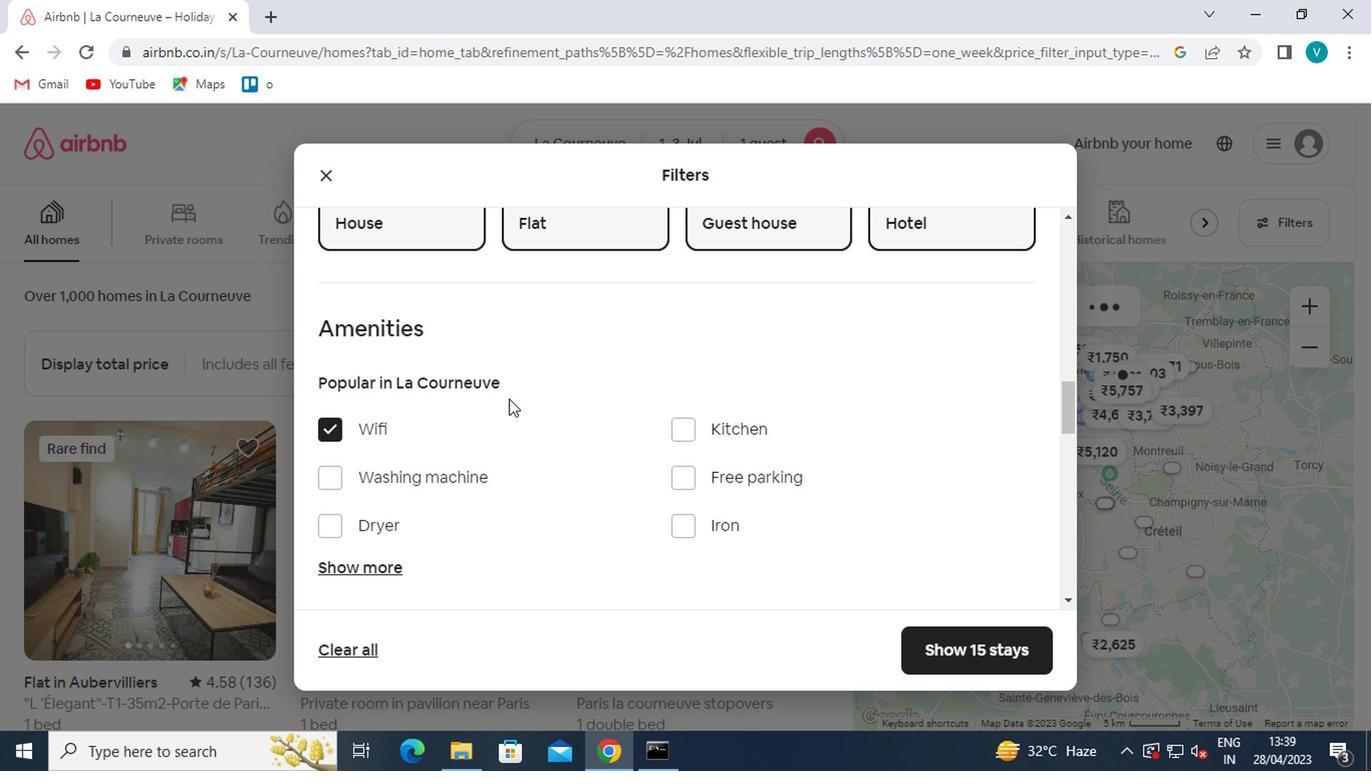 
Action: Mouse moved to (510, 399)
Screenshot: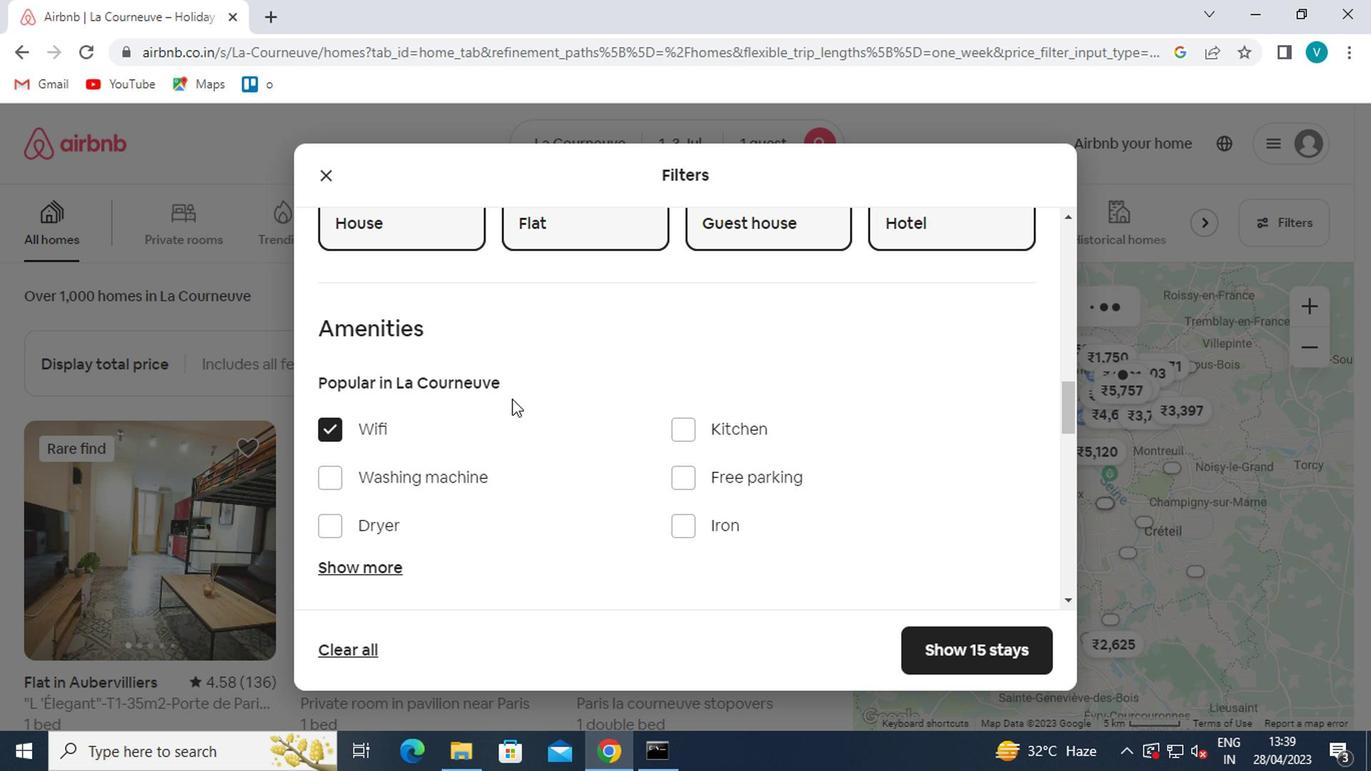 
Action: Mouse scrolled (510, 398) with delta (0, -1)
Screenshot: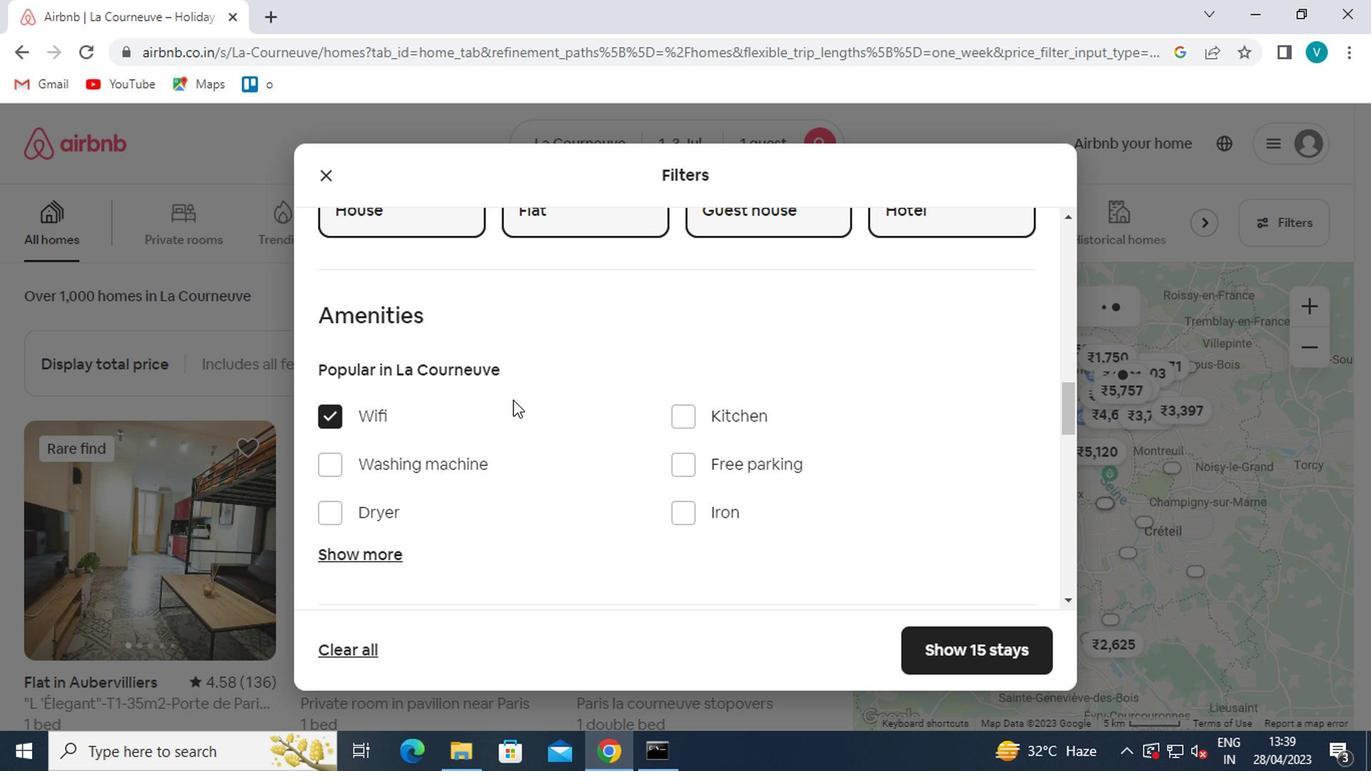 
Action: Mouse moved to (510, 400)
Screenshot: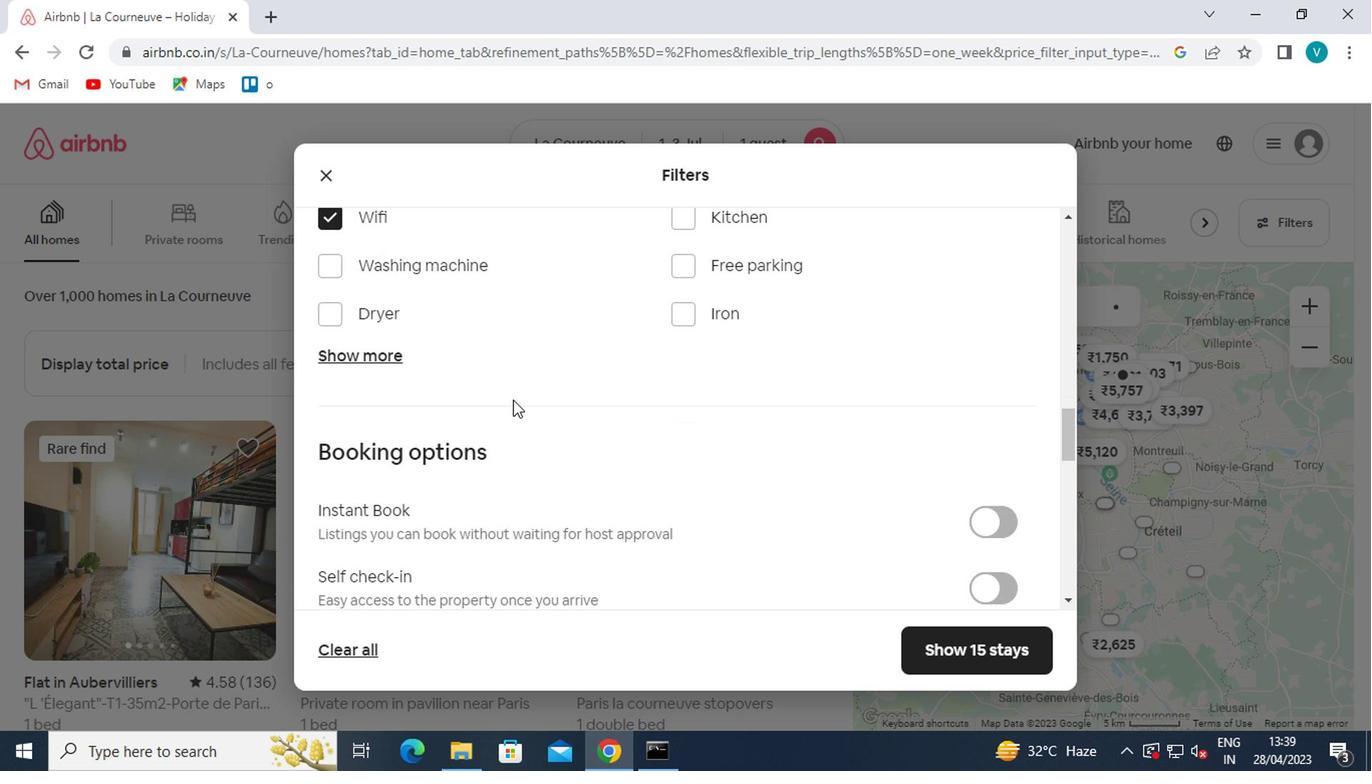 
Action: Mouse scrolled (510, 399) with delta (0, 0)
Screenshot: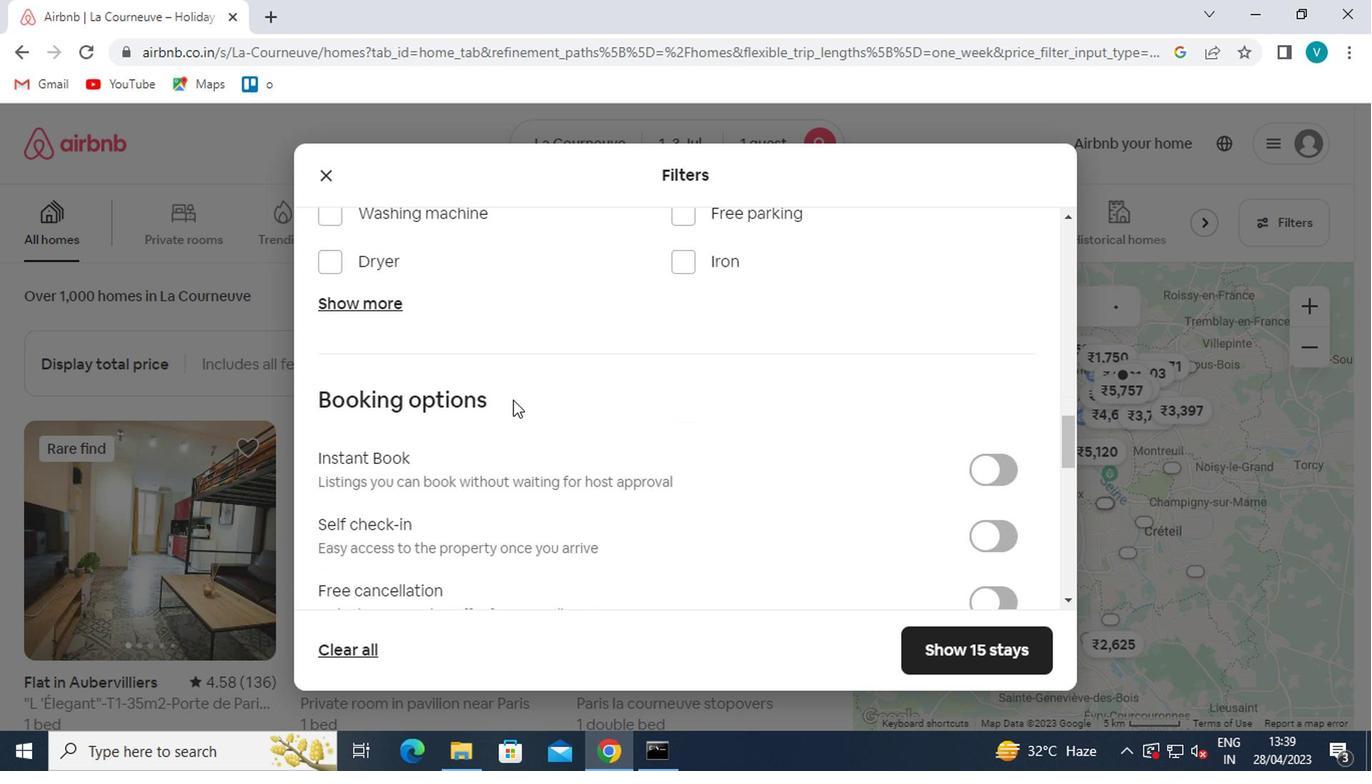 
Action: Mouse moved to (1006, 297)
Screenshot: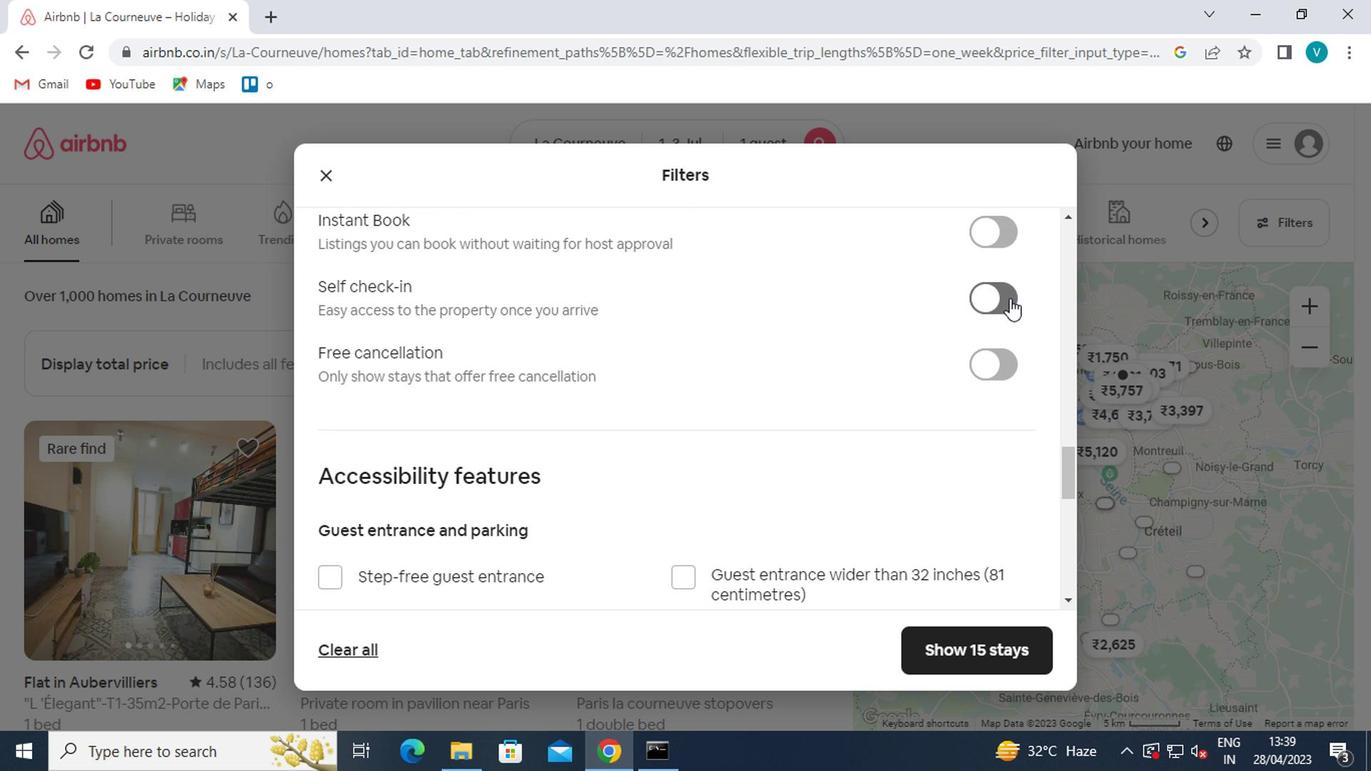 
Action: Mouse pressed left at (1006, 297)
Screenshot: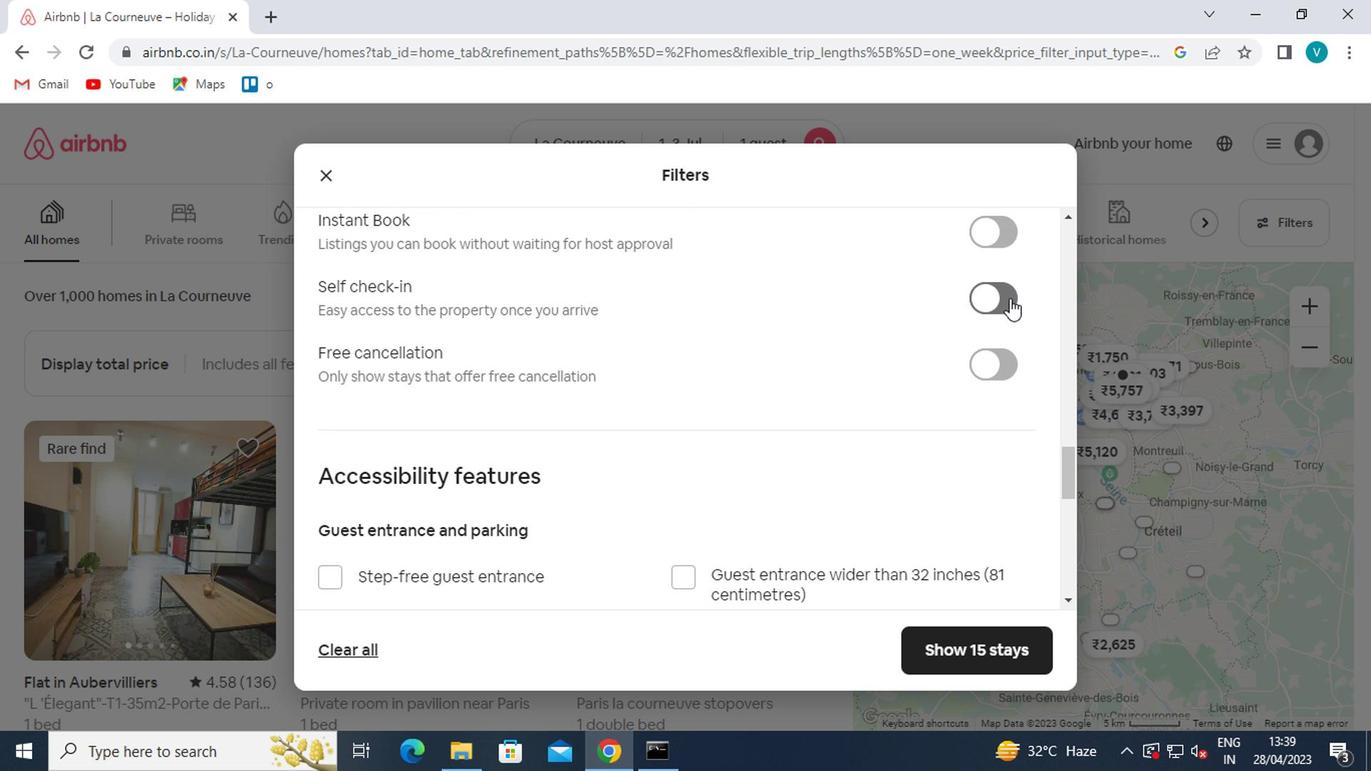 
Action: Mouse moved to (941, 320)
Screenshot: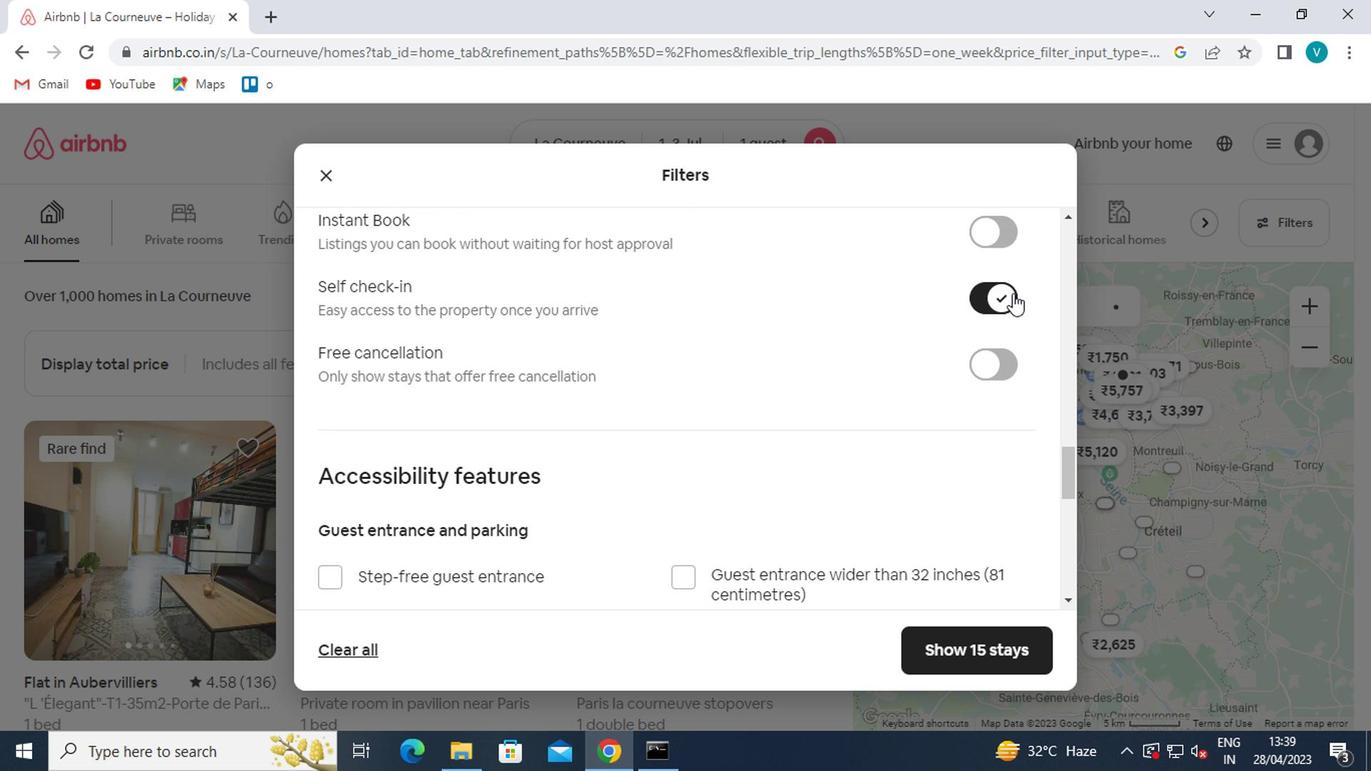 
Action: Mouse scrolled (941, 320) with delta (0, 0)
Screenshot: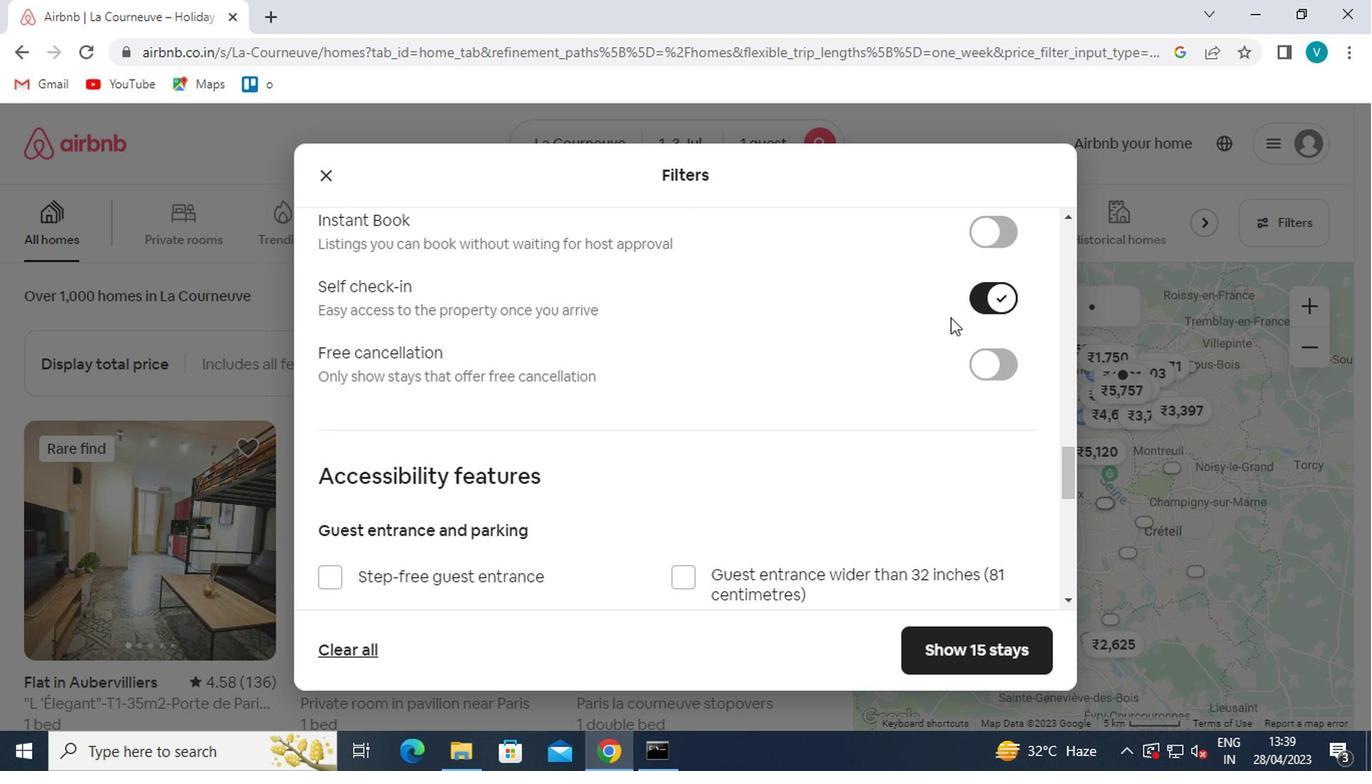 
Action: Mouse scrolled (941, 320) with delta (0, 0)
Screenshot: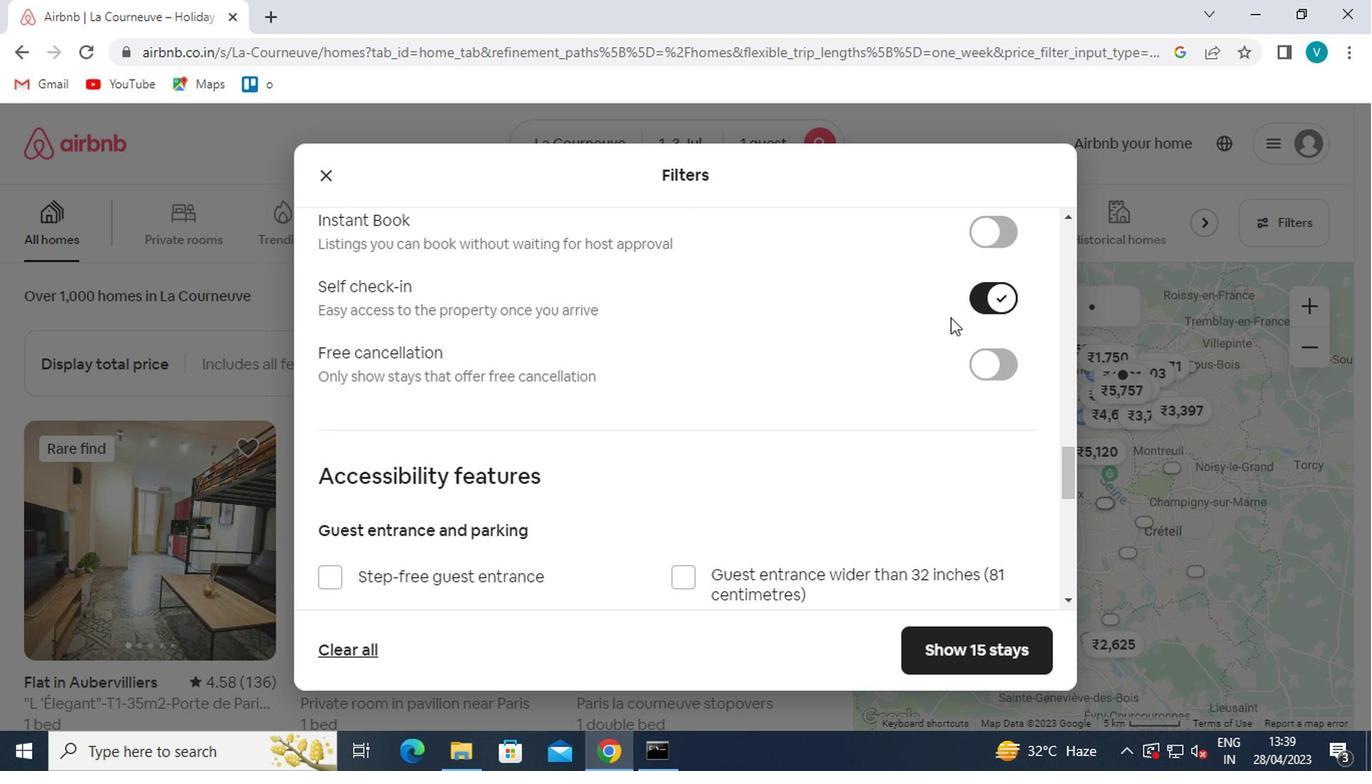 
Action: Mouse scrolled (941, 320) with delta (0, 0)
Screenshot: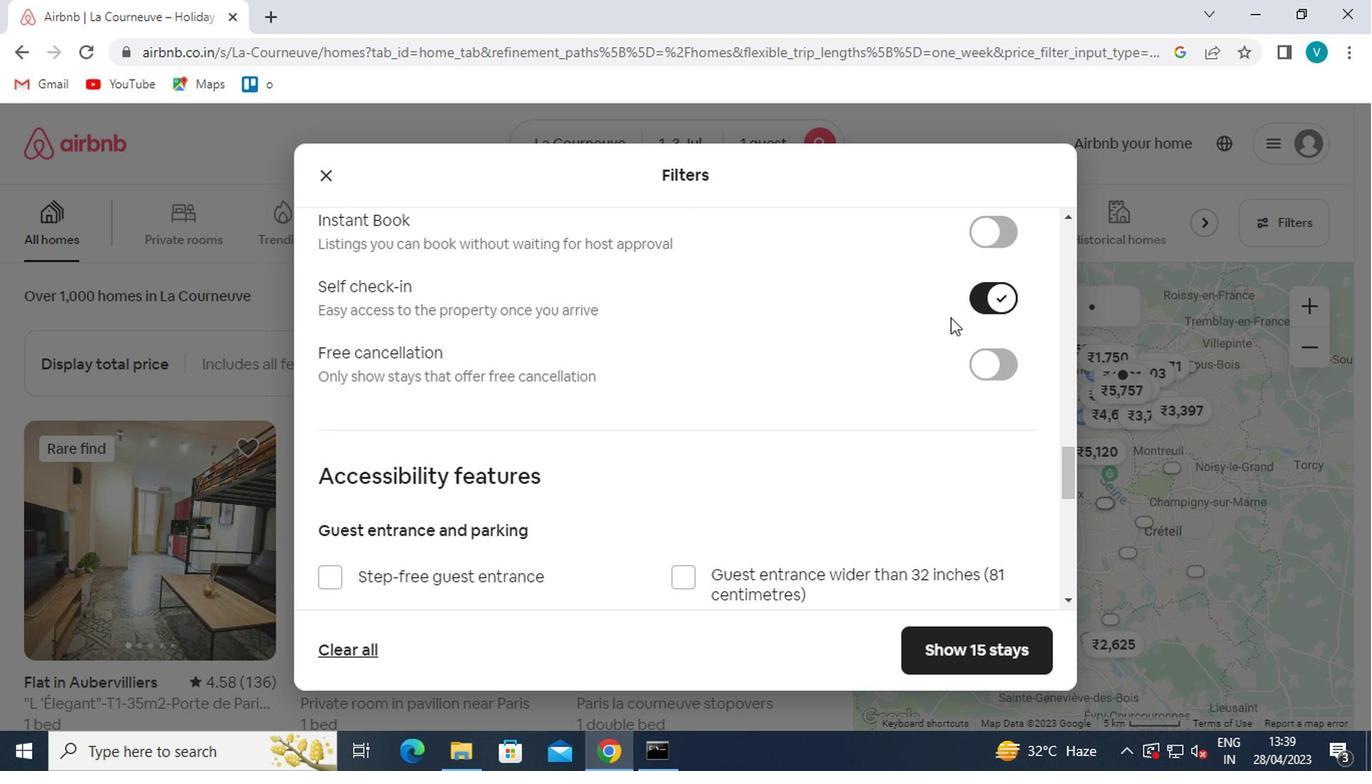 
Action: Mouse scrolled (941, 320) with delta (0, 0)
Screenshot: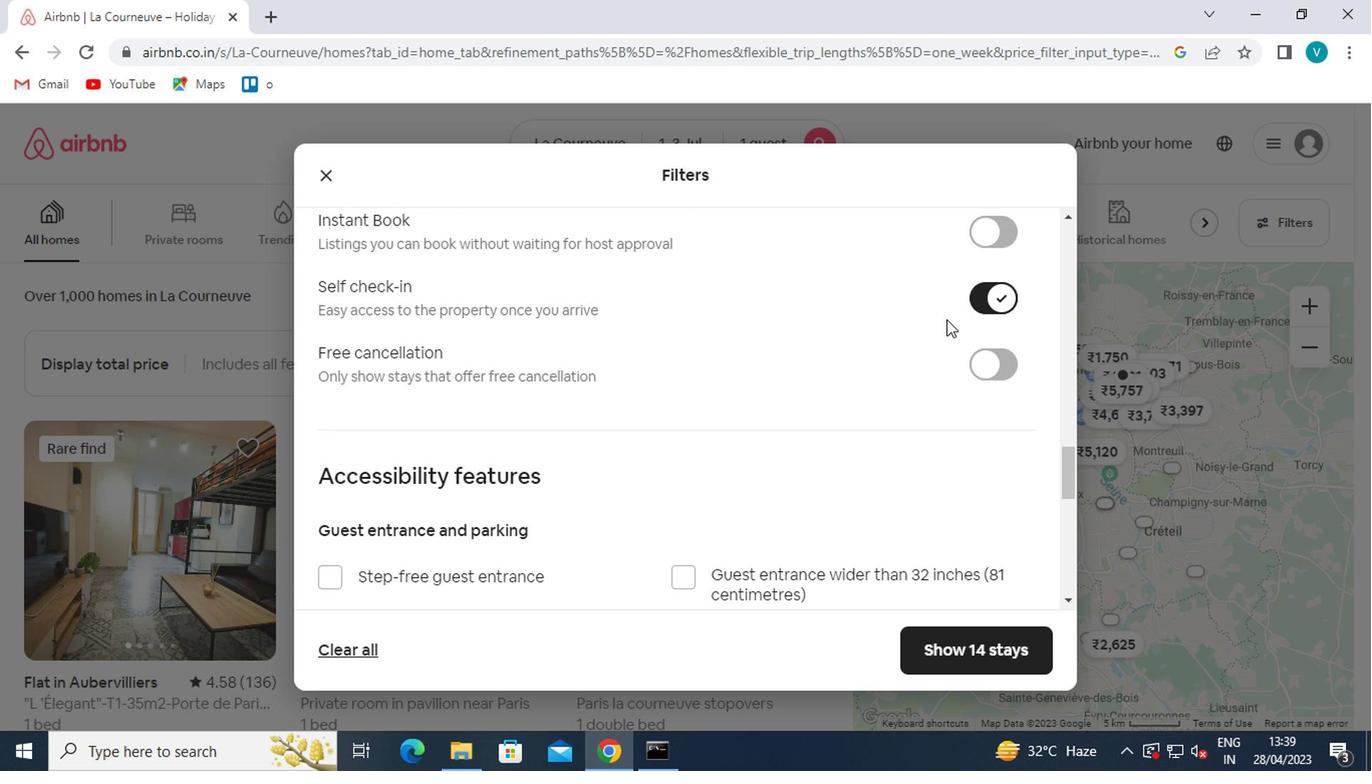 
Action: Mouse scrolled (941, 320) with delta (0, 0)
Screenshot: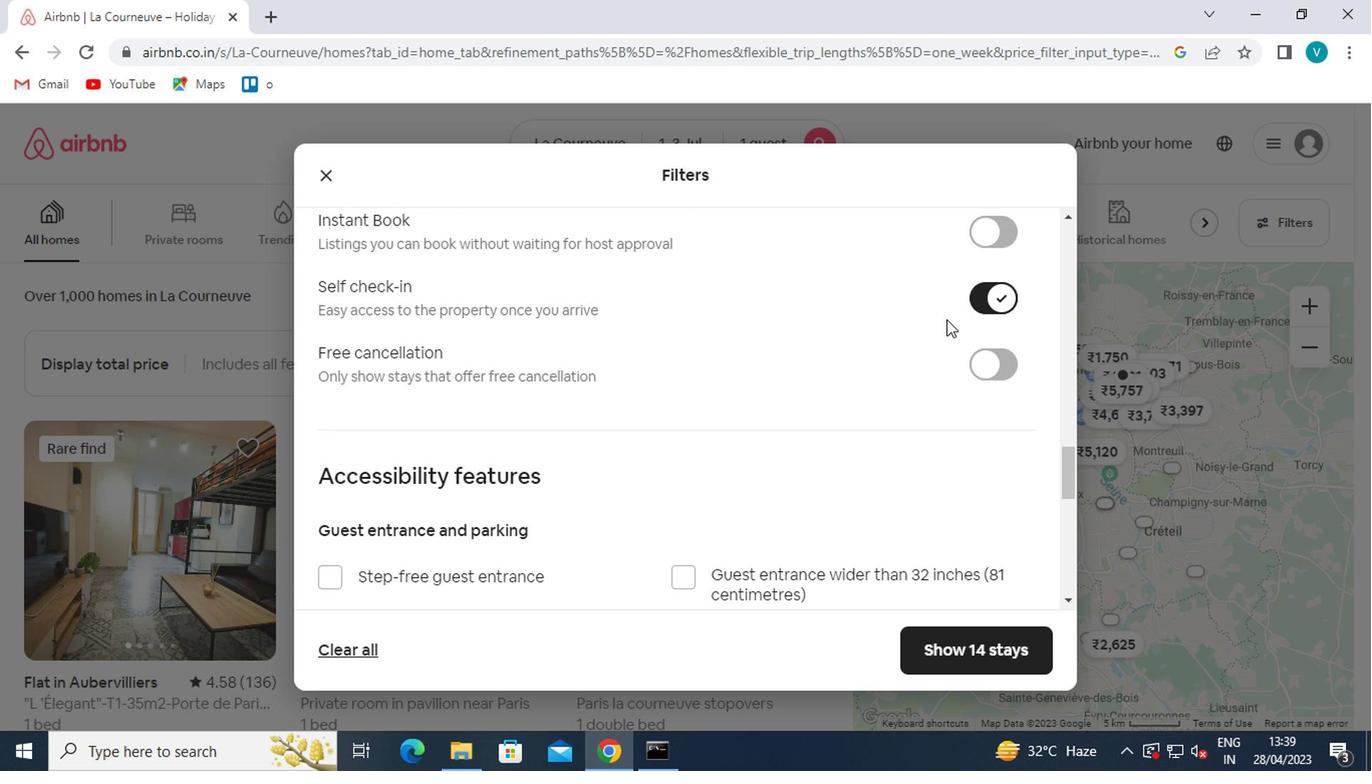 
Action: Mouse scrolled (941, 320) with delta (0, 0)
Screenshot: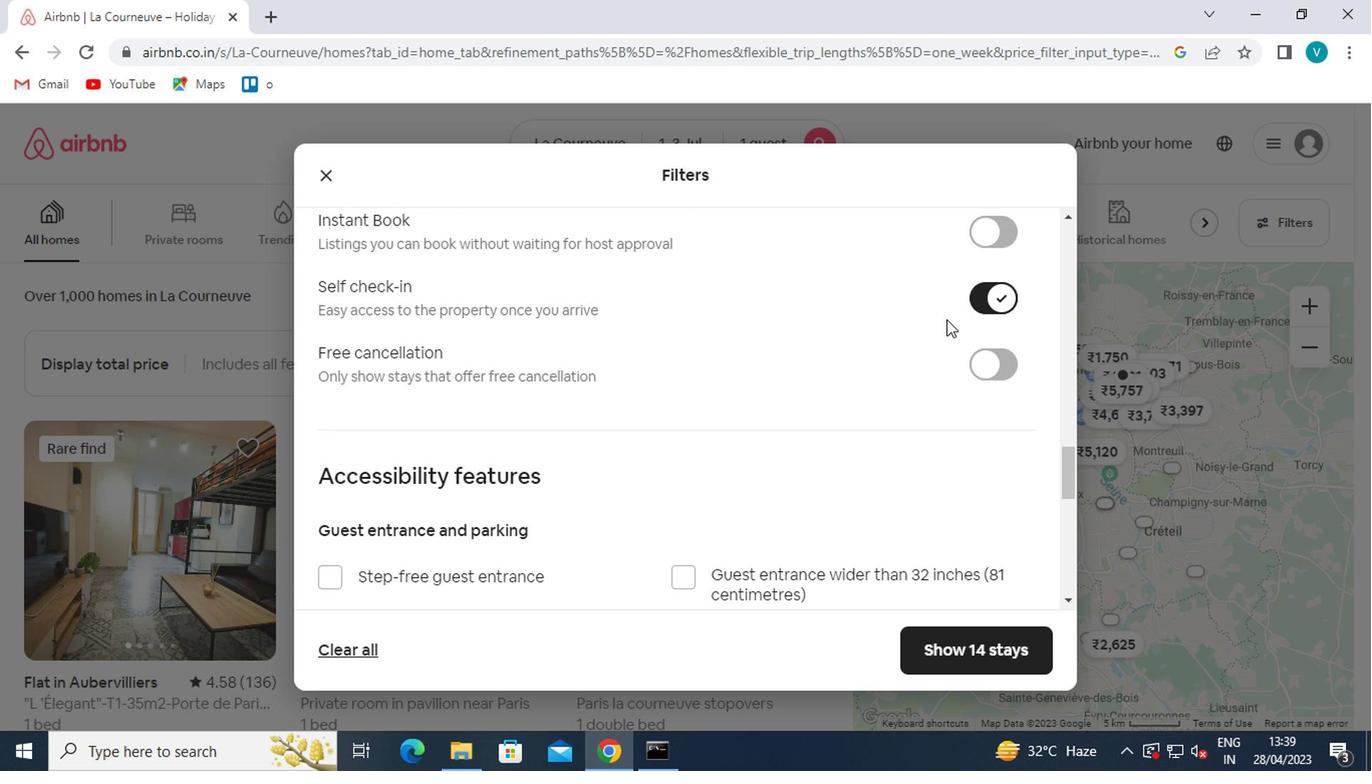 
Action: Mouse moved to (389, 568)
Screenshot: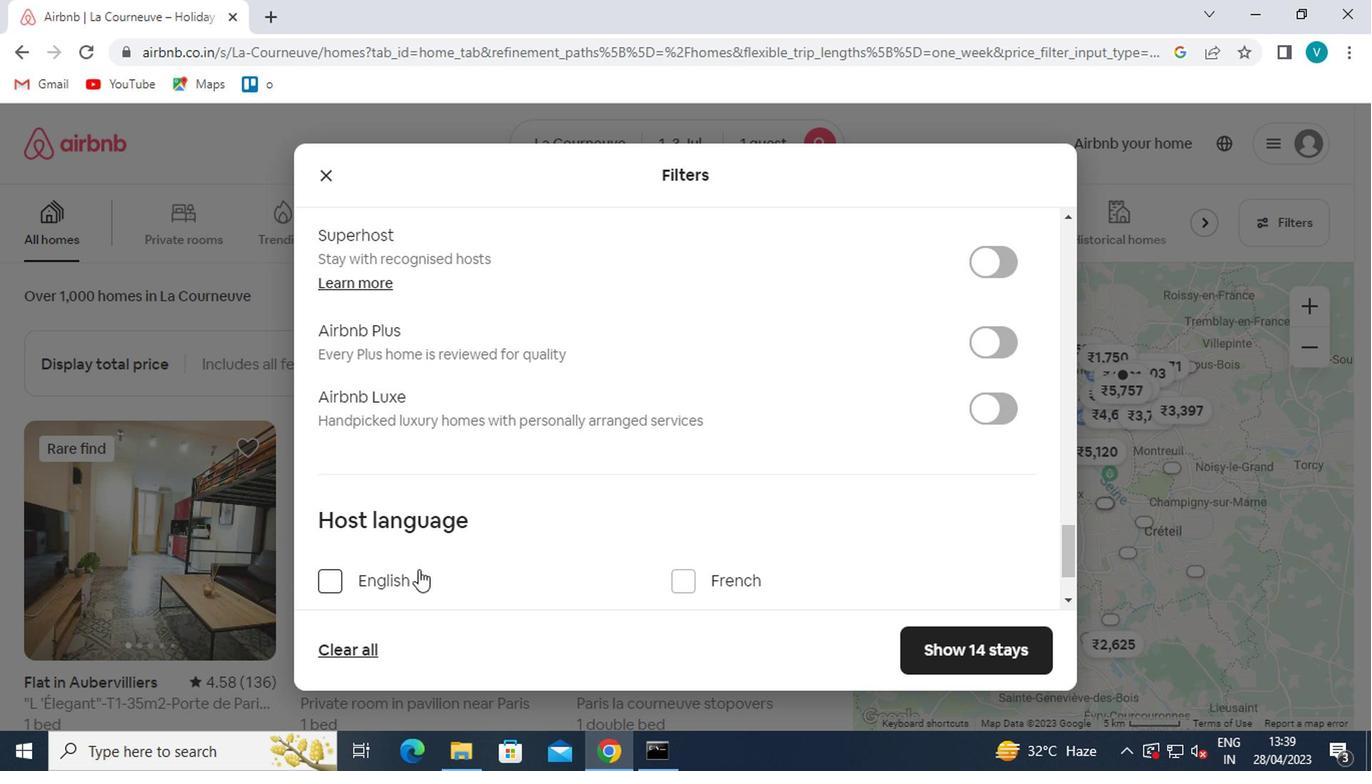 
Action: Mouse pressed left at (389, 568)
Screenshot: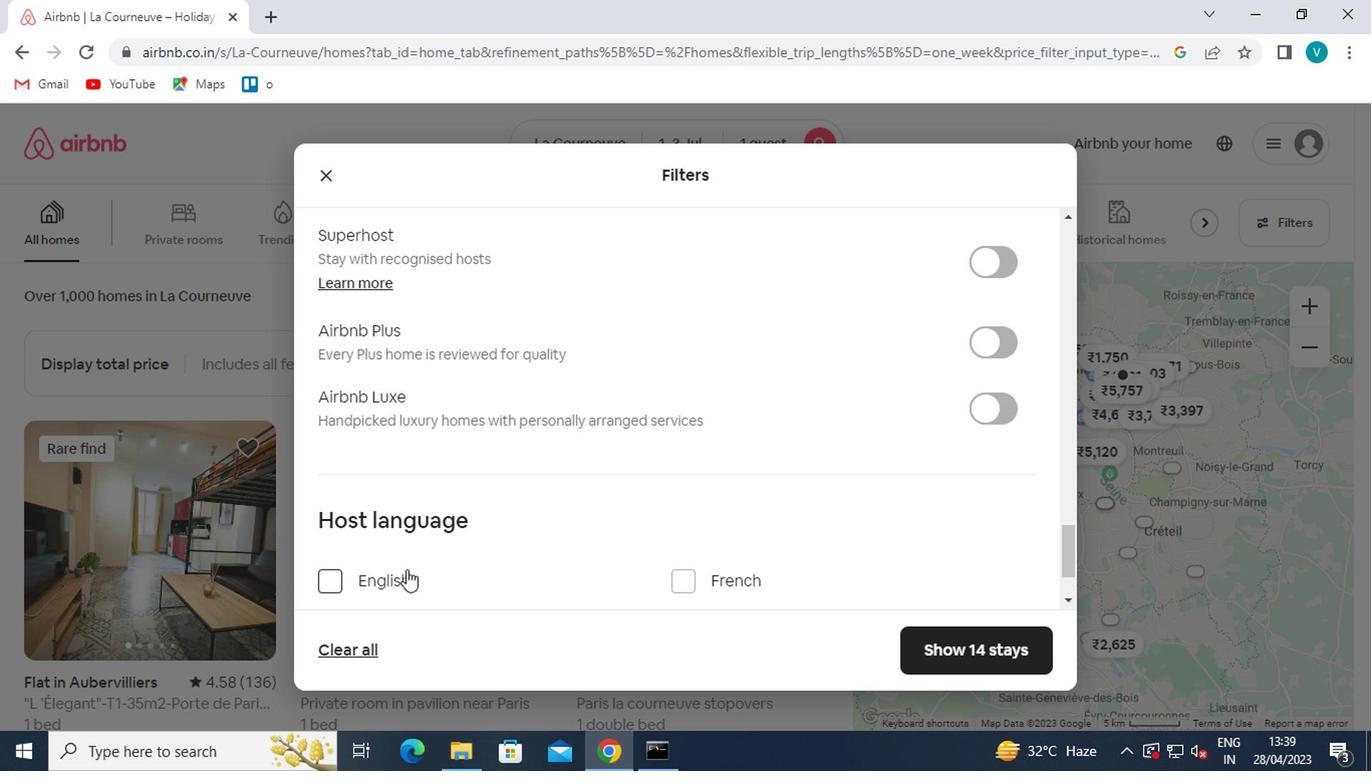 
Action: Mouse moved to (956, 625)
Screenshot: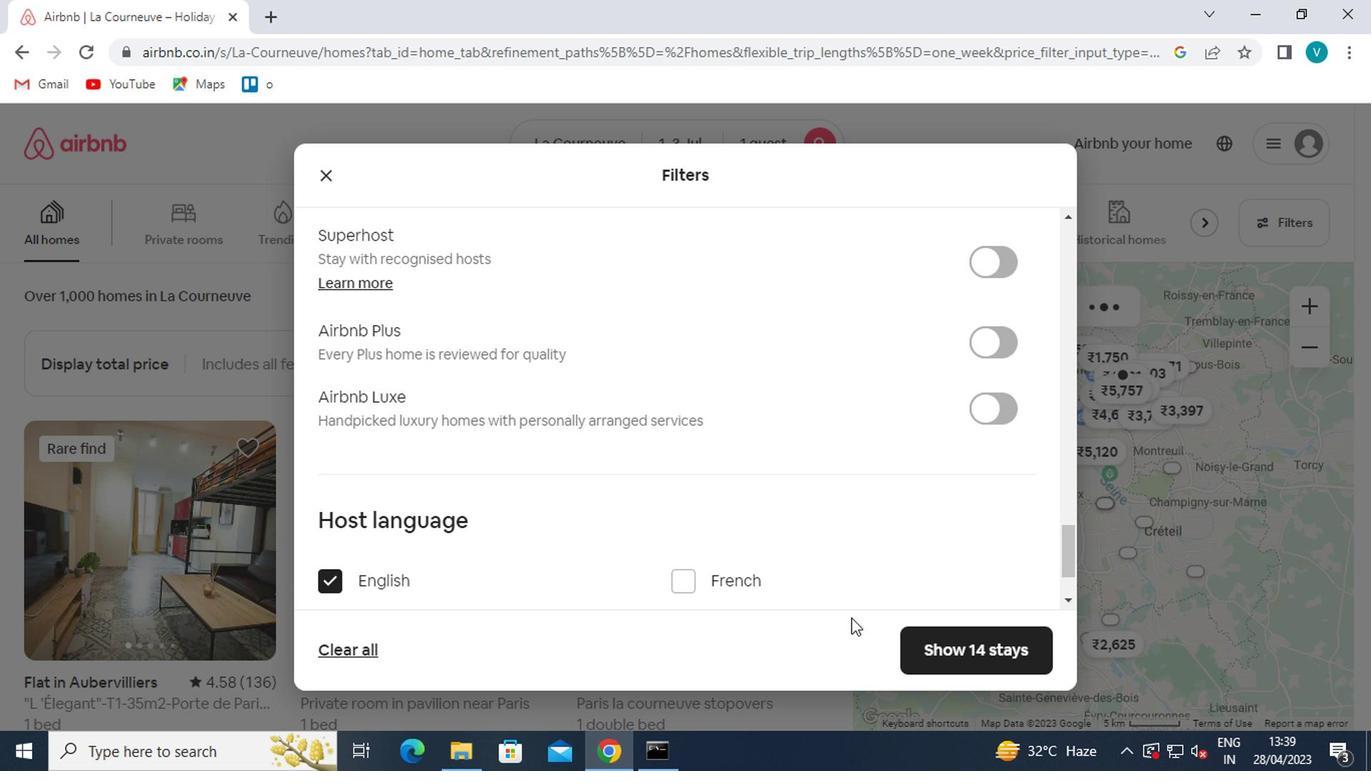 
Action: Mouse pressed left at (956, 625)
Screenshot: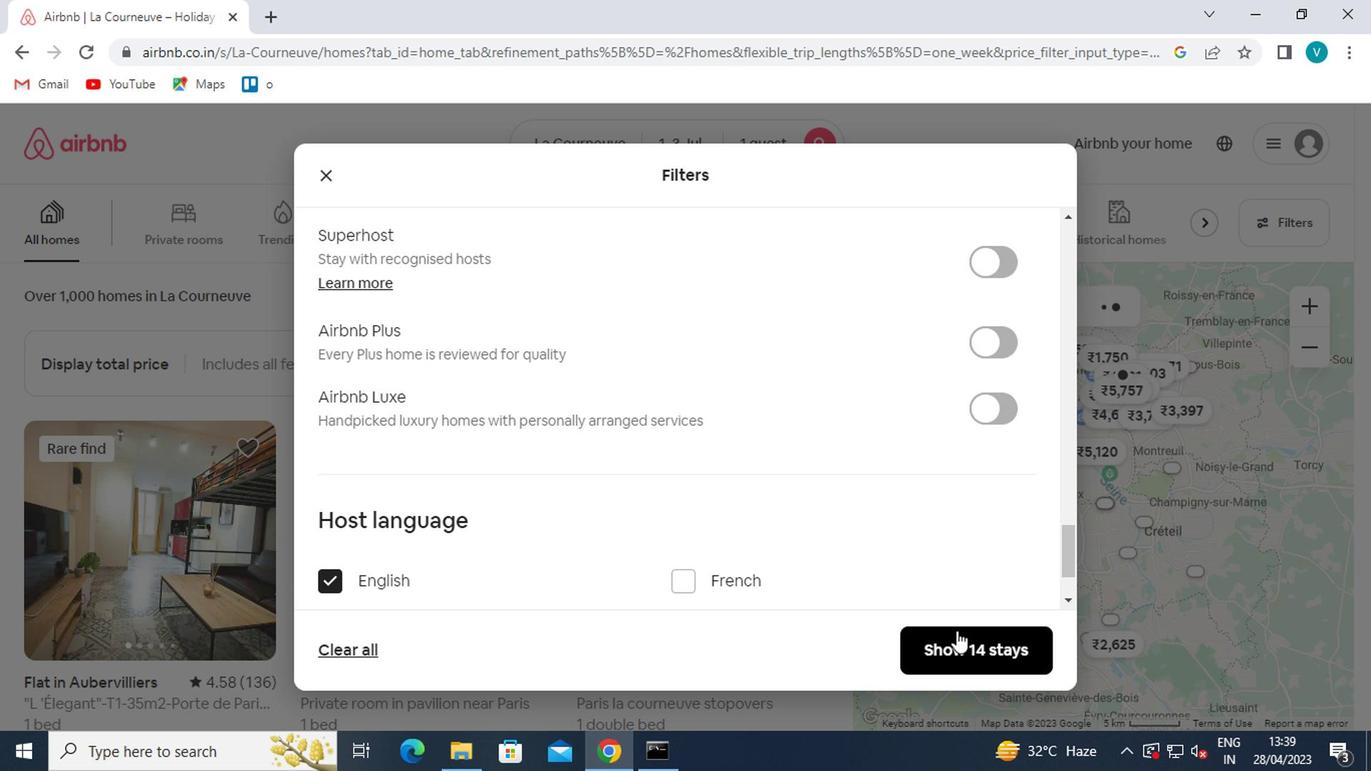 
Action: Mouse moved to (956, 626)
Screenshot: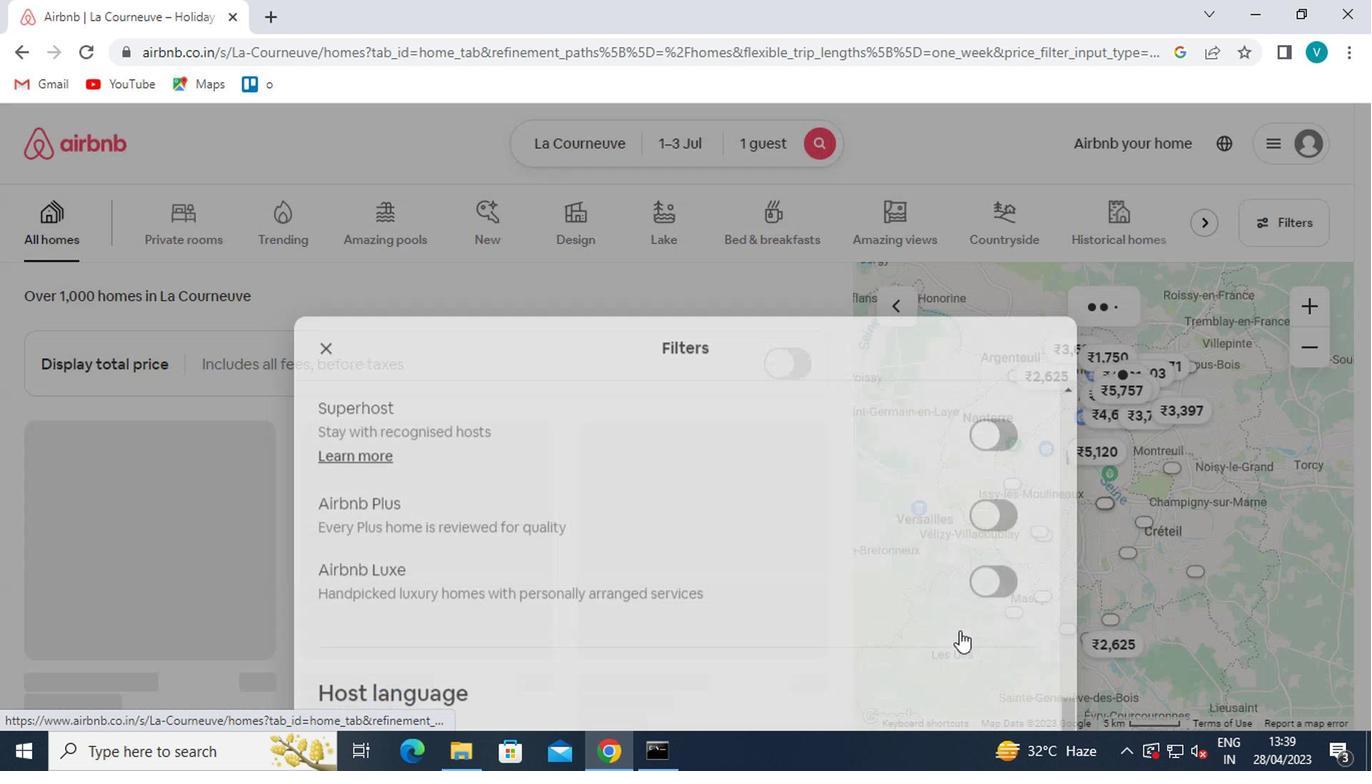 
